 Task: Check the percentage active listings of den in the last 3 years.
Action: Mouse moved to (1065, 234)
Screenshot: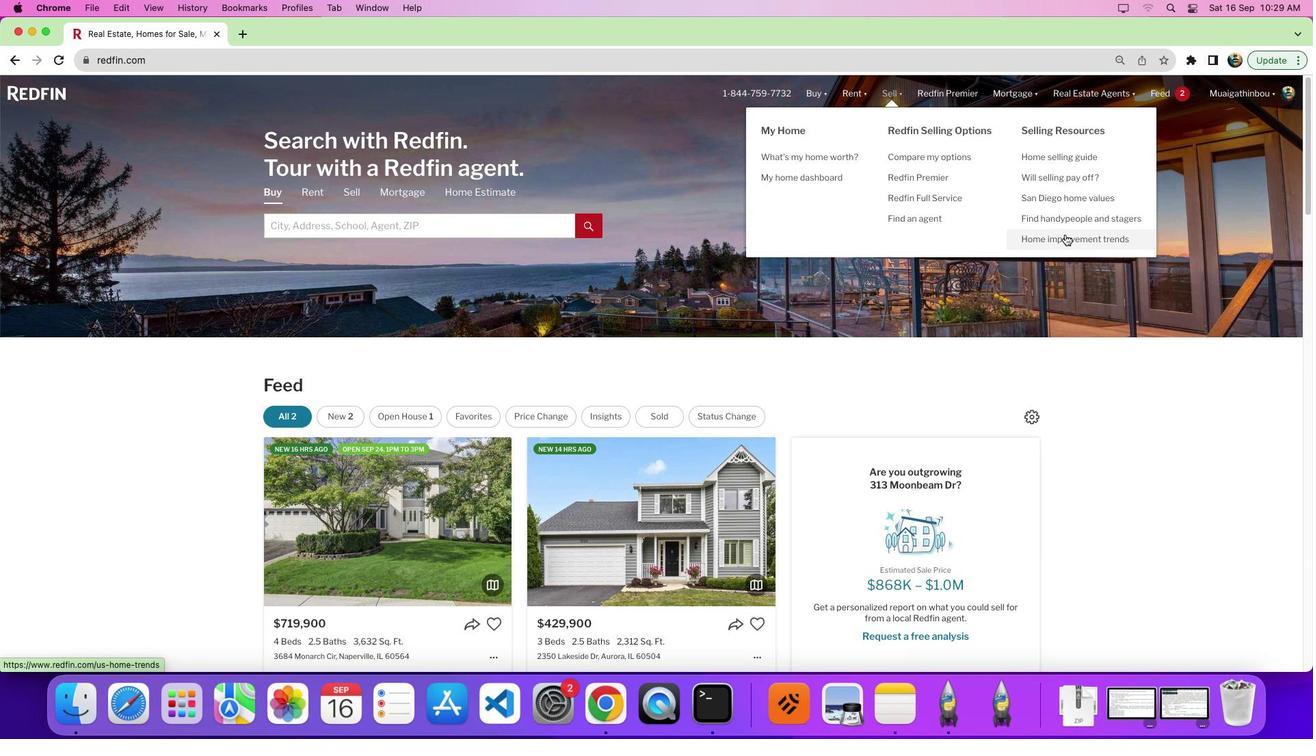 
Action: Mouse pressed left at (1065, 234)
Screenshot: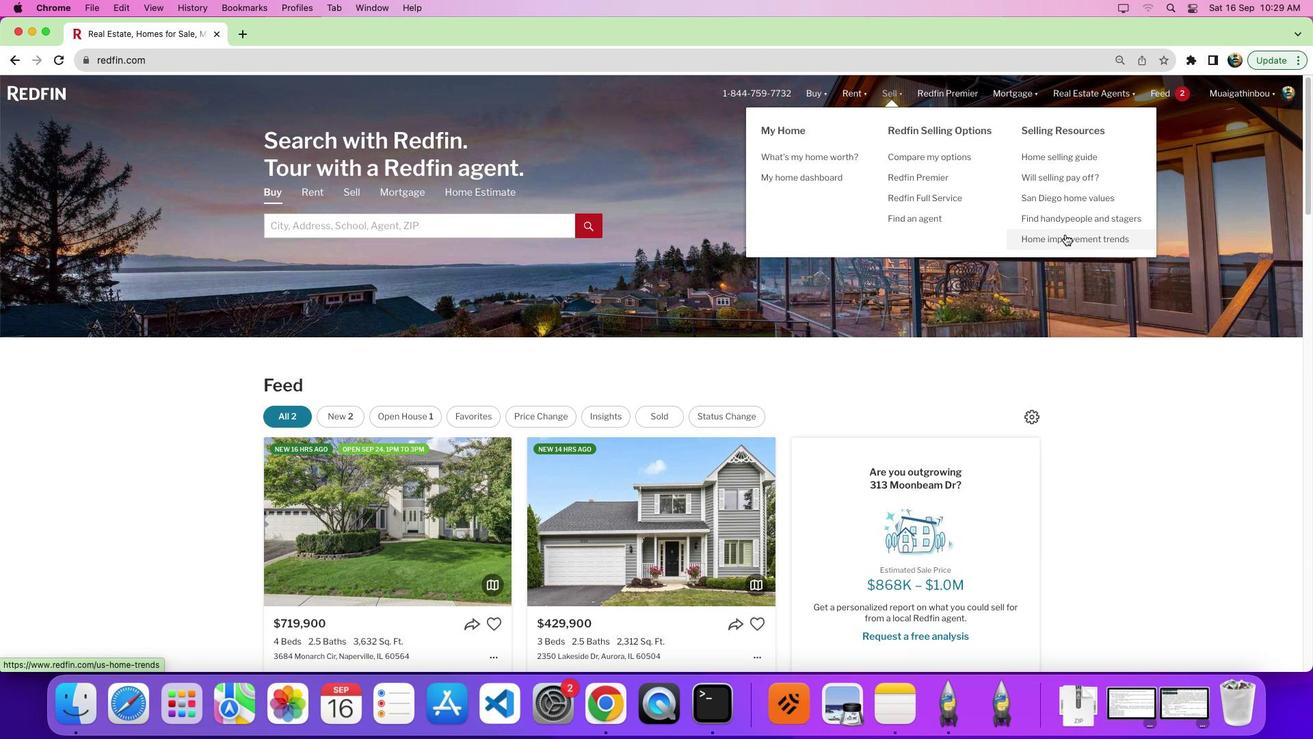 
Action: Mouse pressed left at (1065, 234)
Screenshot: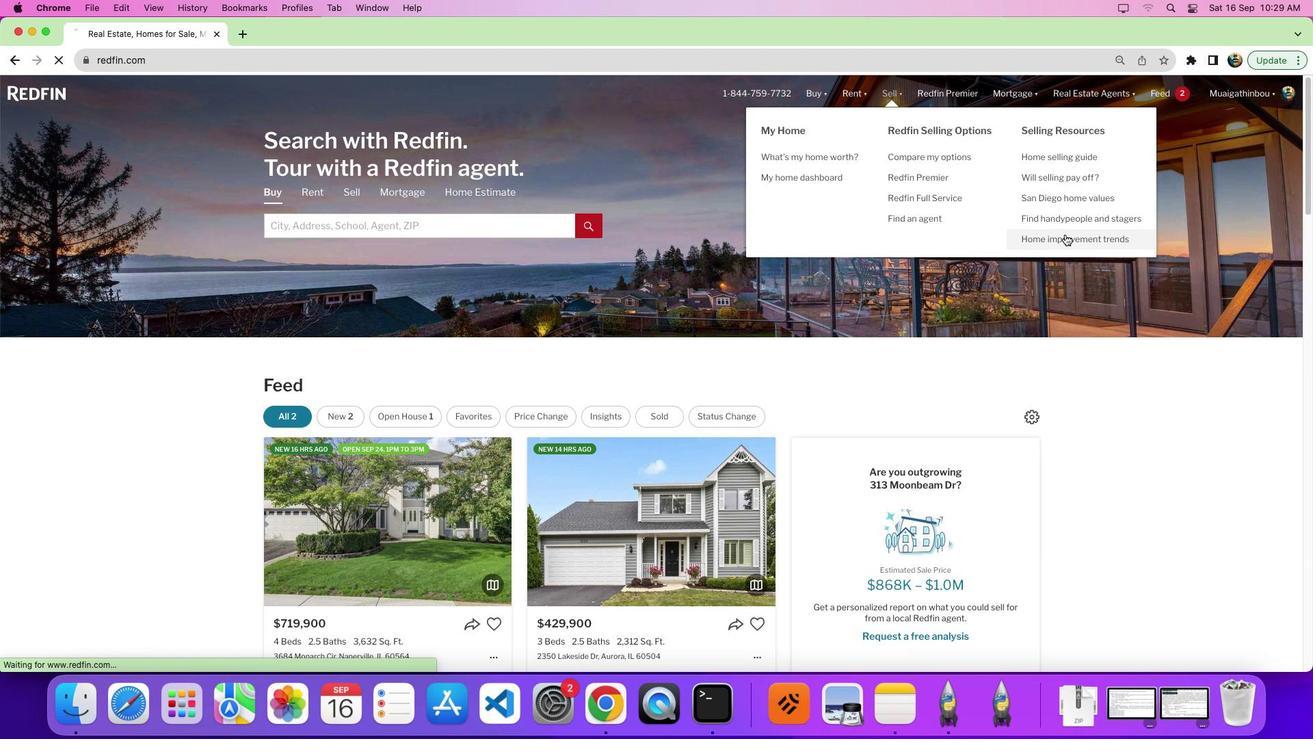 
Action: Mouse moved to (362, 259)
Screenshot: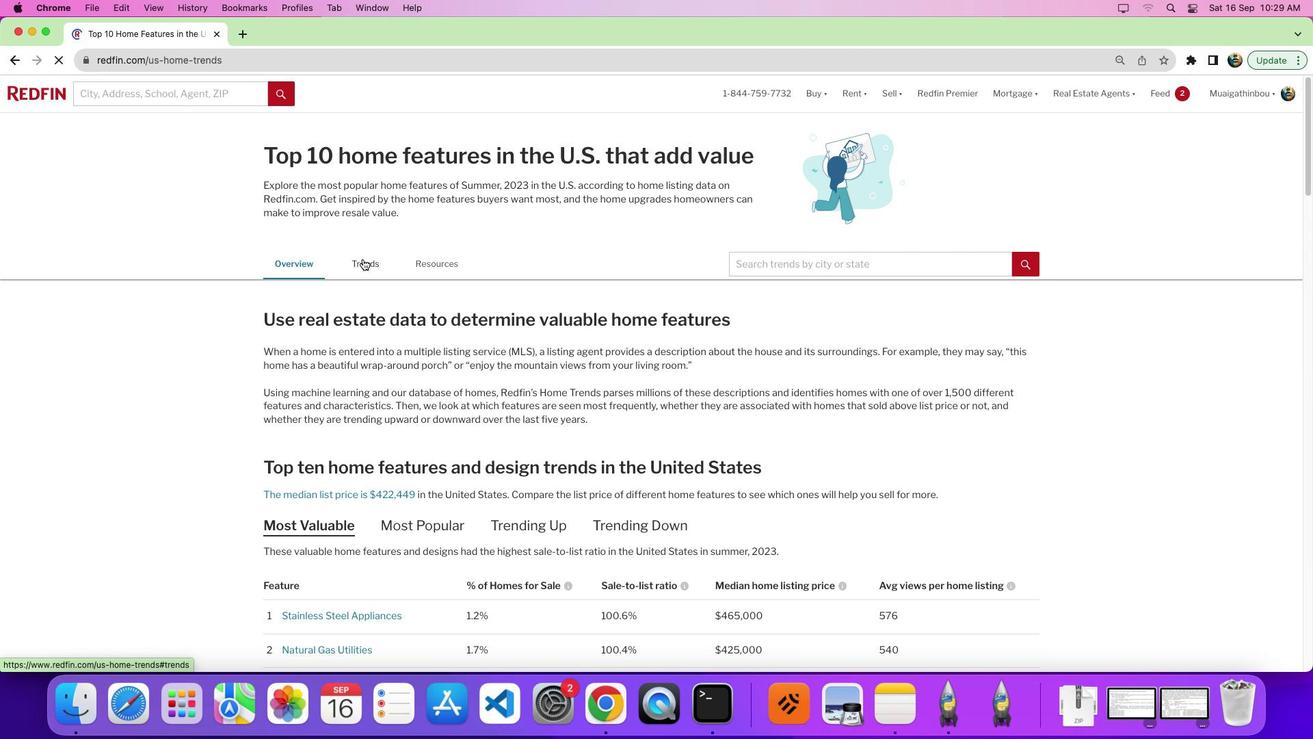 
Action: Mouse pressed left at (362, 259)
Screenshot: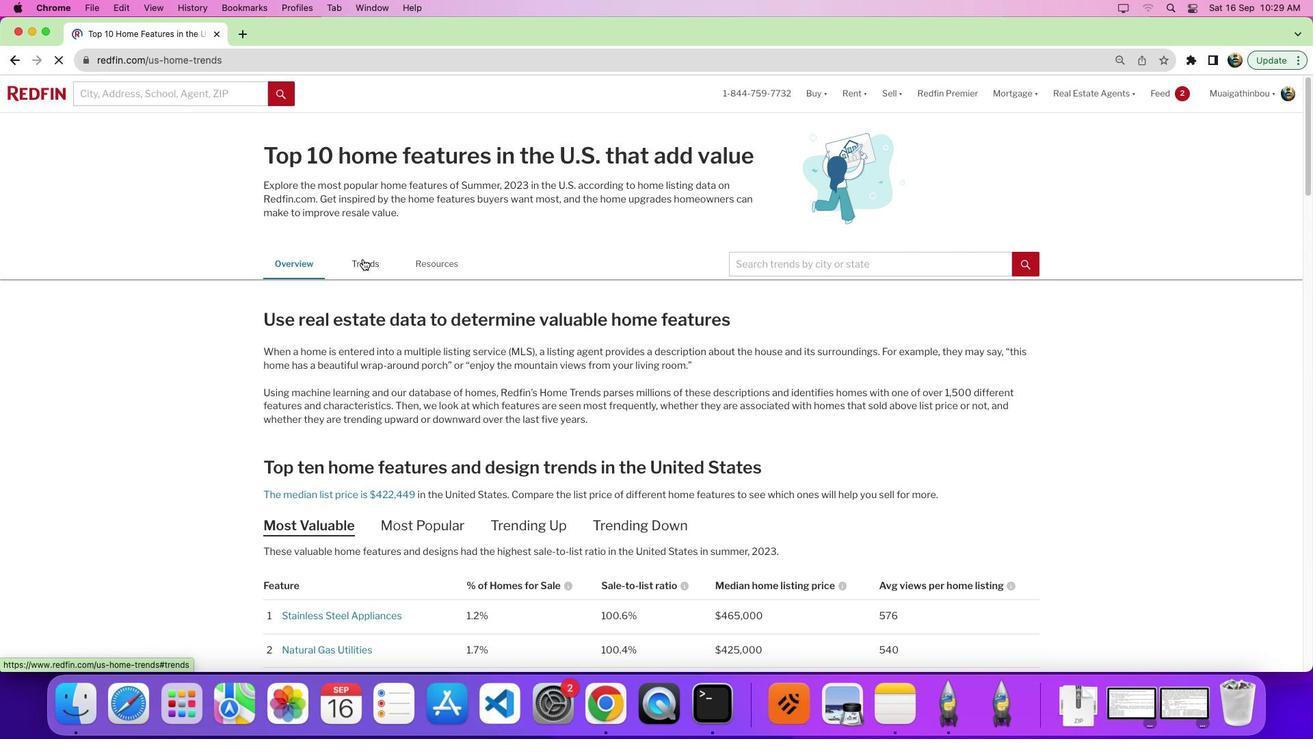 
Action: Mouse moved to (553, 271)
Screenshot: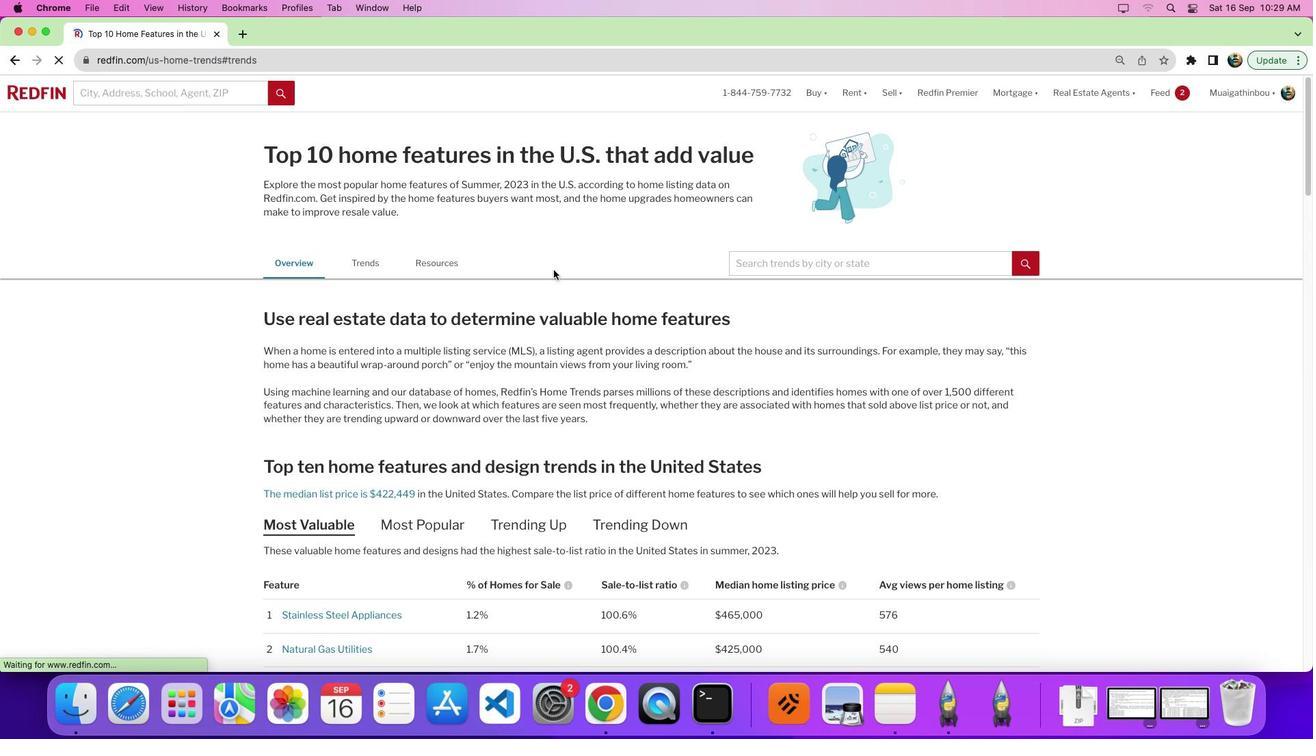 
Action: Mouse scrolled (553, 271) with delta (0, 0)
Screenshot: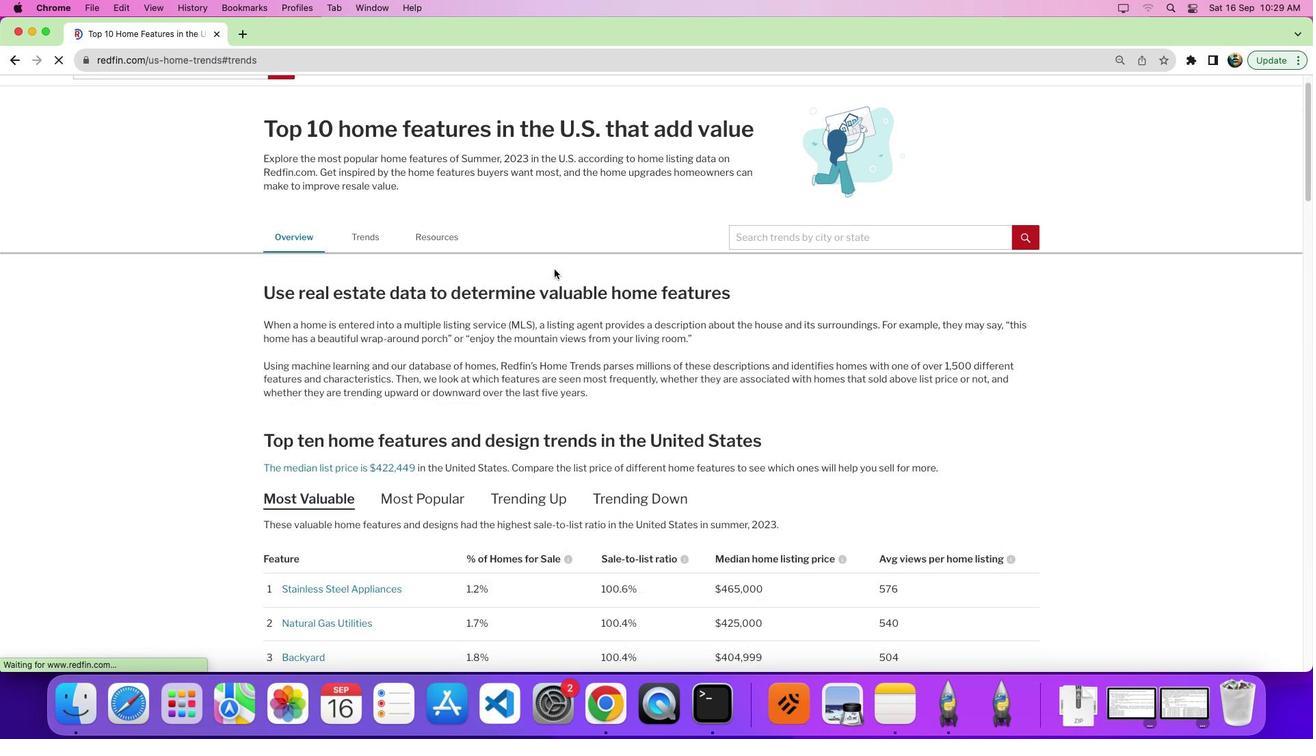 
Action: Mouse scrolled (553, 271) with delta (0, 0)
Screenshot: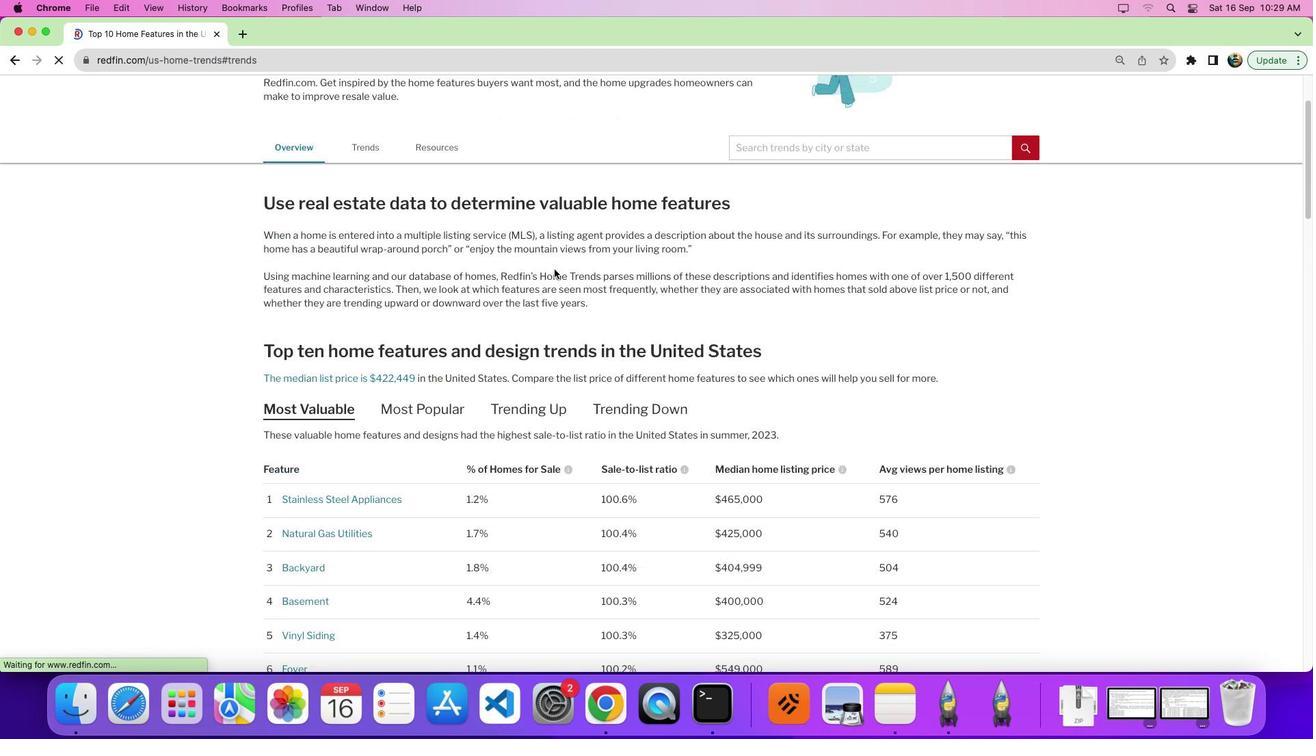 
Action: Mouse moved to (554, 269)
Screenshot: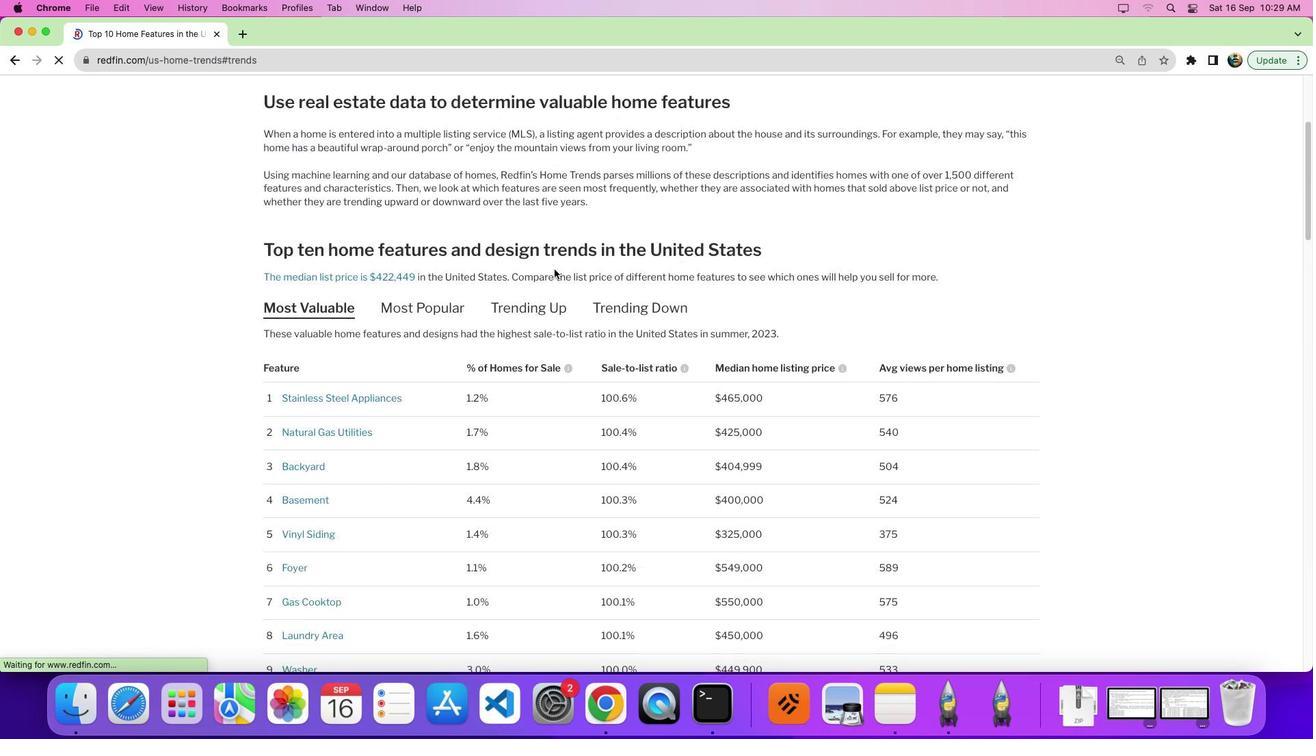 
Action: Mouse scrolled (554, 269) with delta (0, -4)
Screenshot: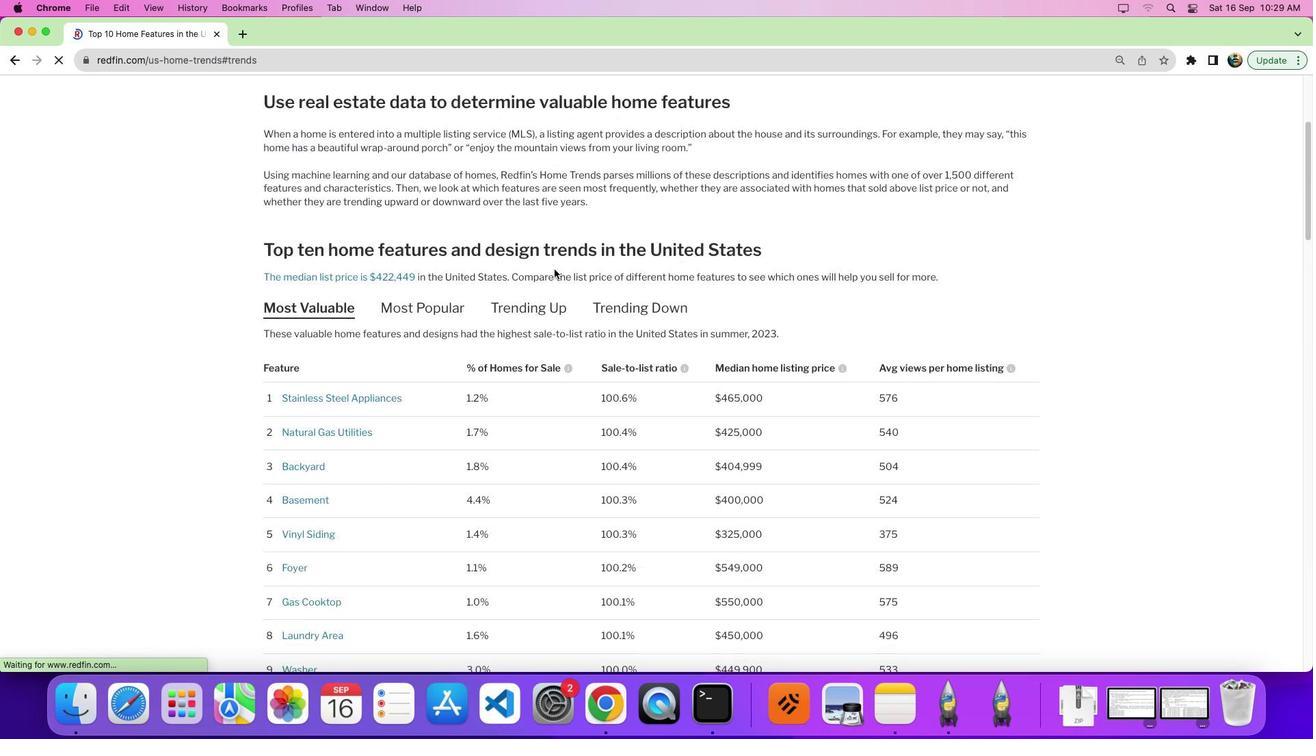 
Action: Mouse moved to (556, 269)
Screenshot: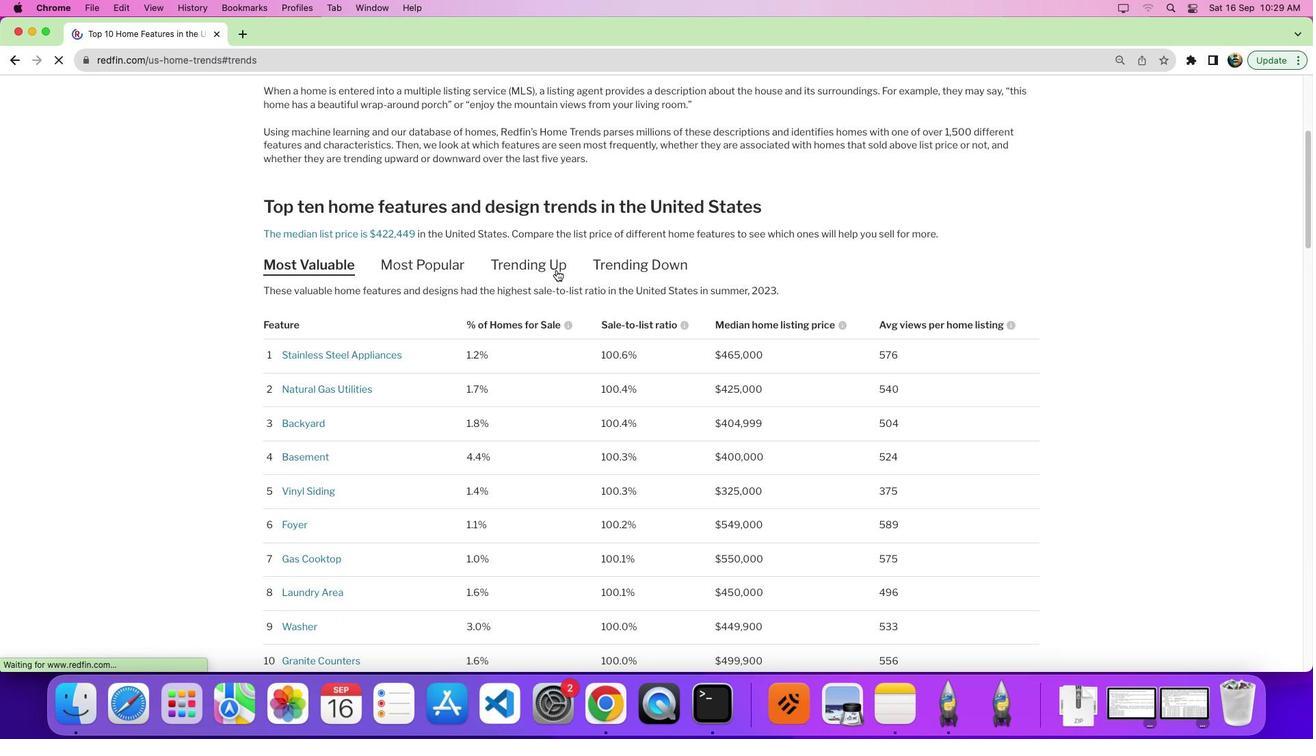 
Action: Mouse scrolled (556, 269) with delta (0, 0)
Screenshot: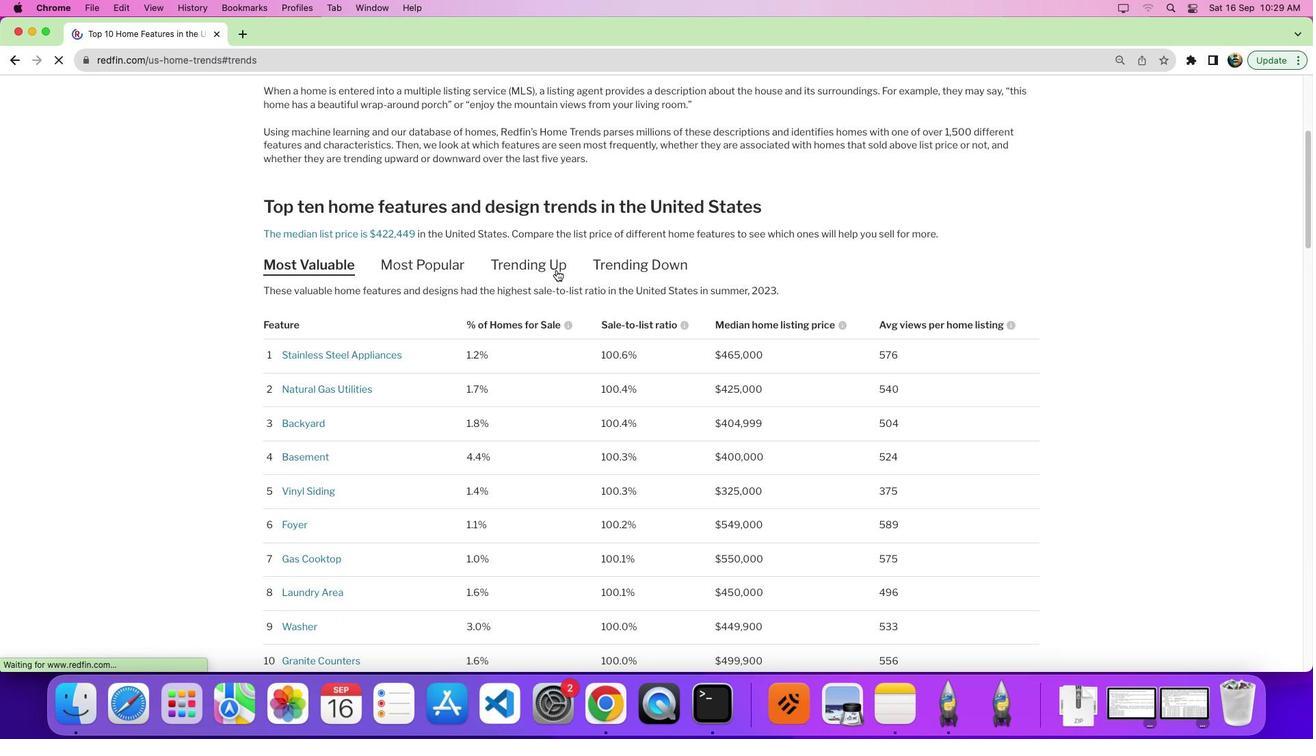 
Action: Mouse scrolled (556, 269) with delta (0, 0)
Screenshot: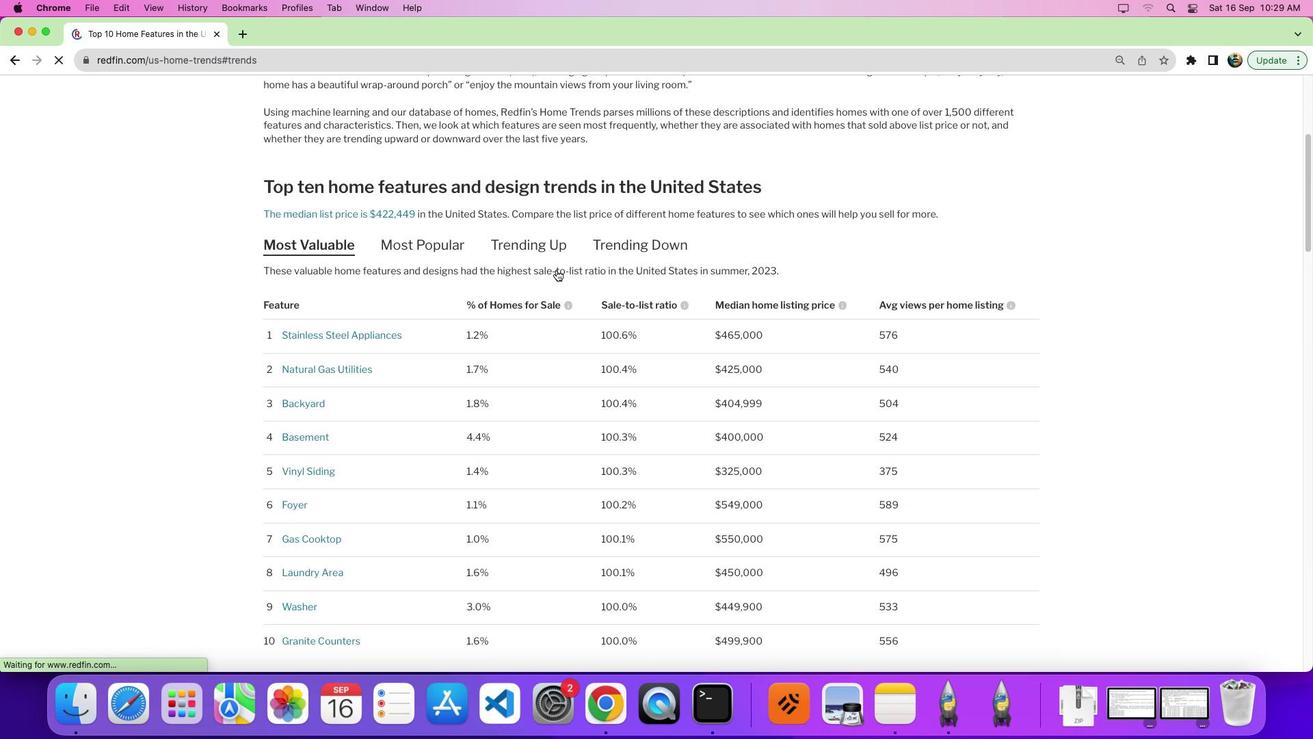 
Action: Mouse scrolled (556, 269) with delta (0, -3)
Screenshot: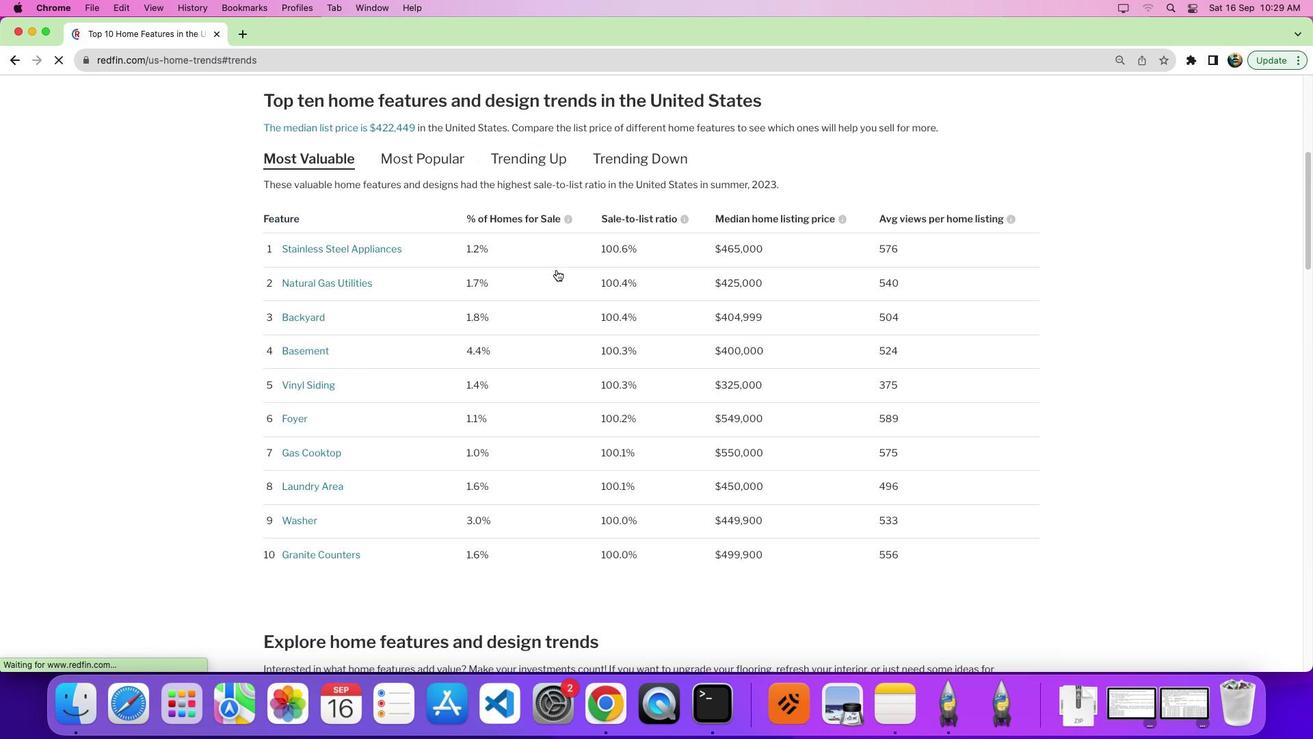 
Action: Mouse moved to (557, 269)
Screenshot: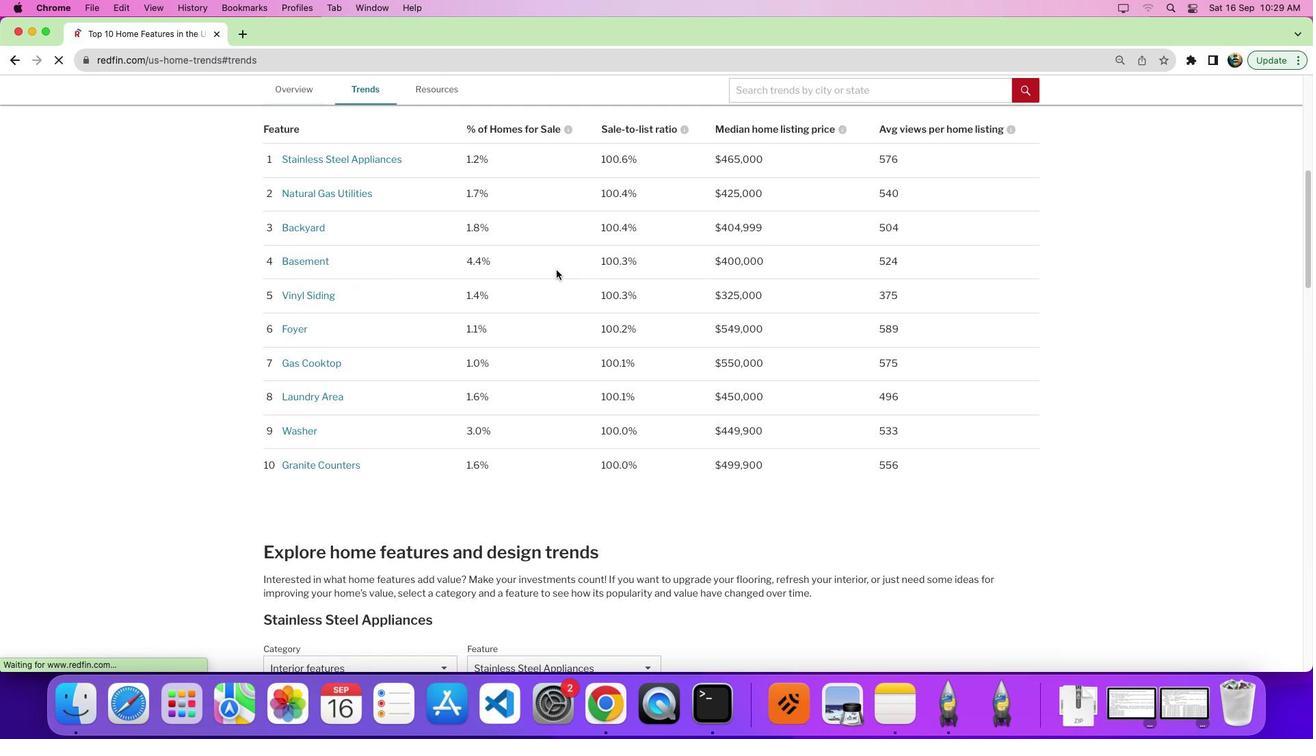 
Action: Mouse scrolled (557, 269) with delta (0, 0)
Screenshot: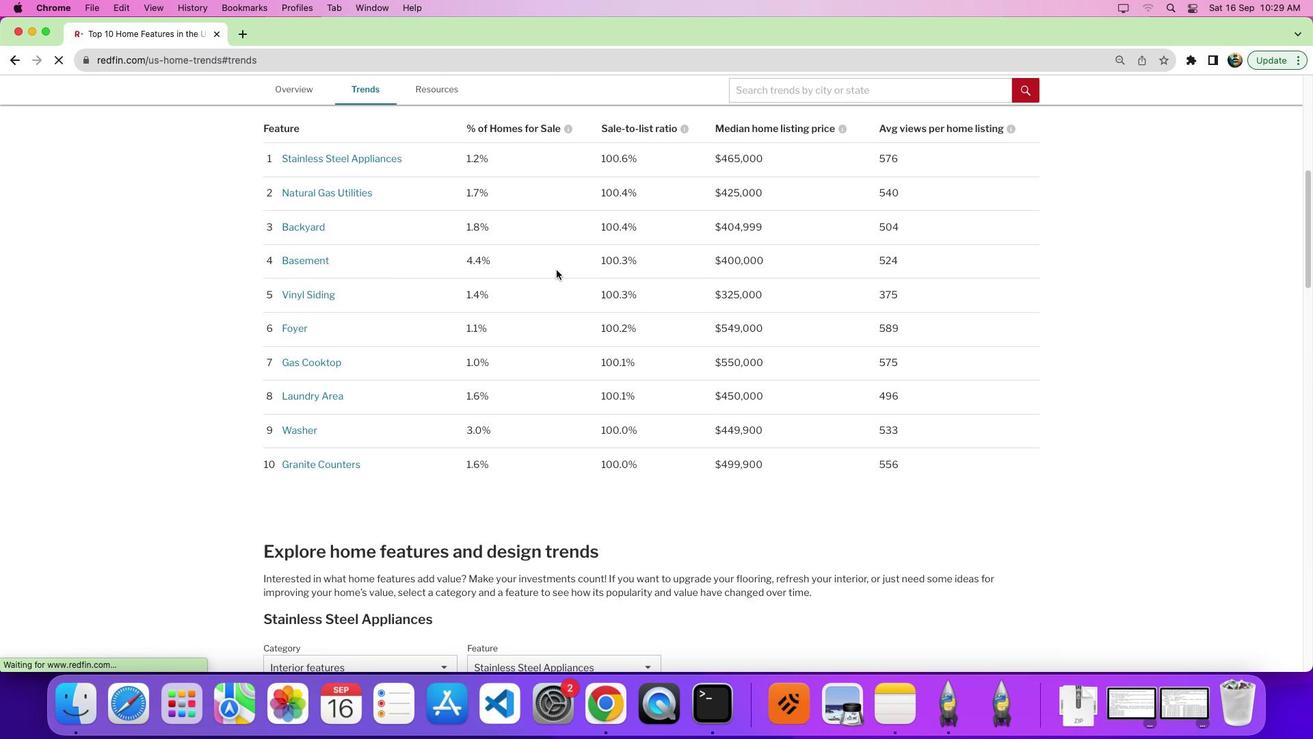 
Action: Mouse scrolled (557, 269) with delta (0, 0)
Screenshot: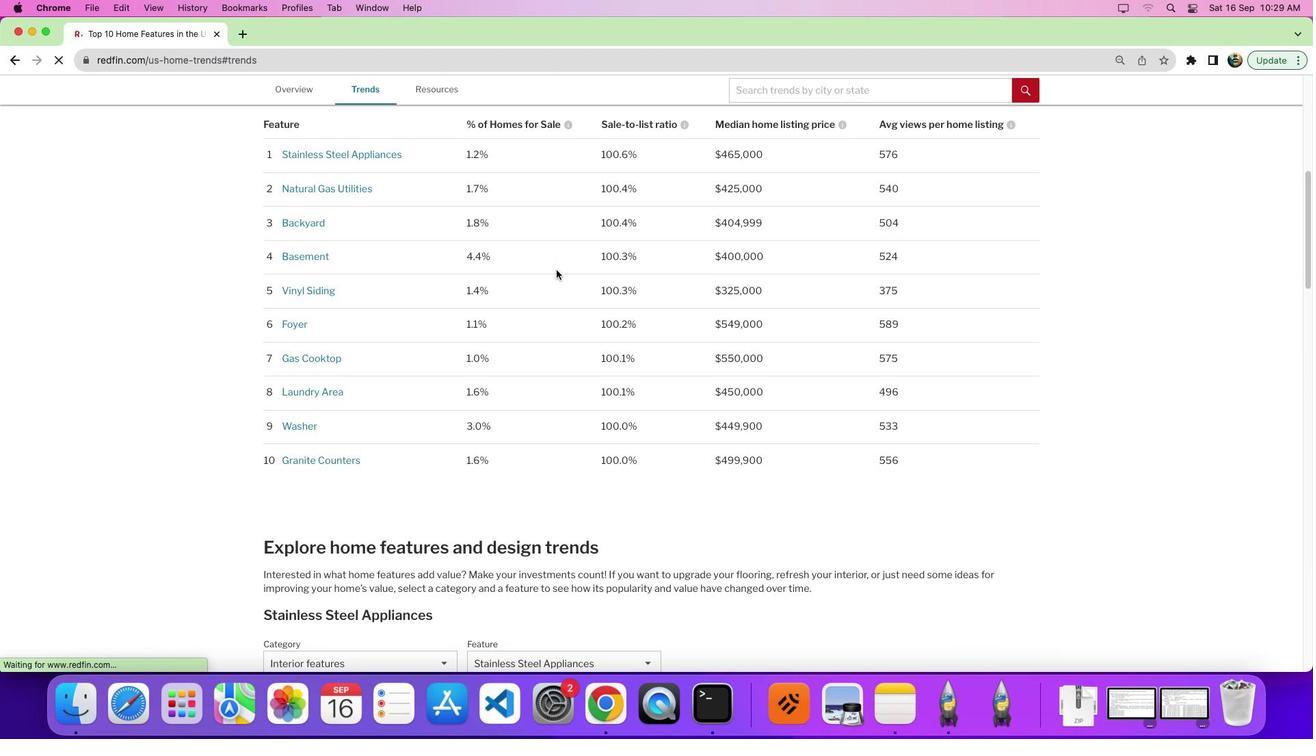 
Action: Mouse moved to (557, 269)
Screenshot: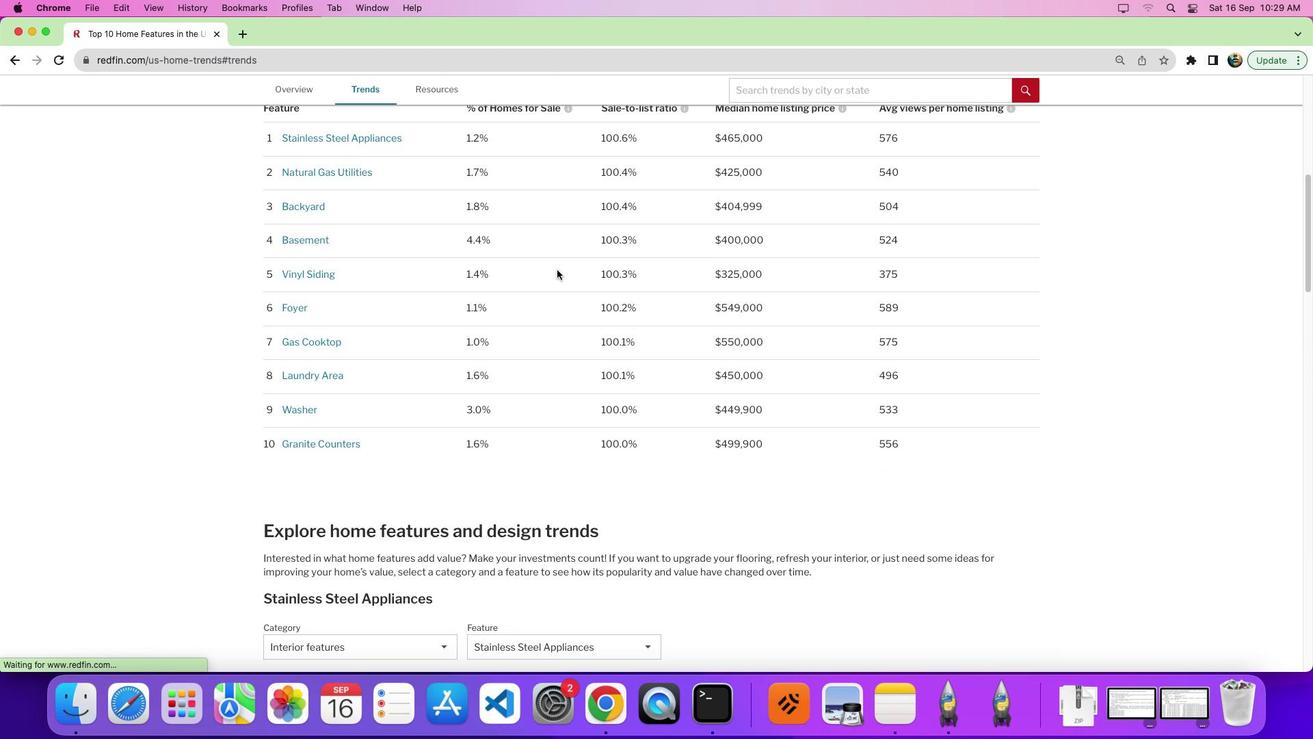
Action: Mouse scrolled (557, 269) with delta (0, 0)
Screenshot: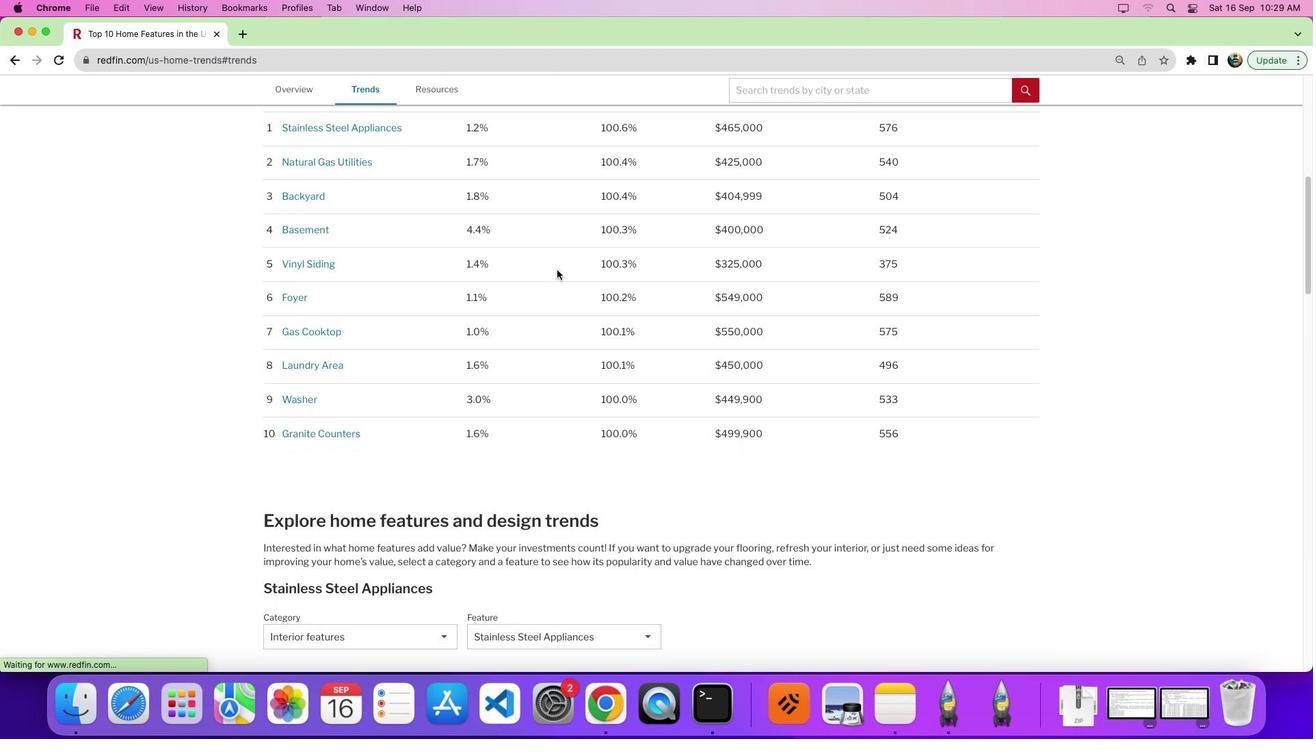 
Action: Mouse scrolled (557, 269) with delta (0, 0)
Screenshot: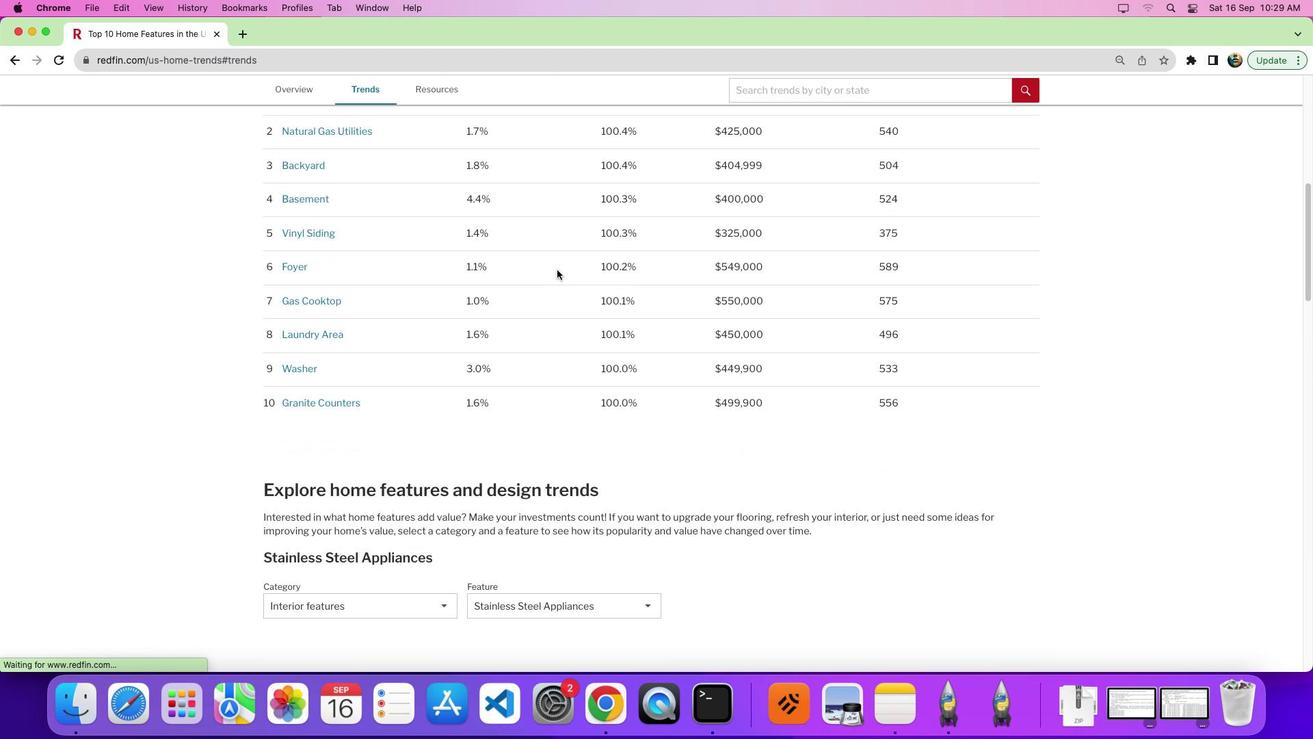 
Action: Mouse scrolled (557, 269) with delta (0, -3)
Screenshot: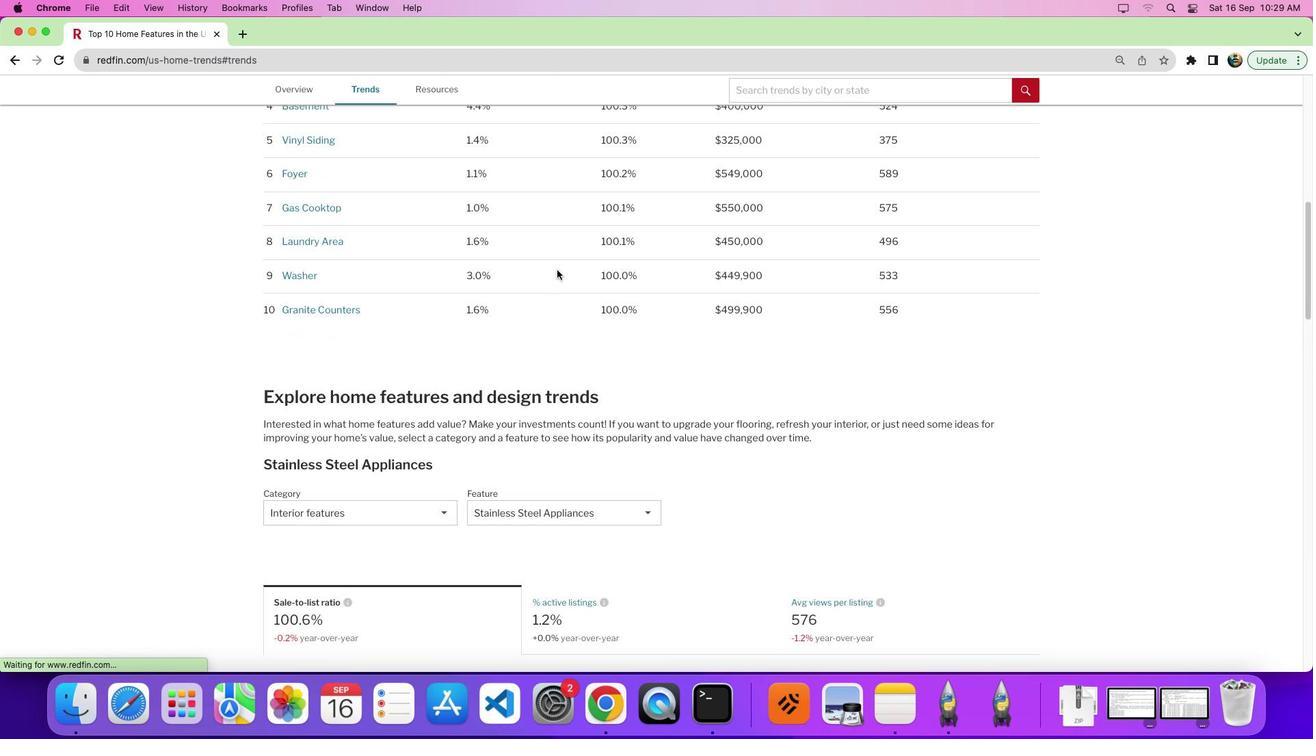 
Action: Mouse moved to (434, 313)
Screenshot: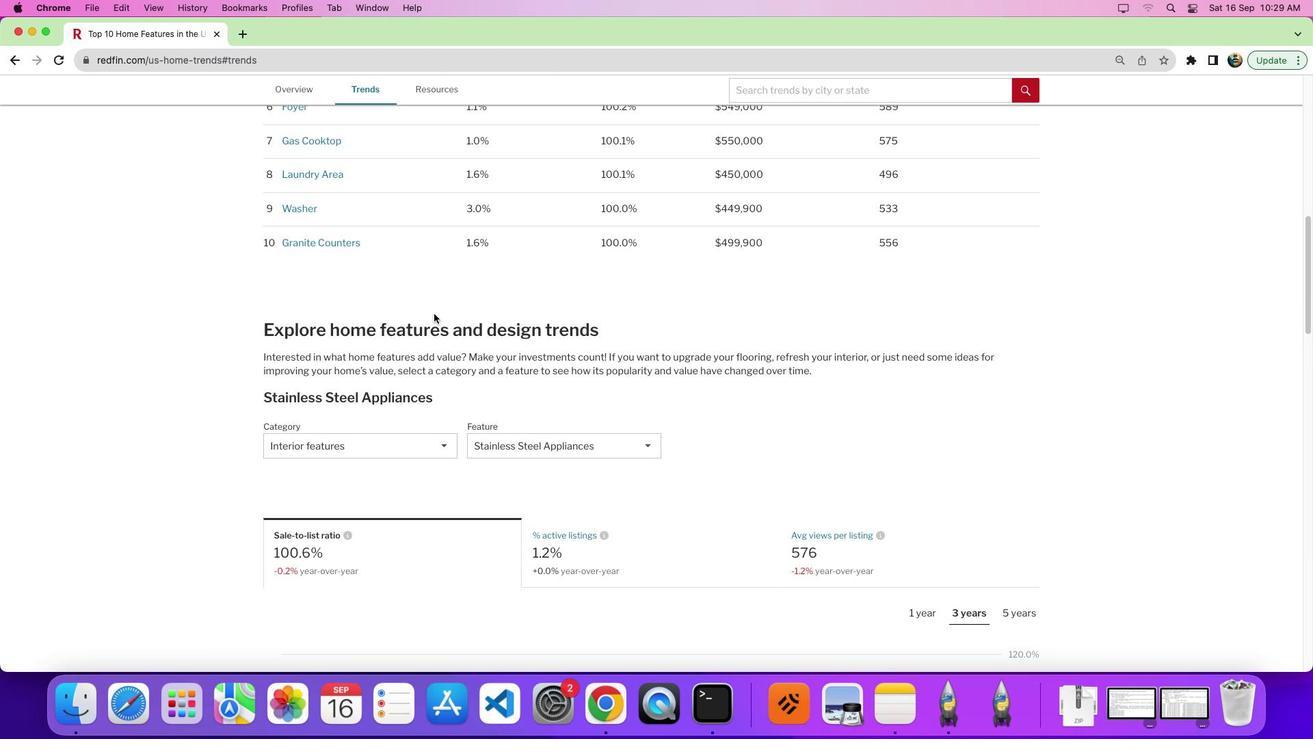 
Action: Mouse scrolled (434, 313) with delta (0, 0)
Screenshot: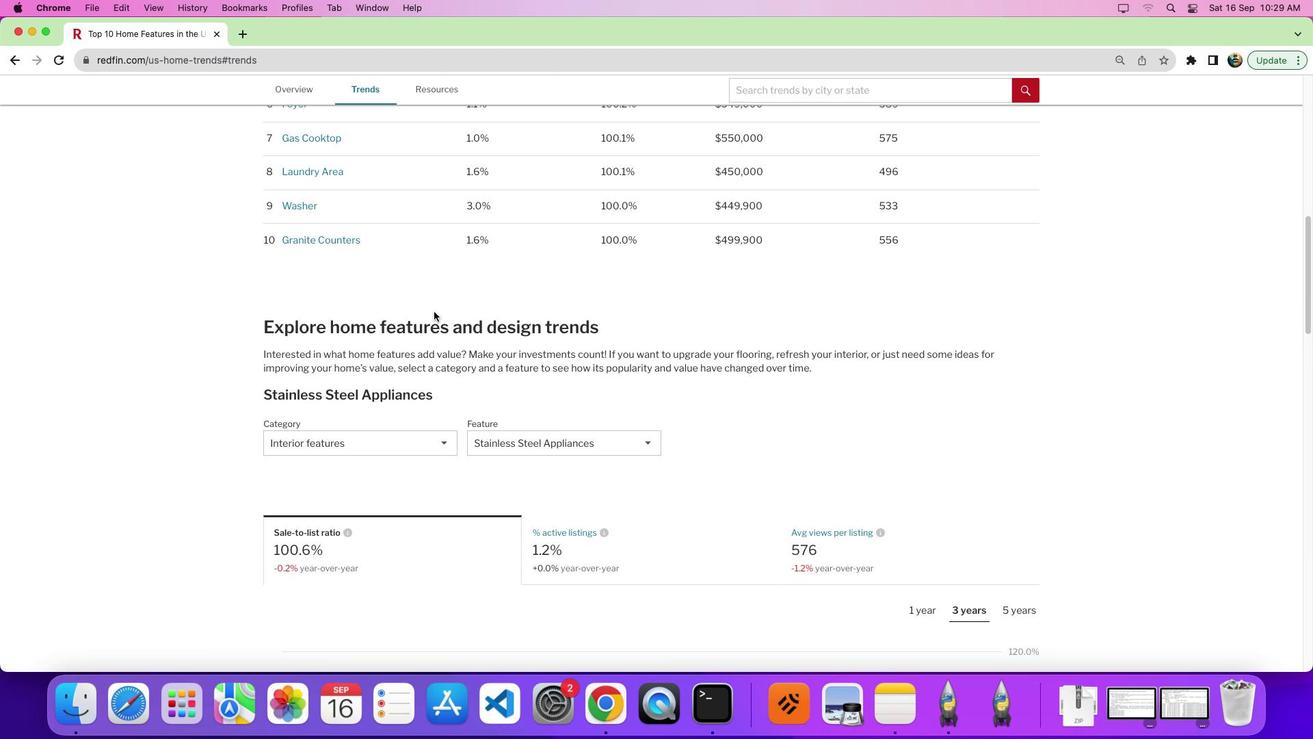 
Action: Mouse scrolled (434, 313) with delta (0, 0)
Screenshot: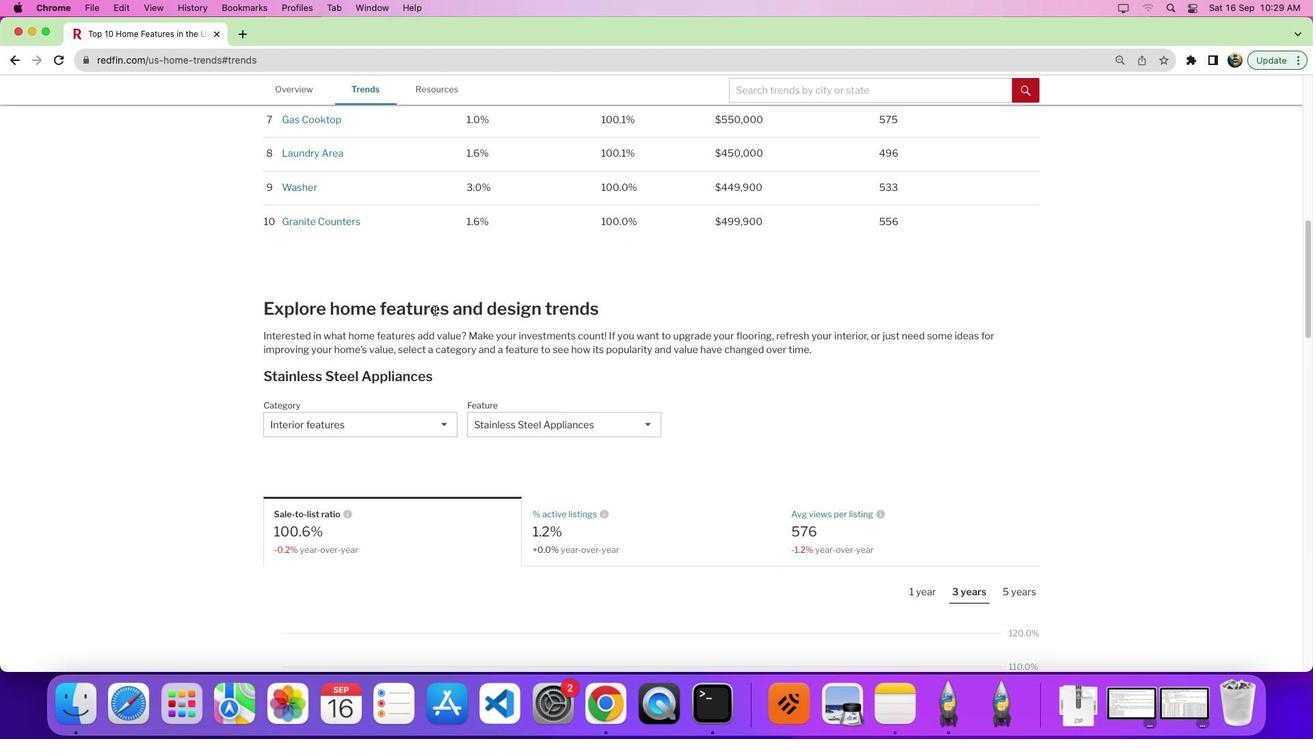 
Action: Mouse moved to (427, 323)
Screenshot: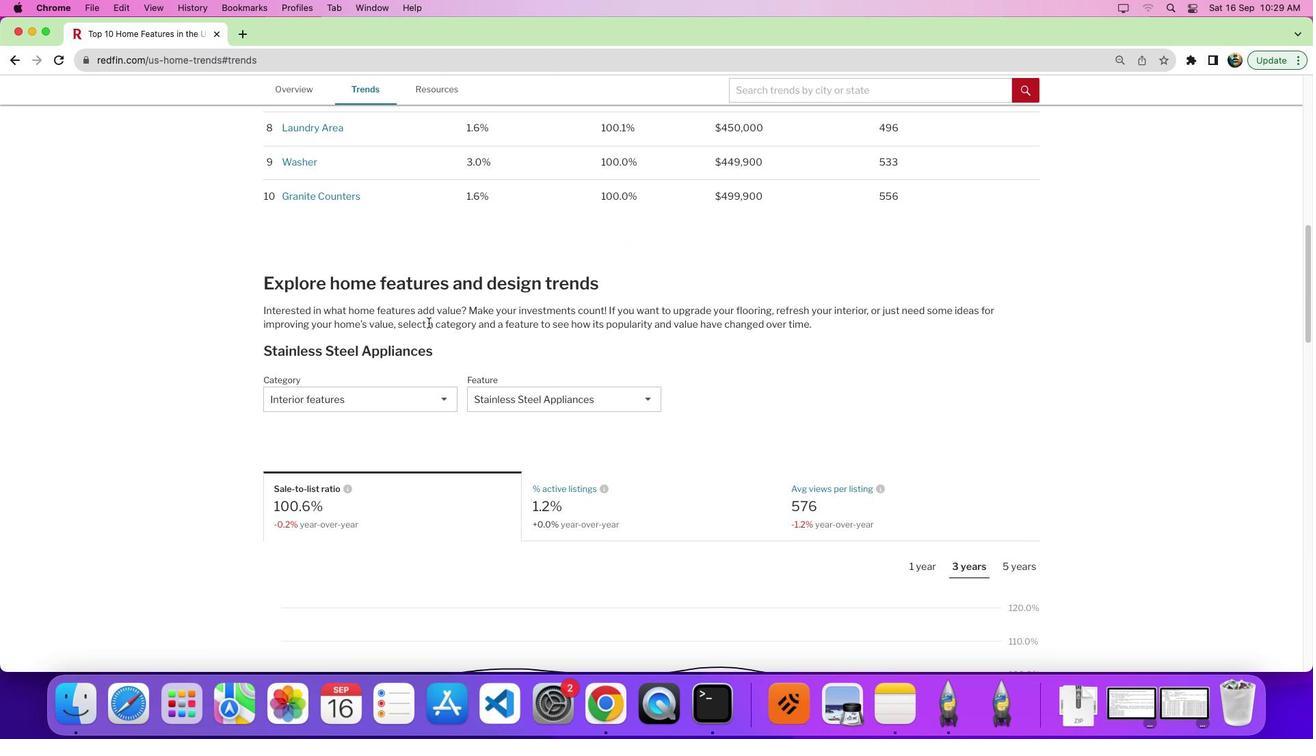 
Action: Mouse scrolled (427, 323) with delta (0, 0)
Screenshot: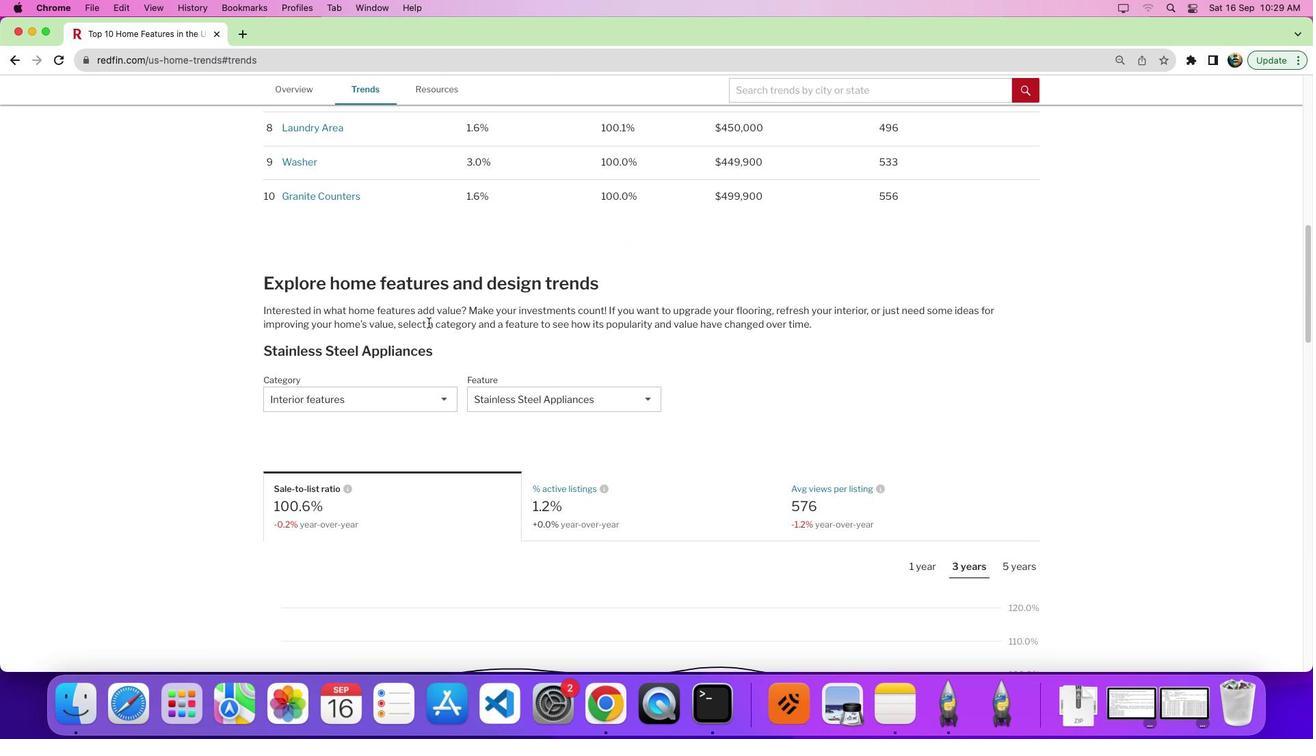 
Action: Mouse moved to (428, 323)
Screenshot: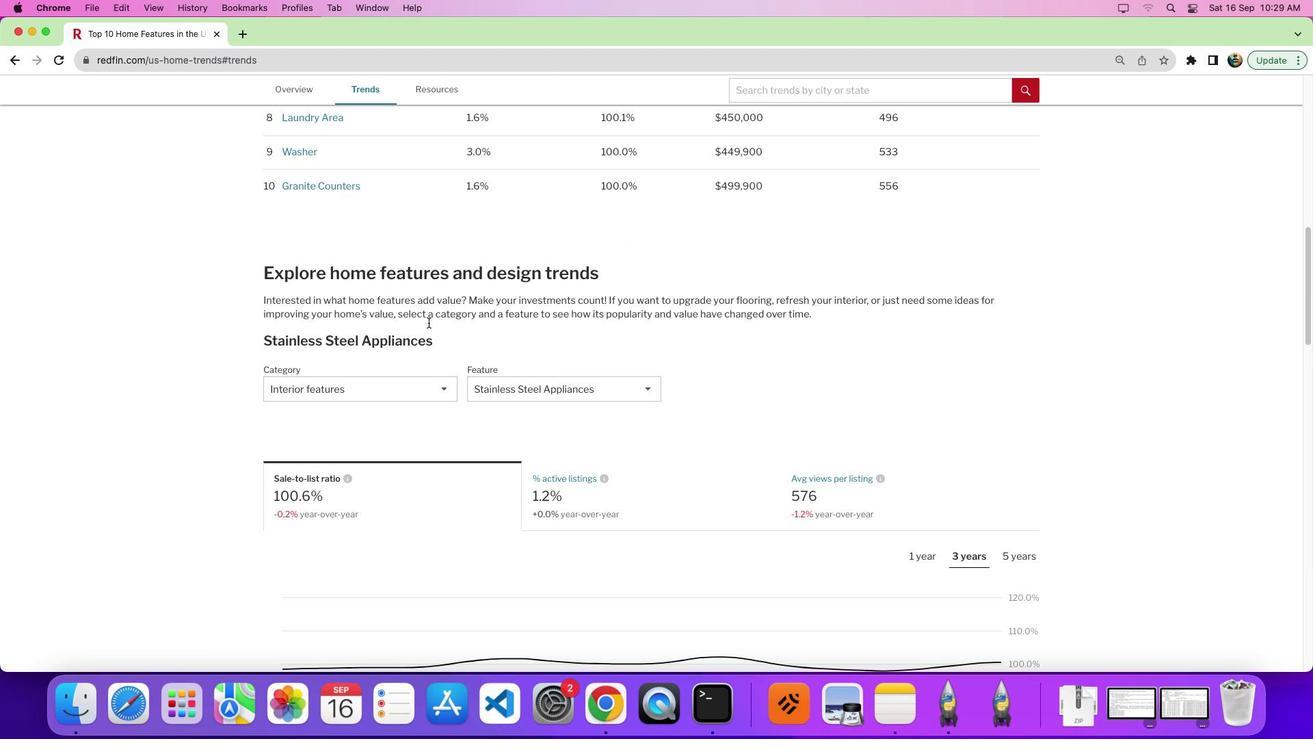 
Action: Mouse scrolled (428, 323) with delta (0, 0)
Screenshot: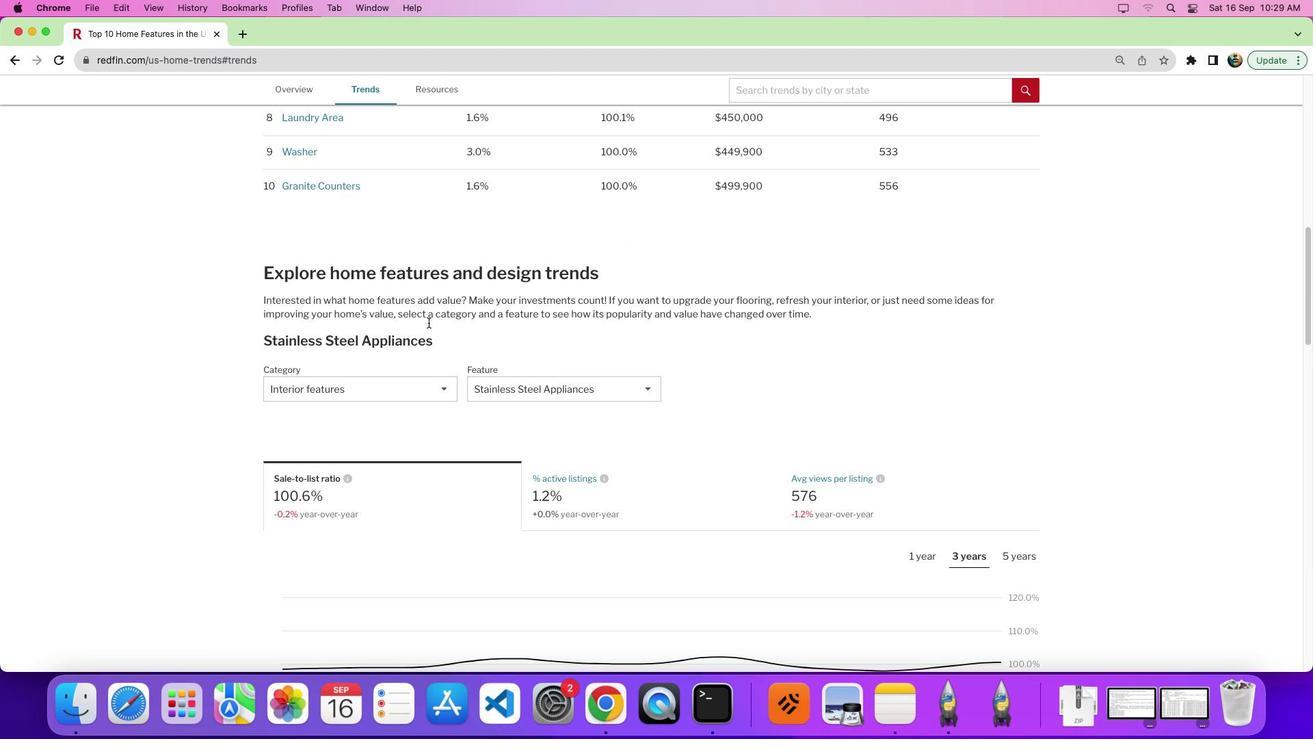 
Action: Mouse moved to (429, 320)
Screenshot: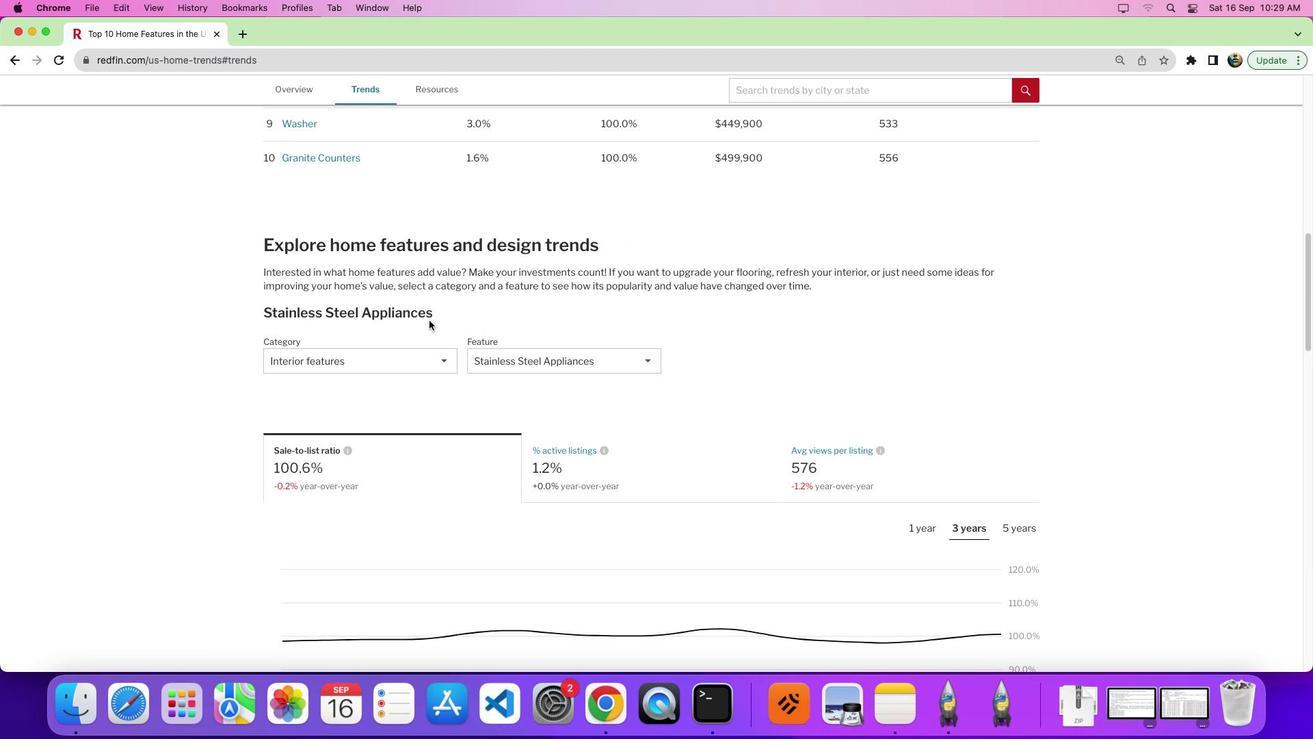 
Action: Mouse scrolled (429, 320) with delta (0, 0)
Screenshot: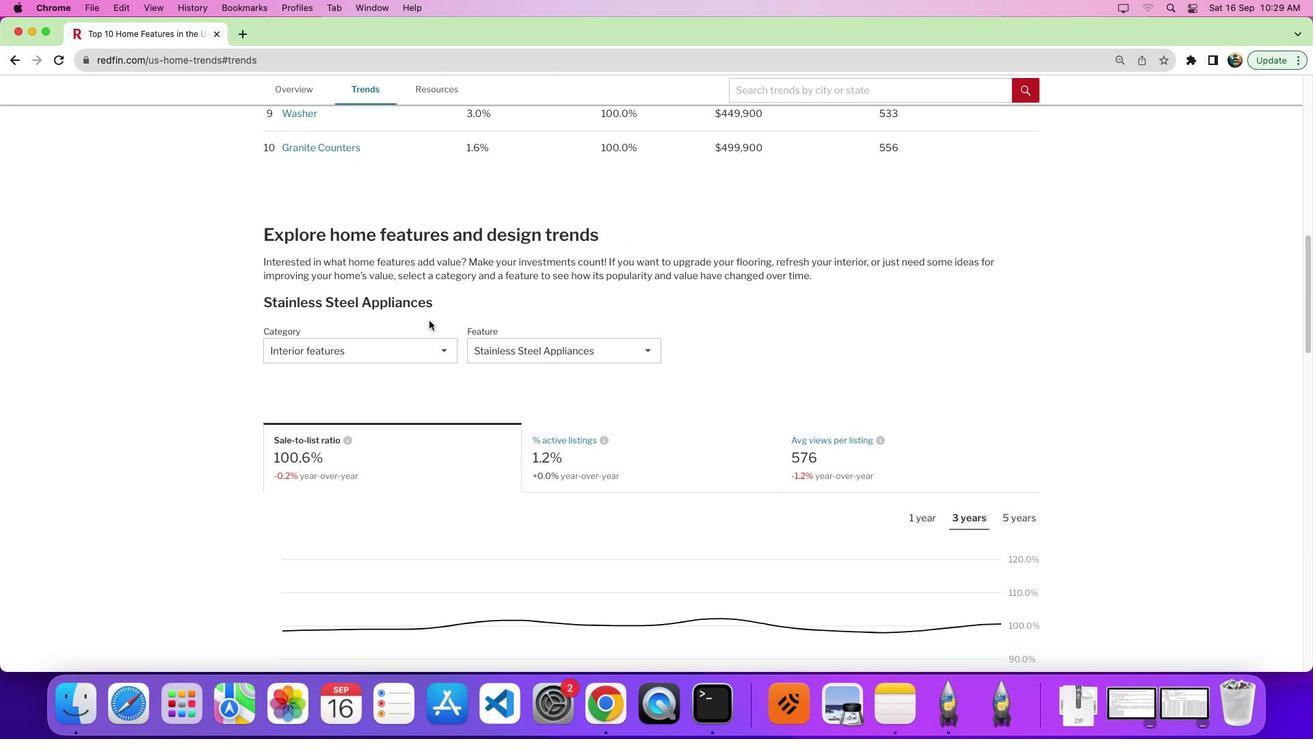 
Action: Mouse scrolled (429, 320) with delta (0, 0)
Screenshot: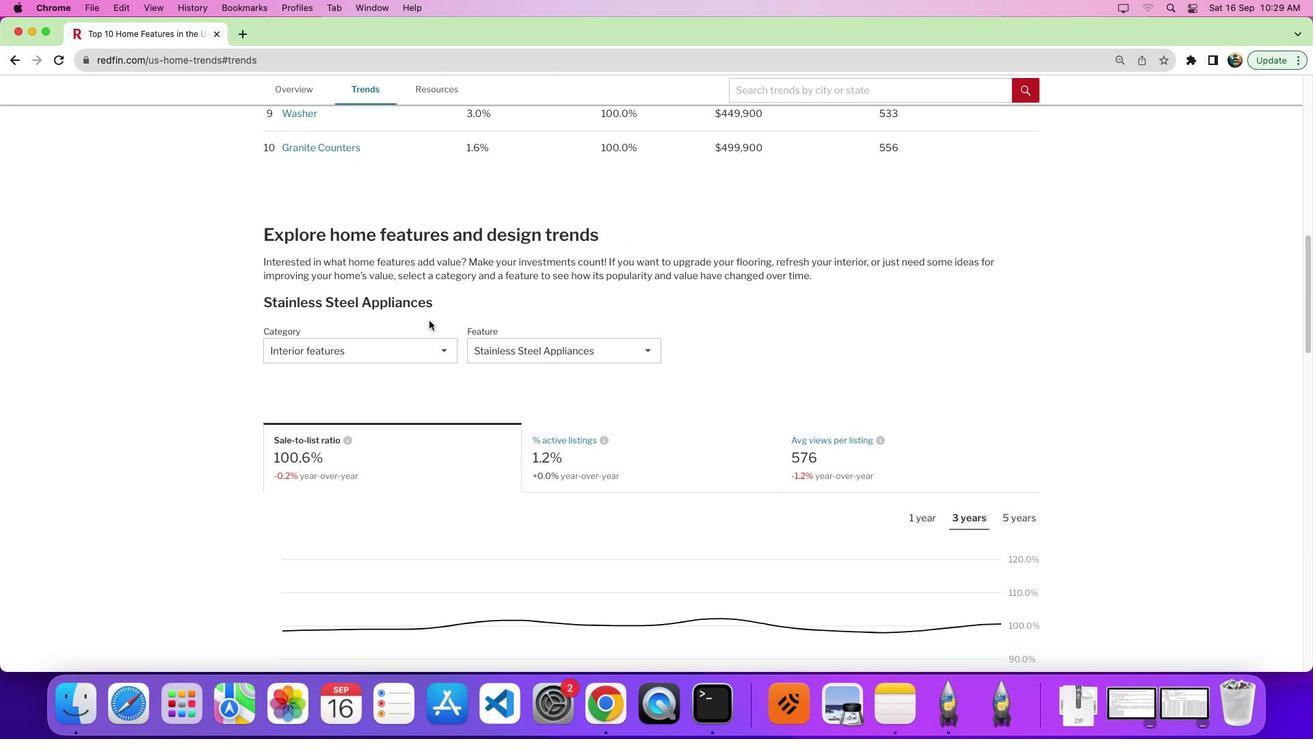 
Action: Mouse moved to (411, 311)
Screenshot: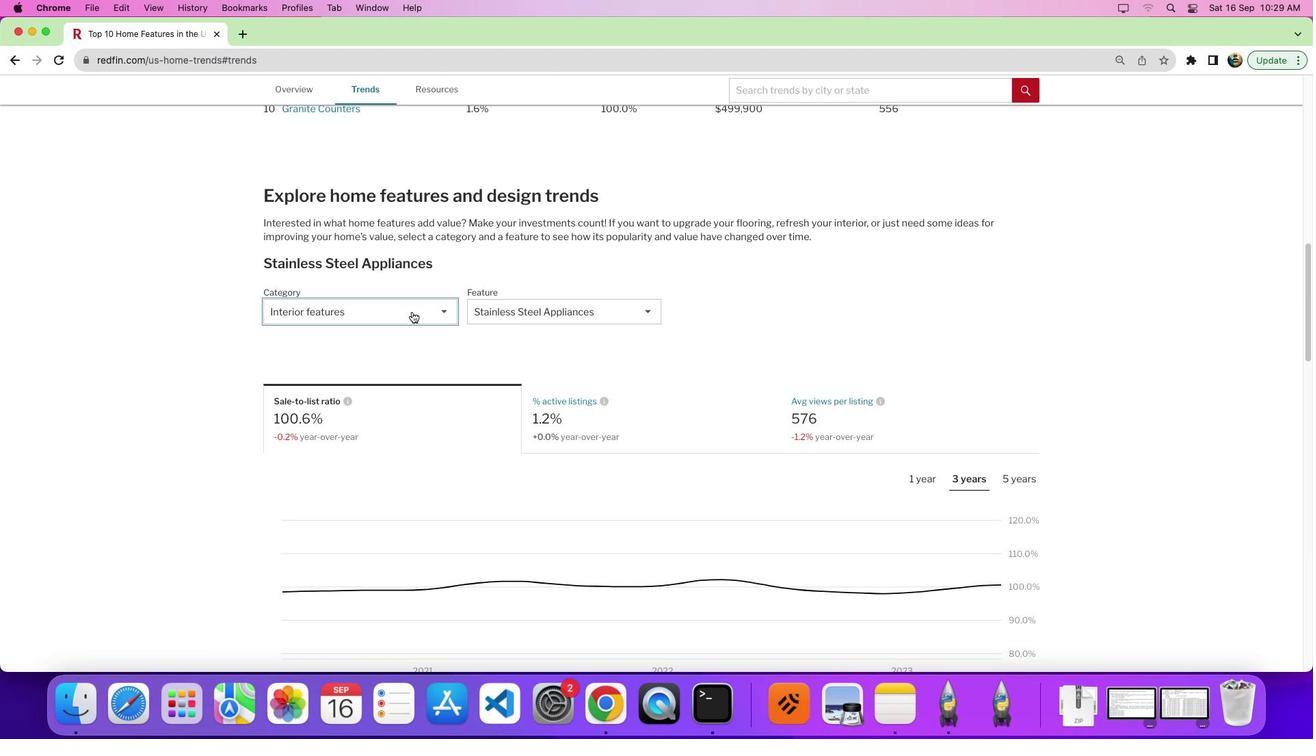 
Action: Mouse pressed left at (411, 311)
Screenshot: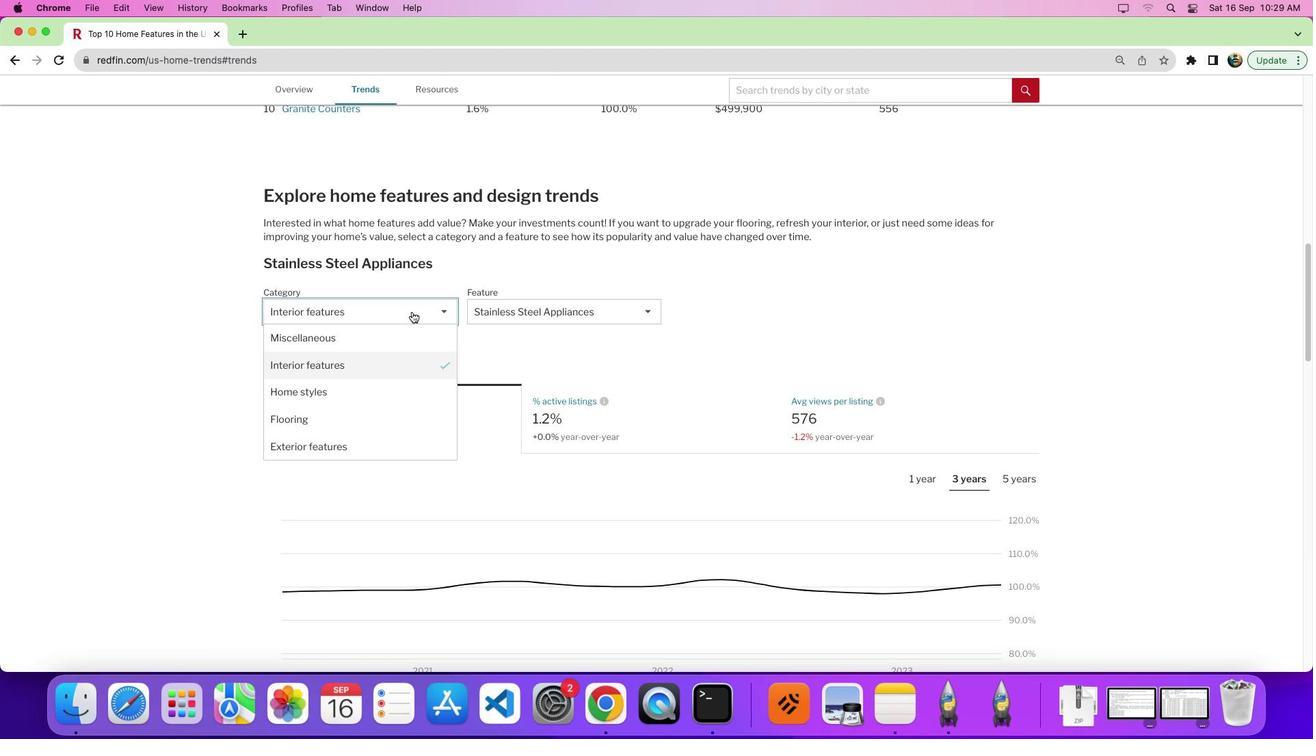 
Action: Mouse moved to (546, 301)
Screenshot: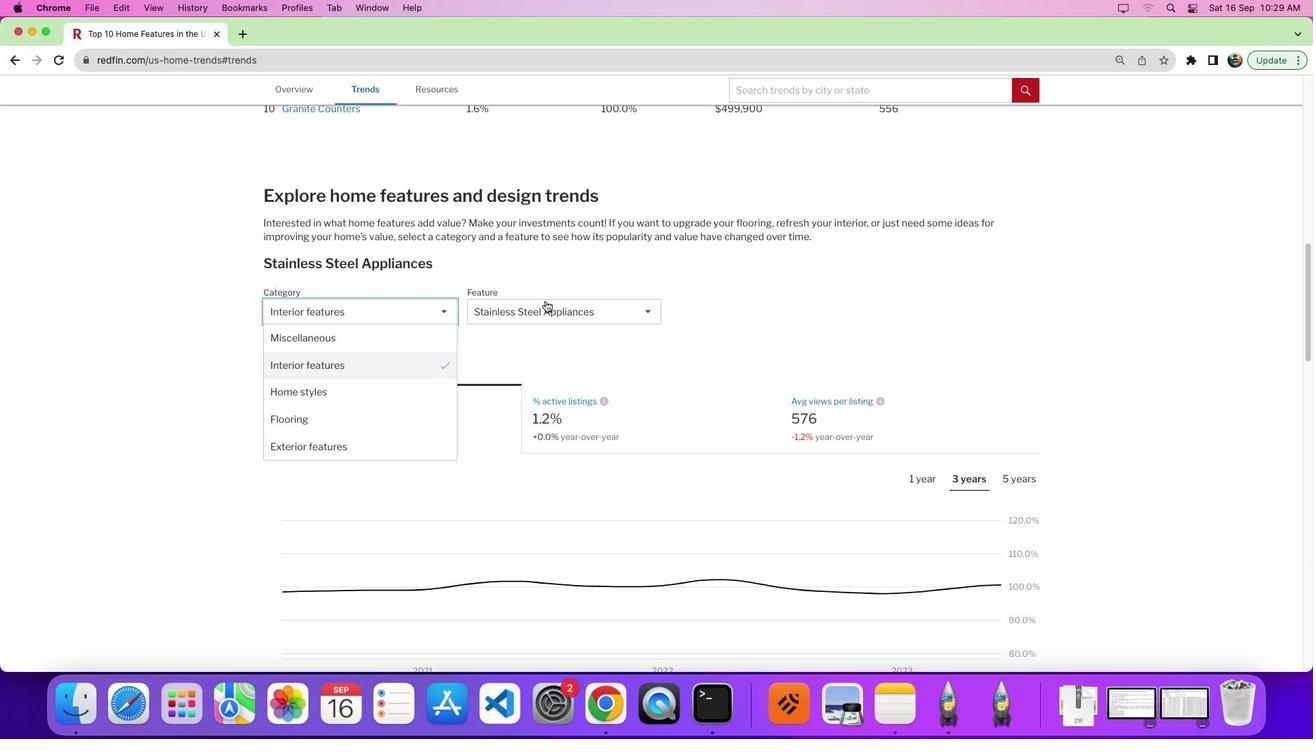 
Action: Mouse pressed left at (546, 301)
Screenshot: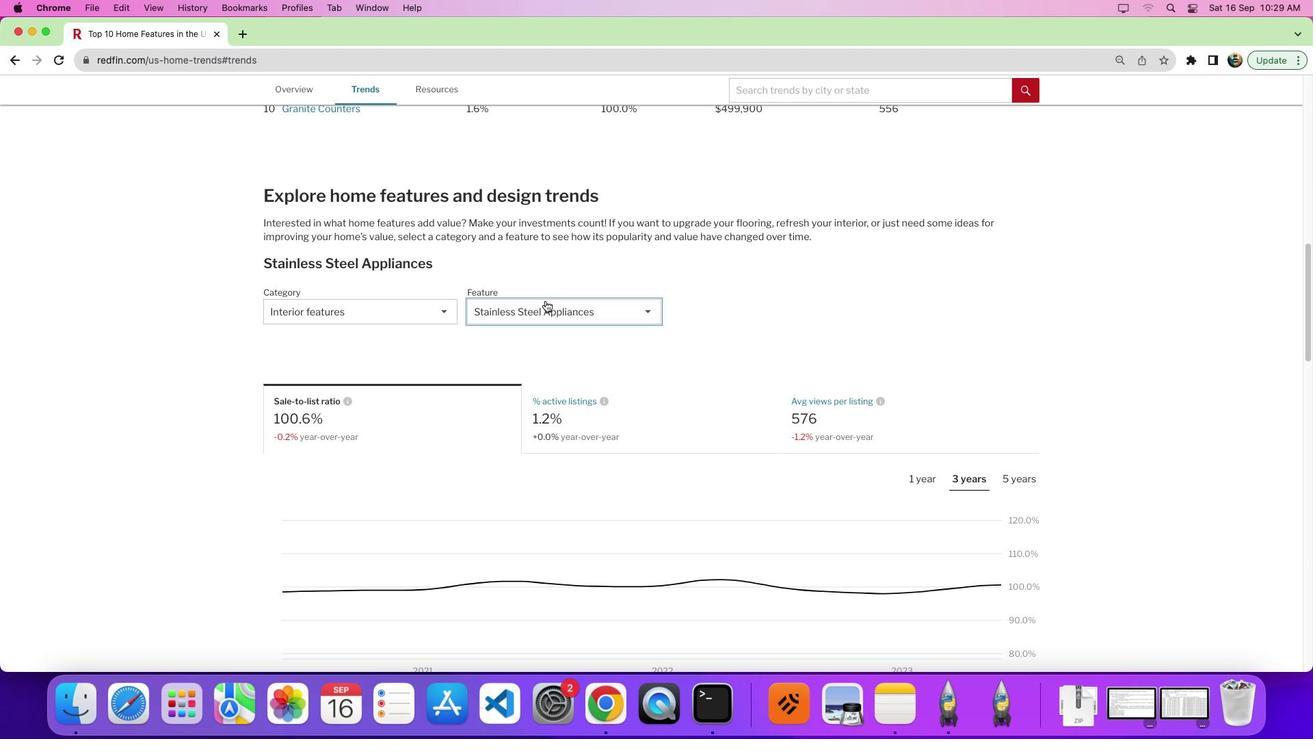 
Action: Mouse moved to (540, 415)
Screenshot: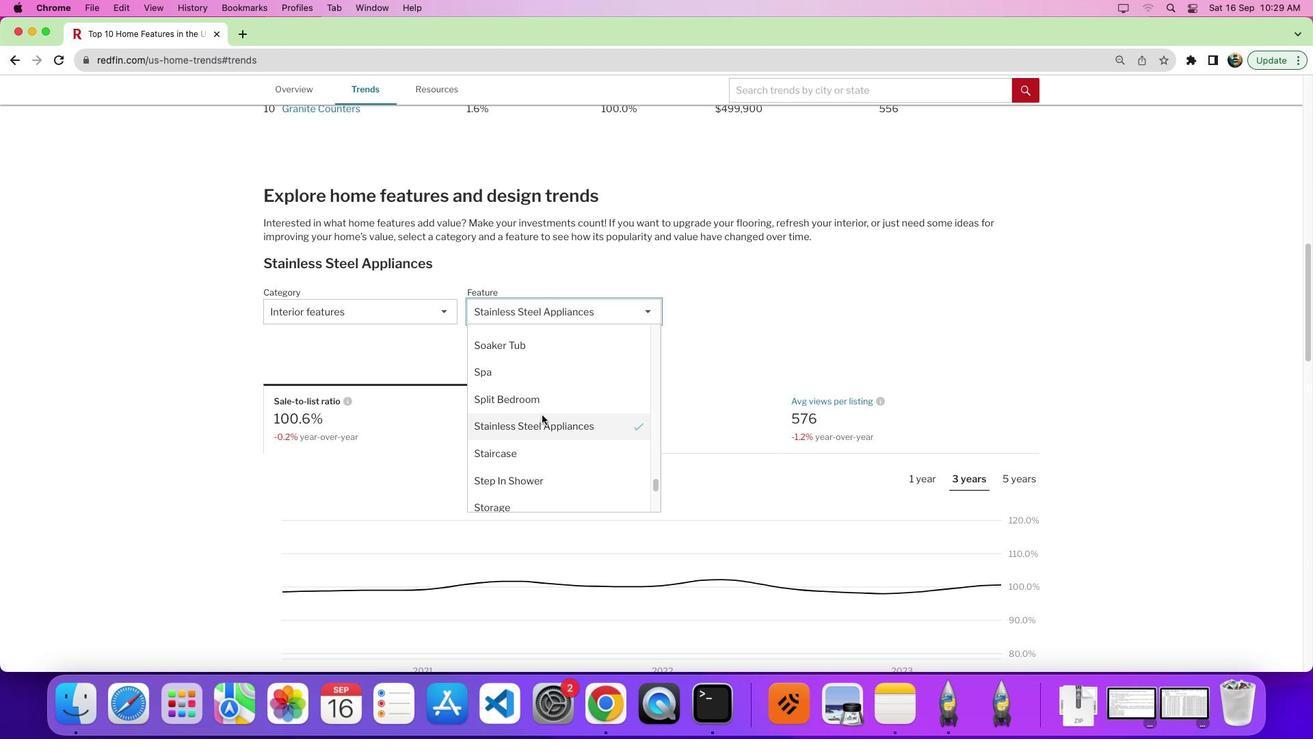 
Action: Mouse scrolled (540, 415) with delta (0, 0)
Screenshot: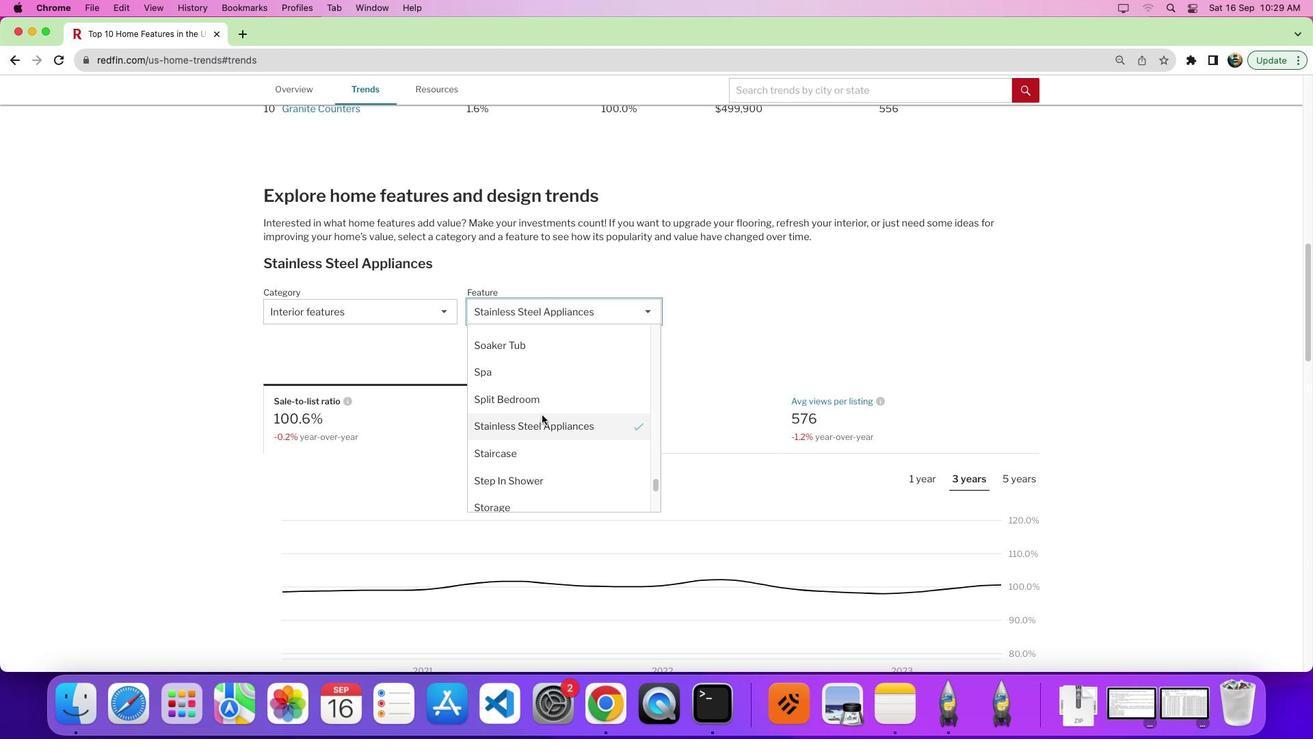 
Action: Mouse moved to (540, 415)
Screenshot: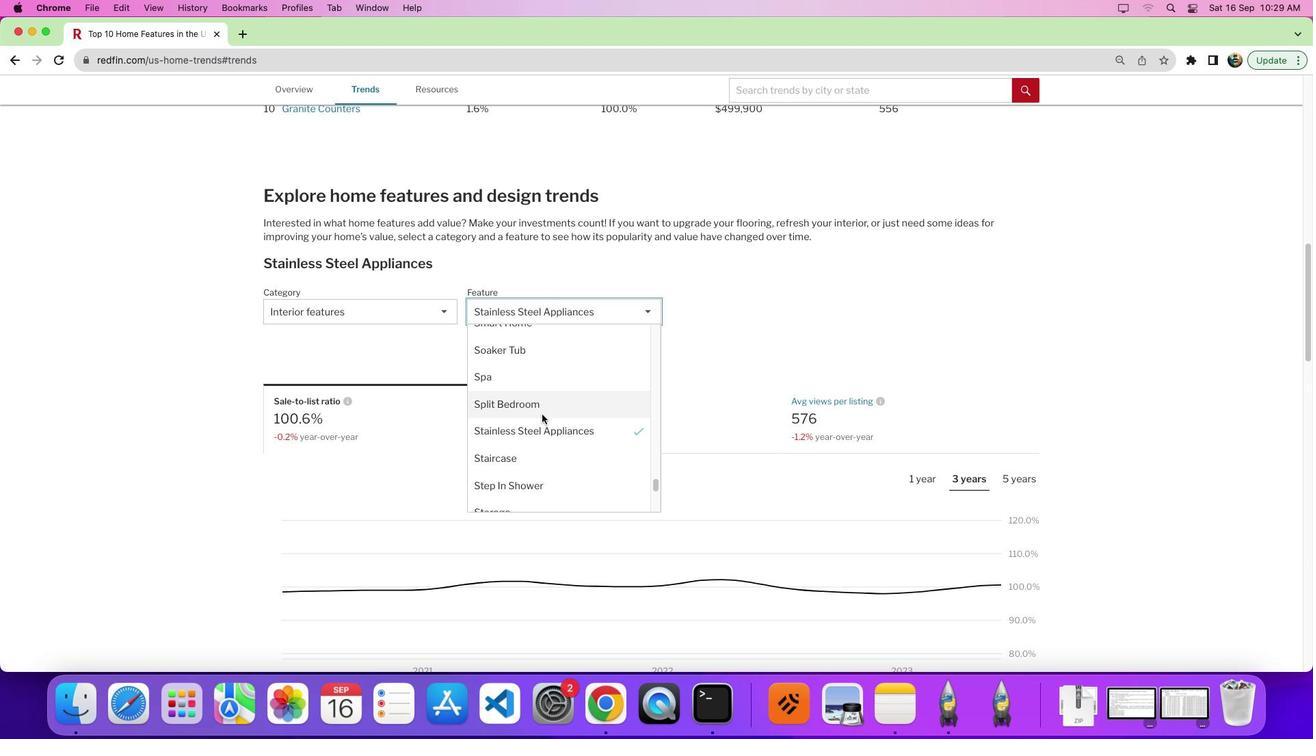 
Action: Mouse scrolled (540, 415) with delta (0, 0)
Screenshot: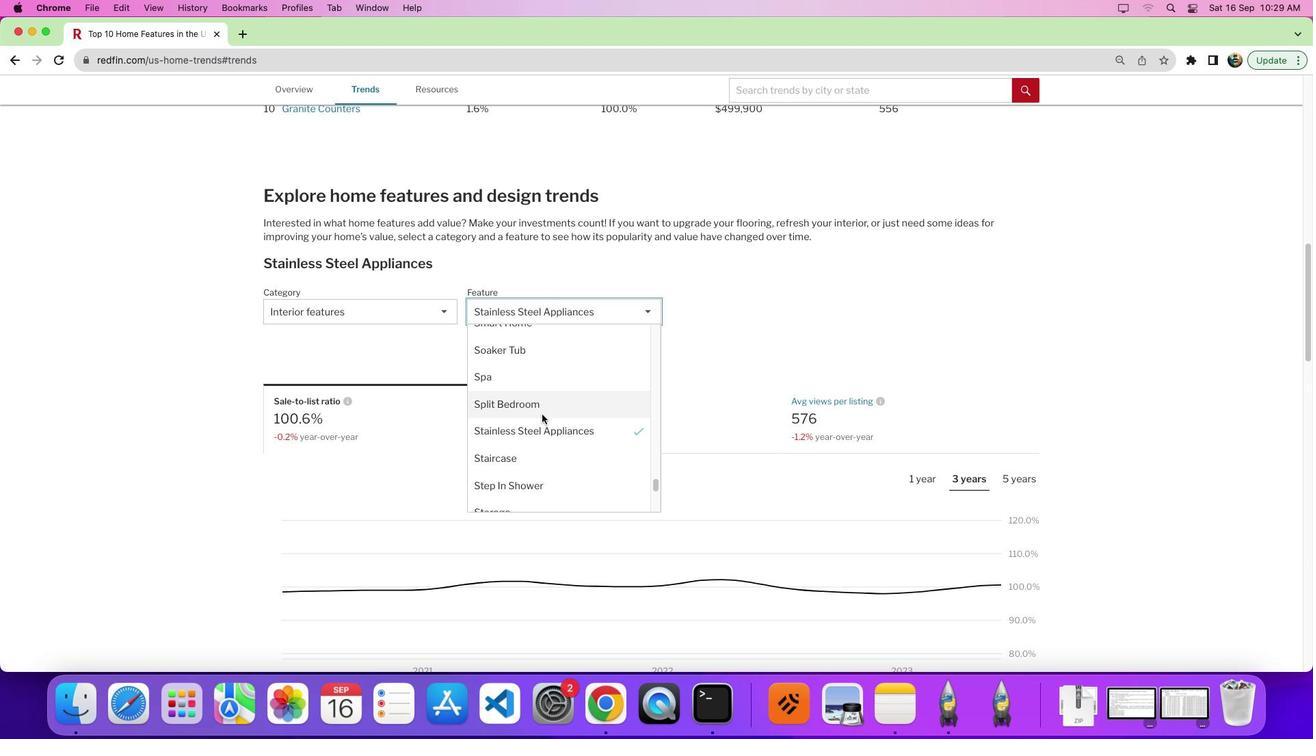 
Action: Mouse moved to (542, 412)
Screenshot: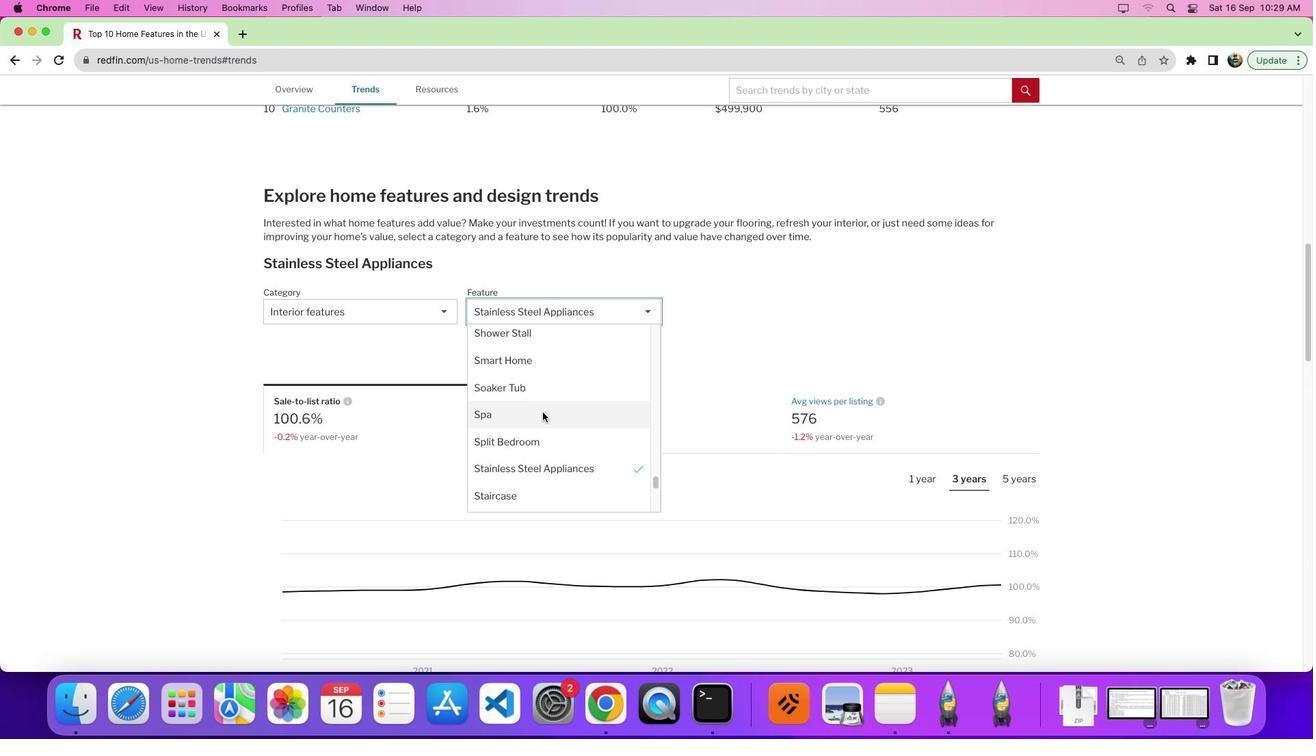 
Action: Mouse scrolled (542, 412) with delta (0, 0)
Screenshot: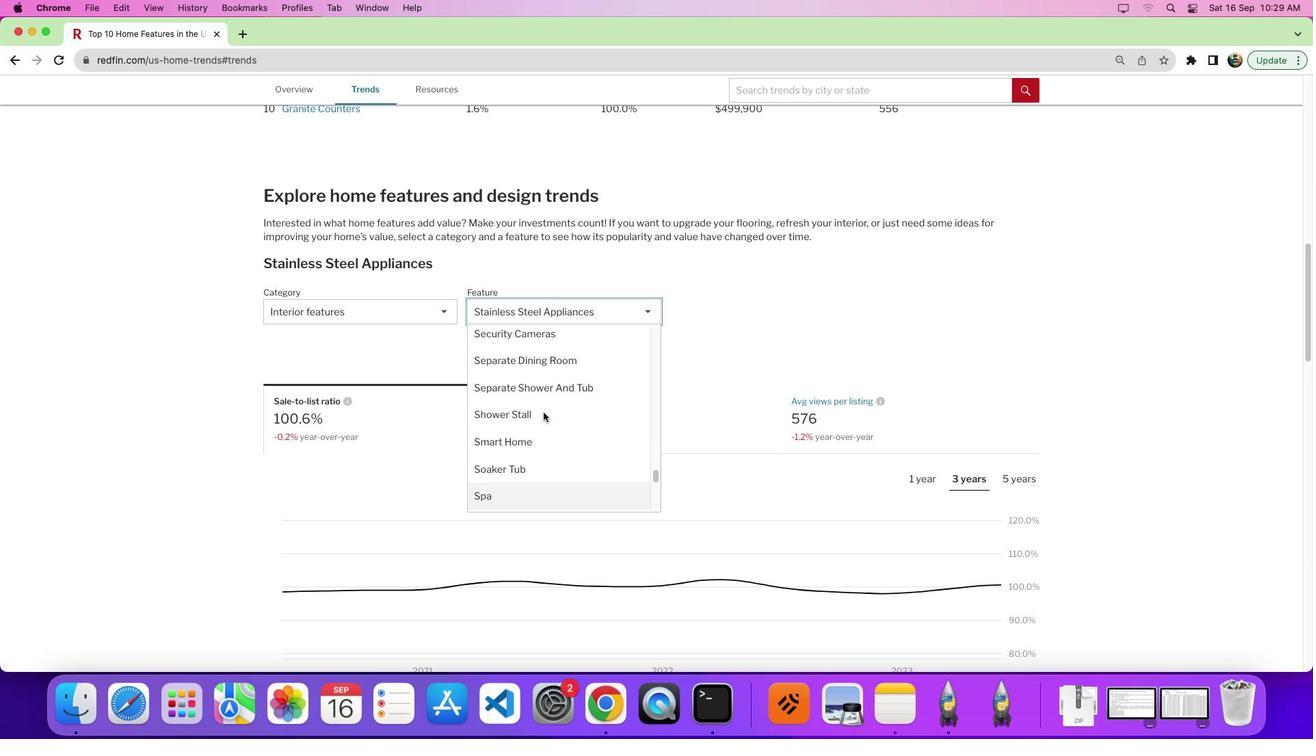 
Action: Mouse scrolled (542, 412) with delta (0, 0)
Screenshot: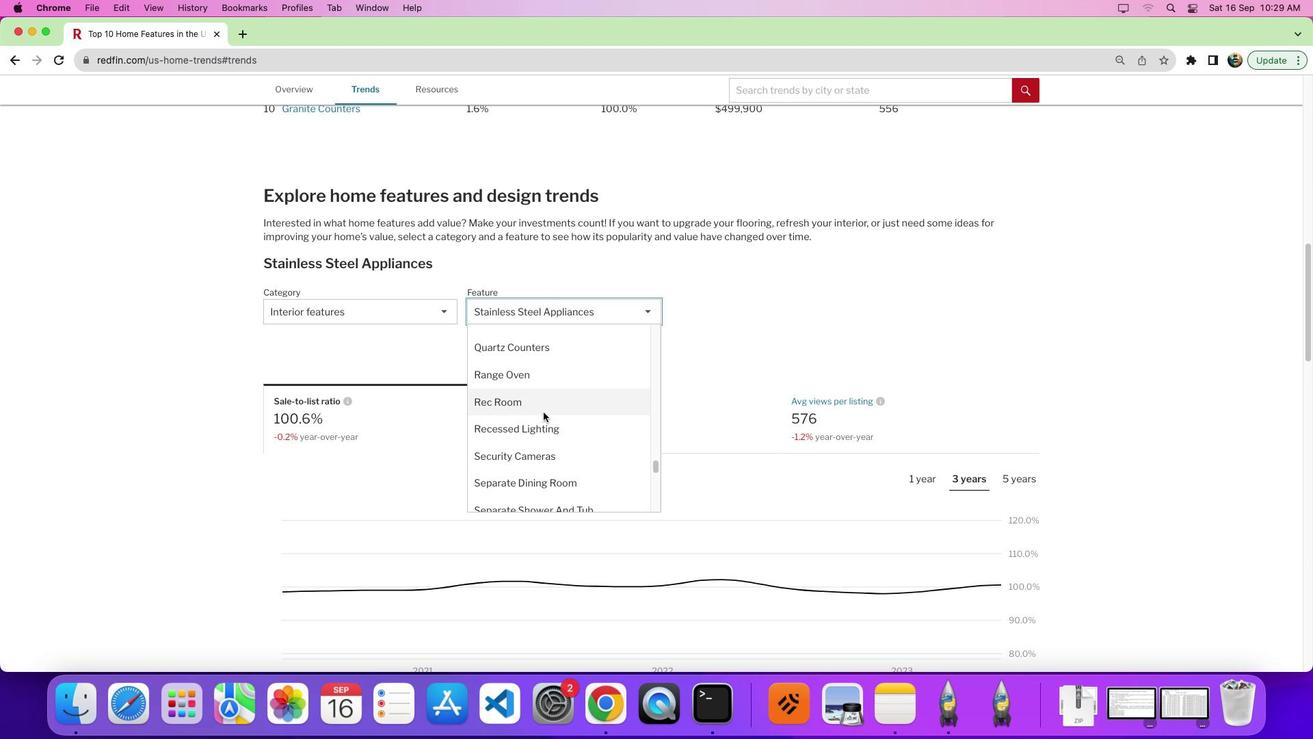 
Action: Mouse moved to (543, 411)
Screenshot: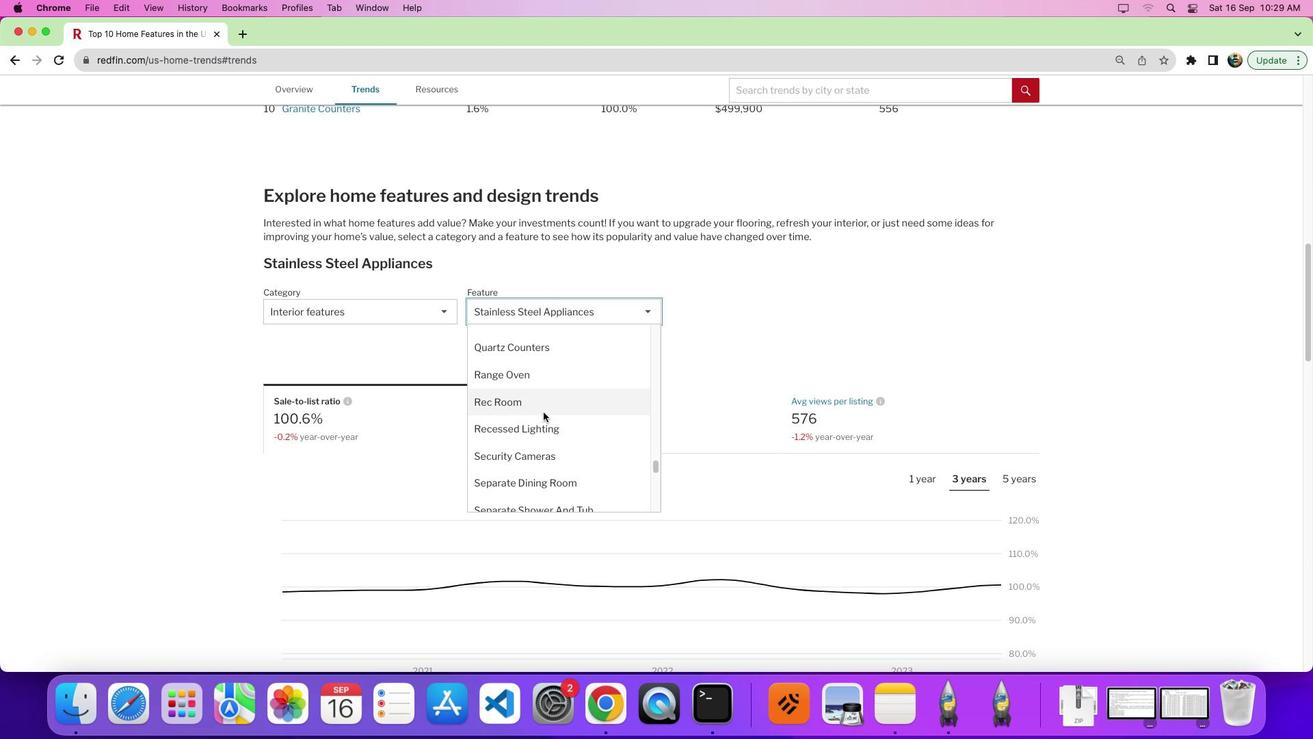 
Action: Mouse scrolled (543, 411) with delta (0, 5)
Screenshot: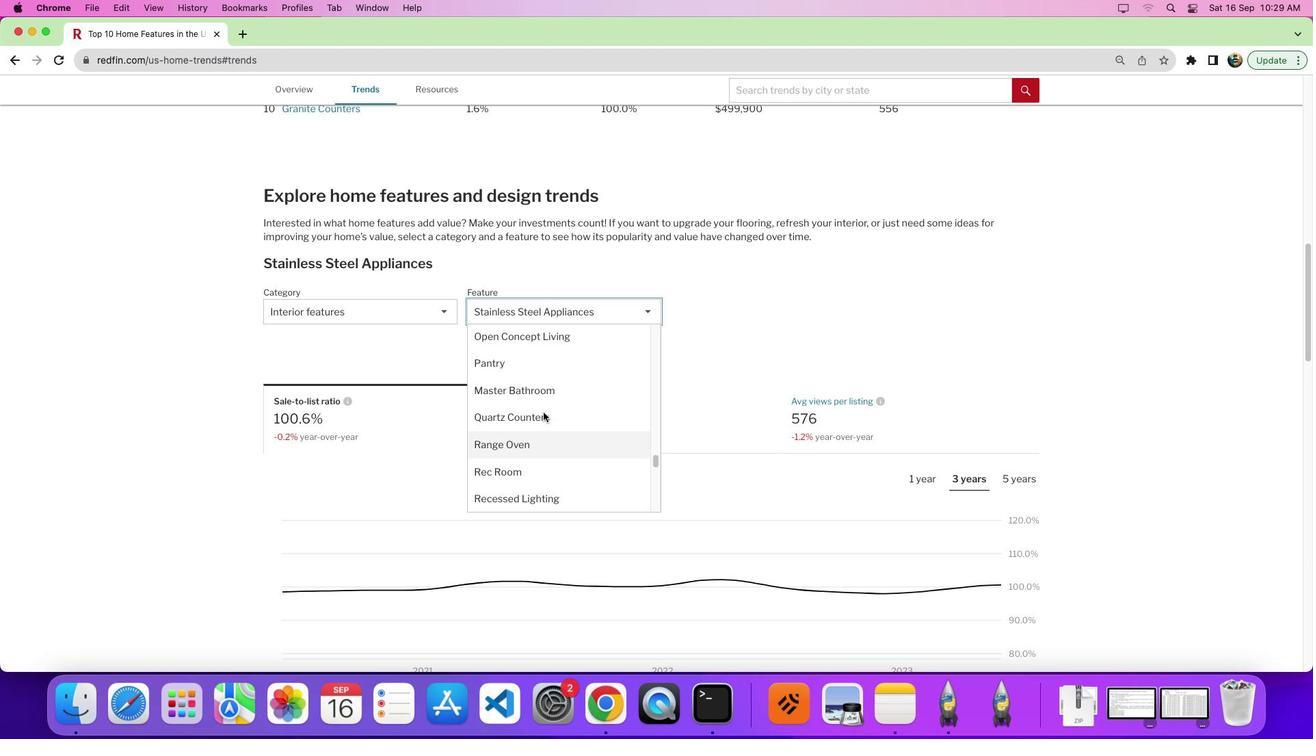 
Action: Mouse moved to (545, 411)
Screenshot: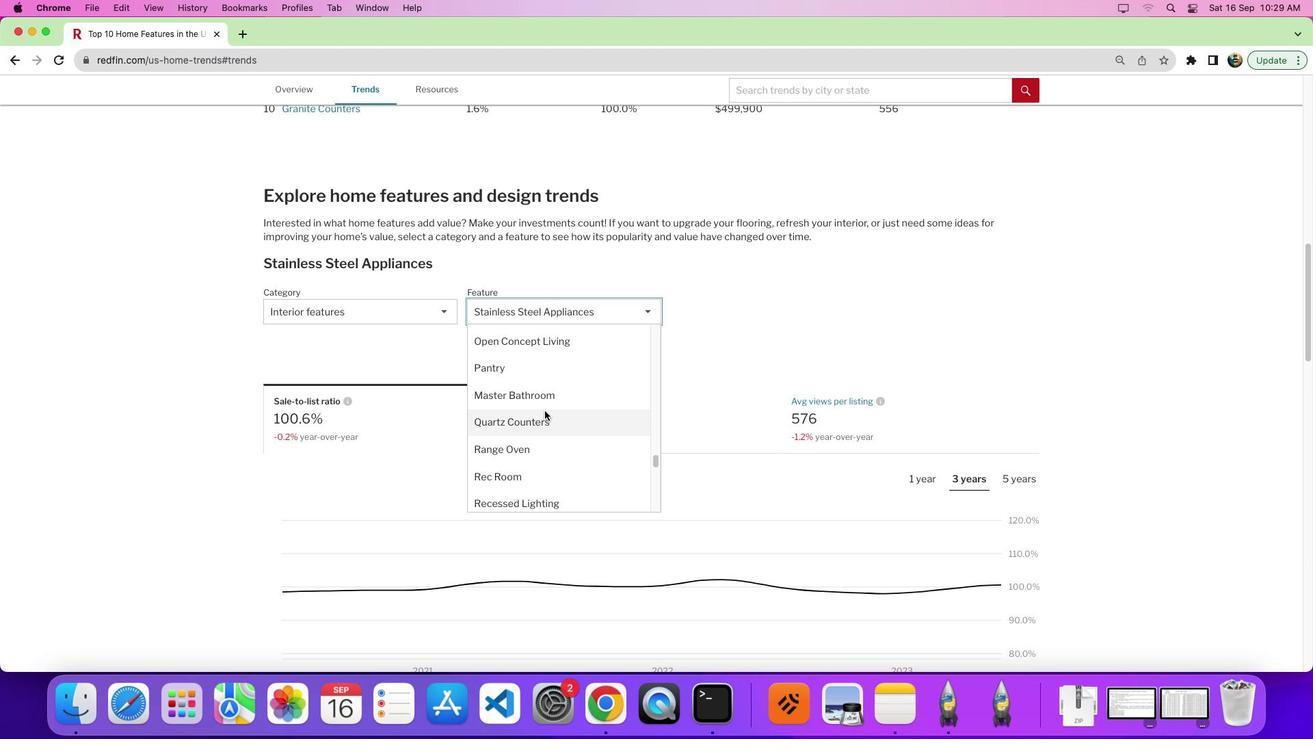 
Action: Mouse scrolled (545, 411) with delta (0, 0)
Screenshot: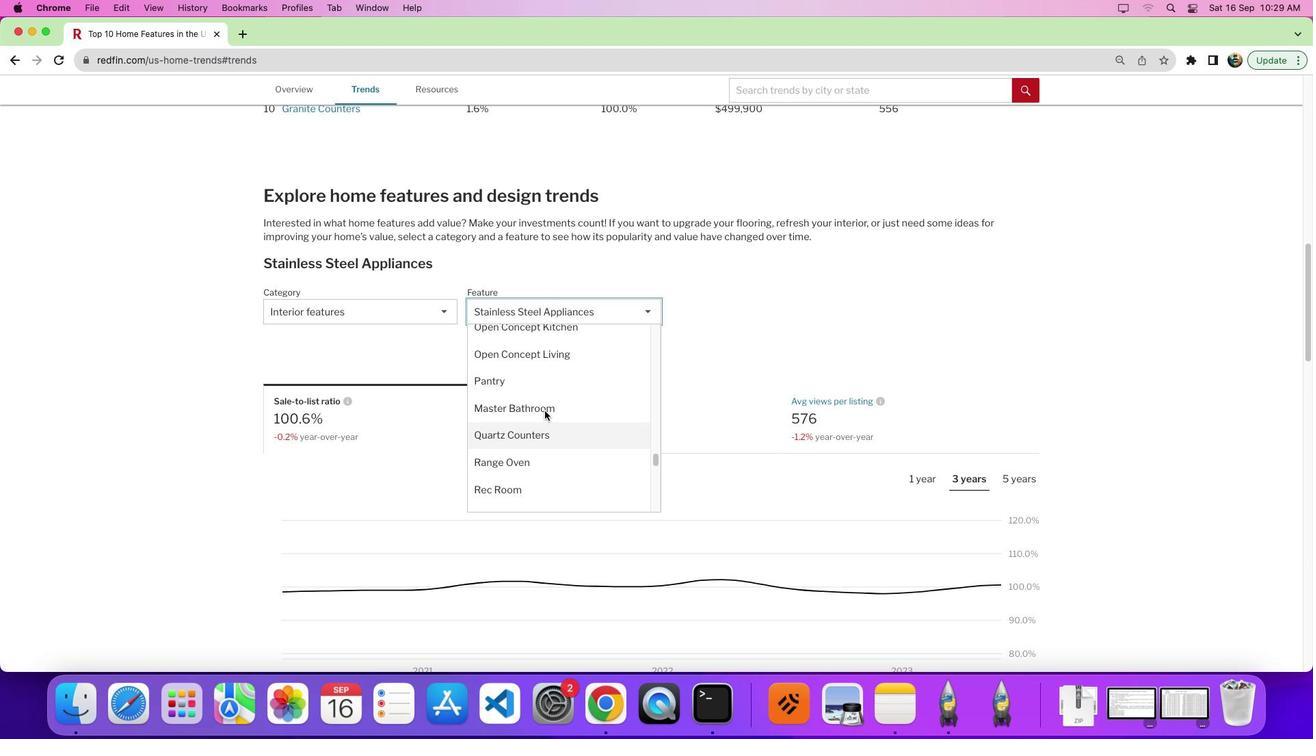 
Action: Mouse scrolled (545, 411) with delta (0, 0)
Screenshot: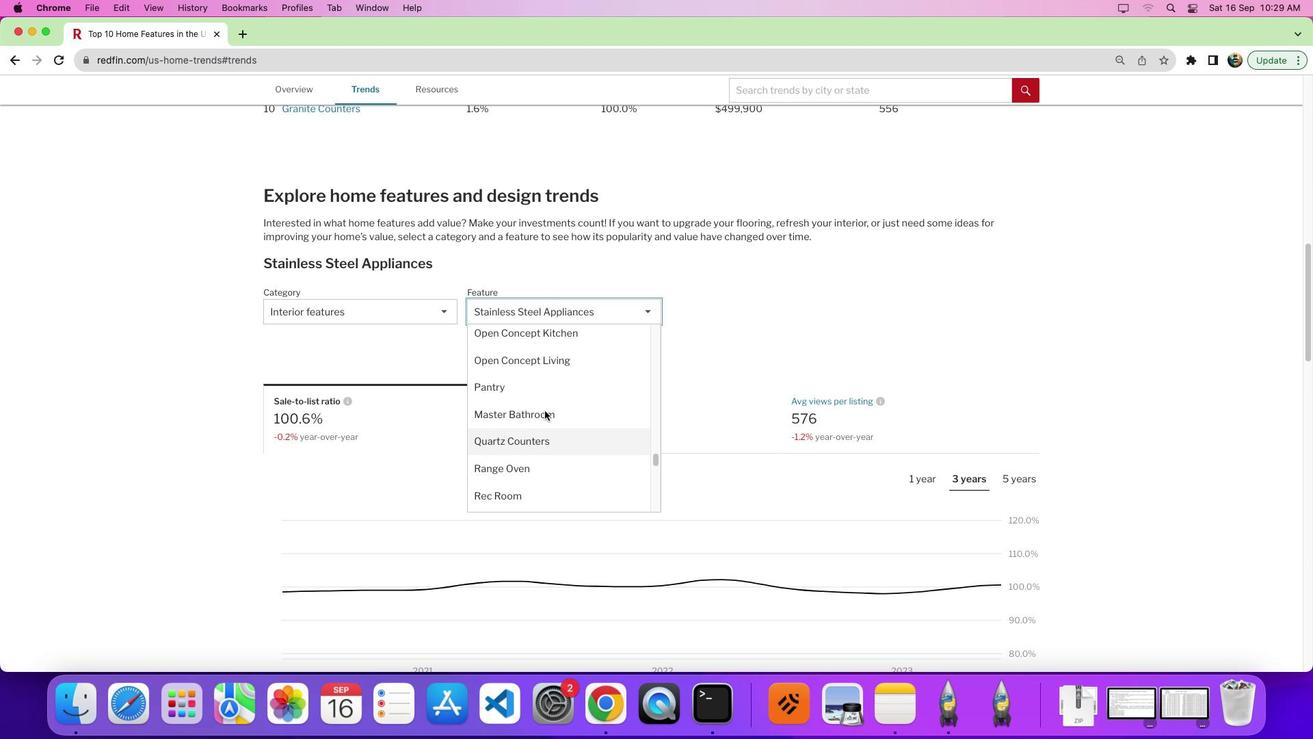 
Action: Mouse moved to (546, 409)
Screenshot: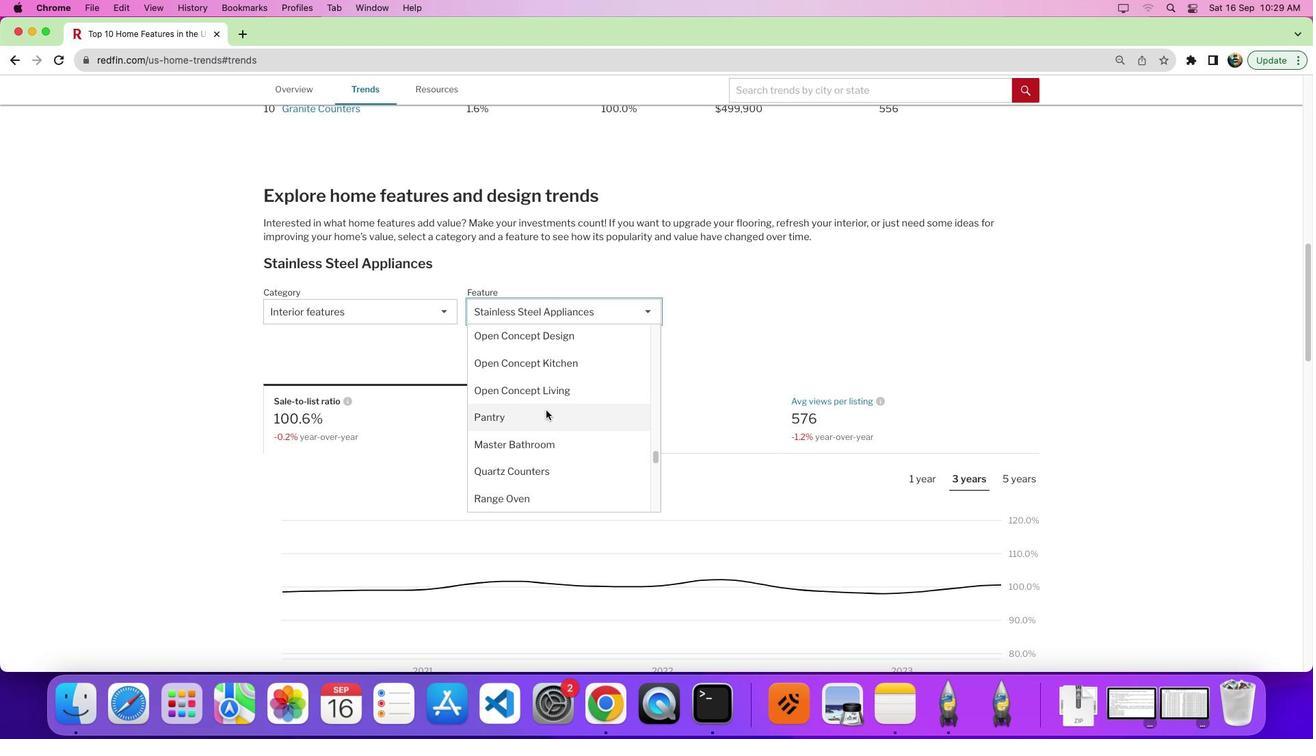 
Action: Mouse scrolled (546, 409) with delta (0, 0)
Screenshot: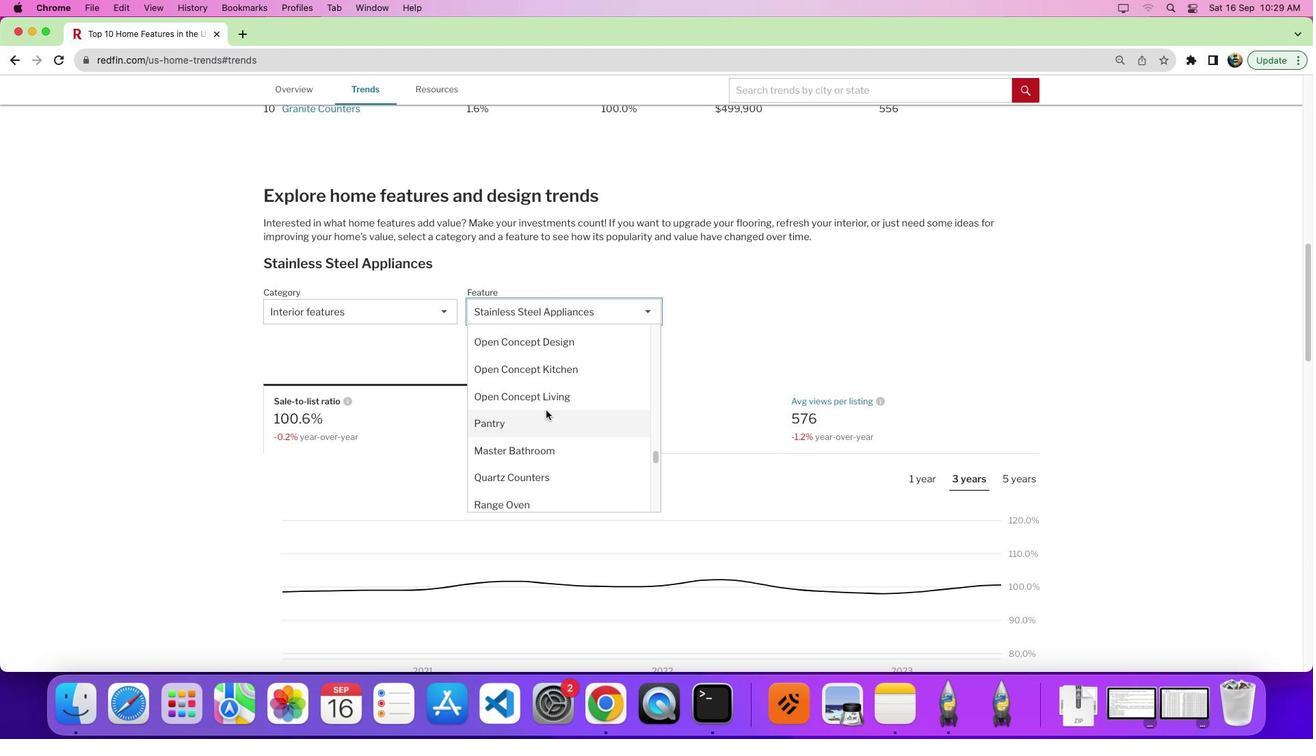 
Action: Mouse scrolled (546, 409) with delta (0, 0)
Screenshot: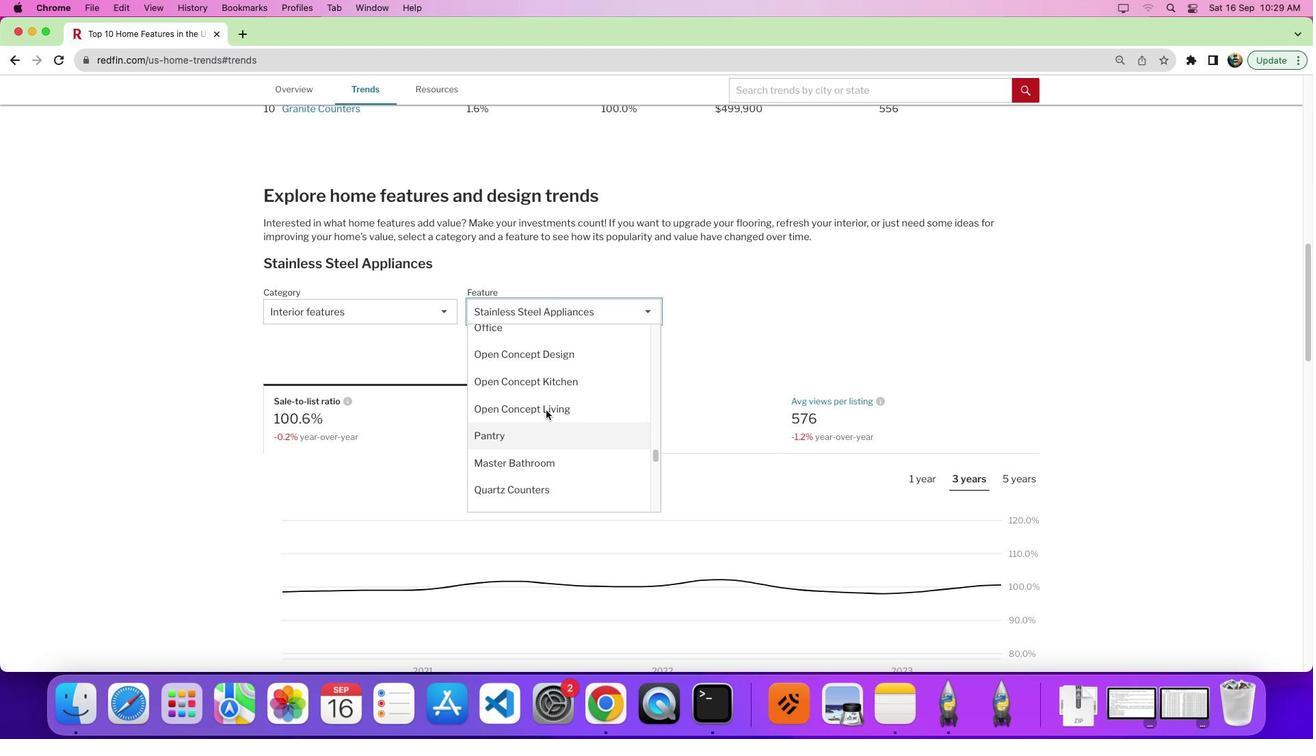 
Action: Mouse moved to (547, 409)
Screenshot: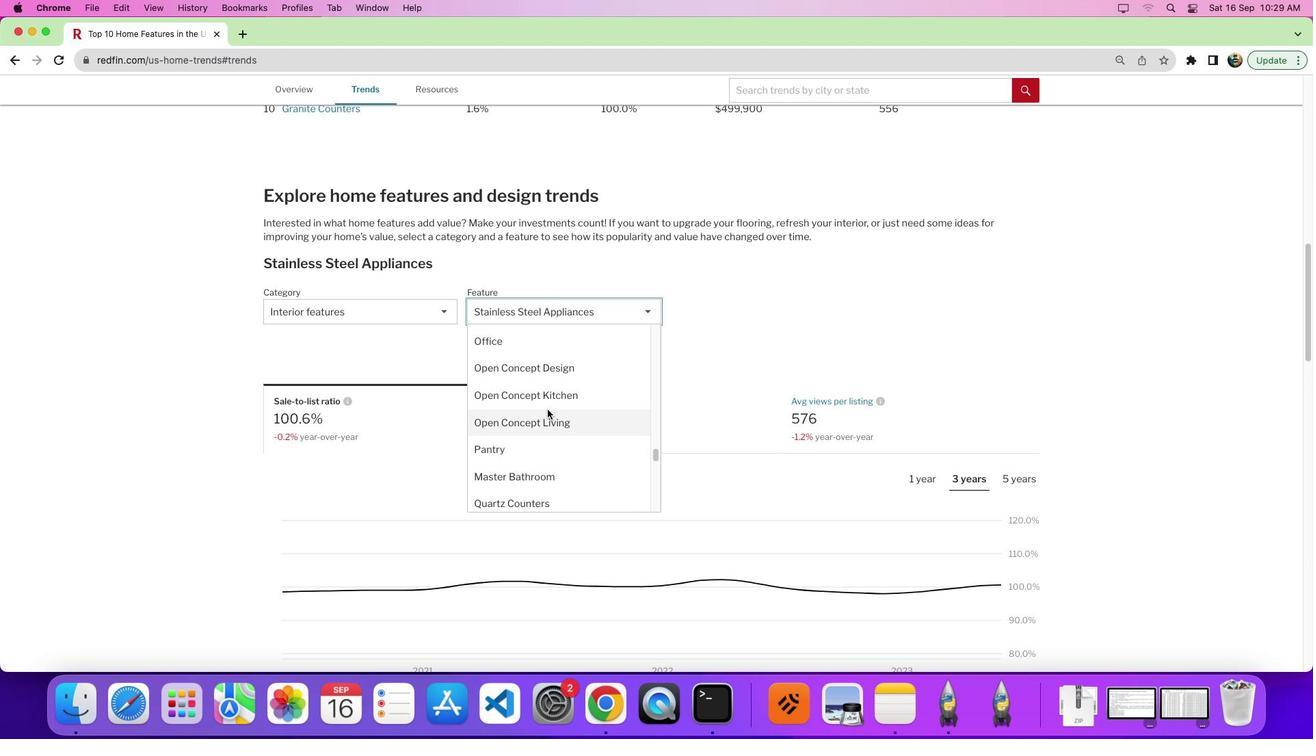 
Action: Mouse scrolled (547, 409) with delta (0, 0)
Screenshot: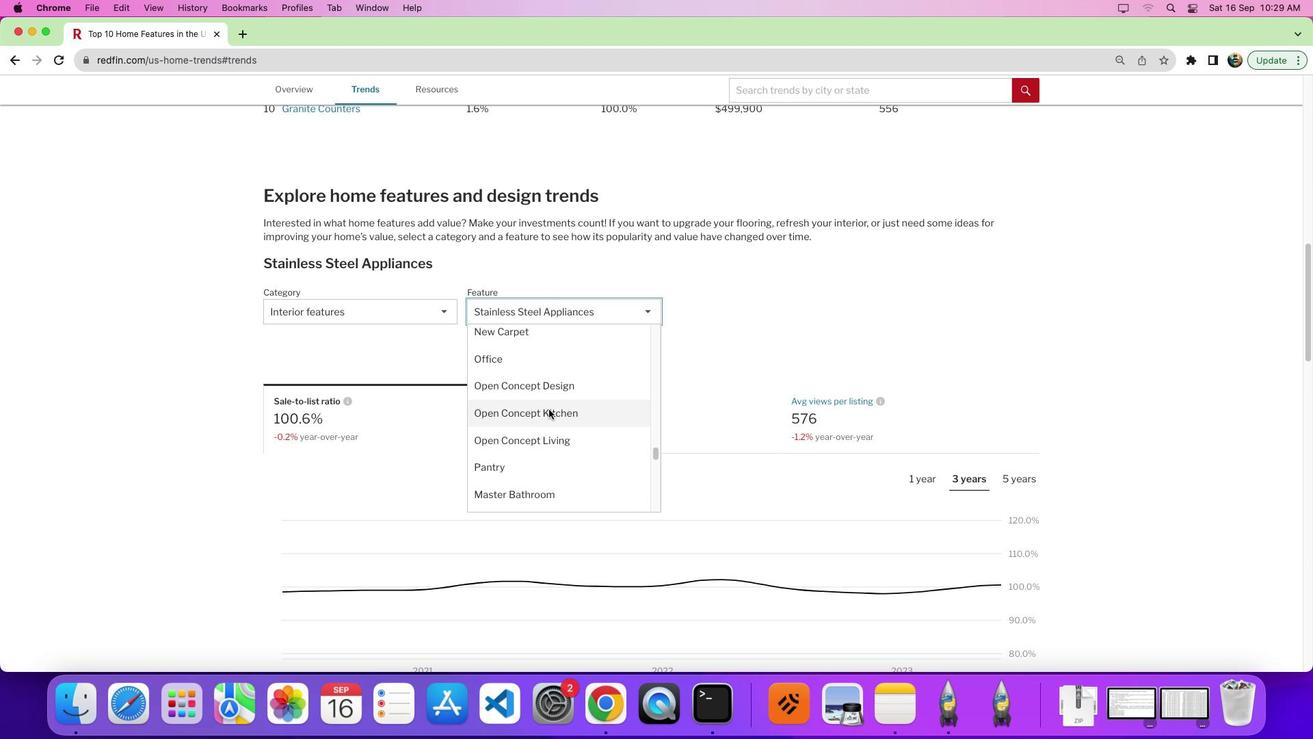 
Action: Mouse scrolled (547, 409) with delta (0, 0)
Screenshot: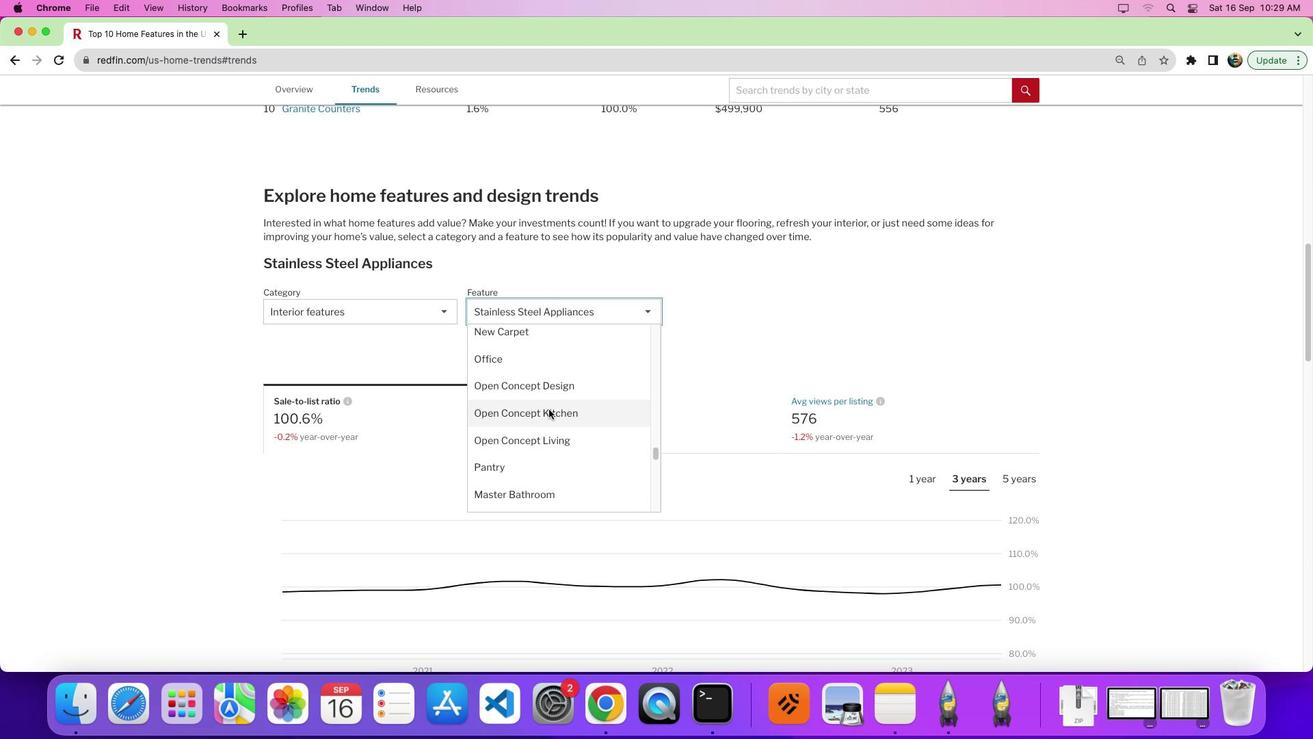 
Action: Mouse moved to (549, 408)
Screenshot: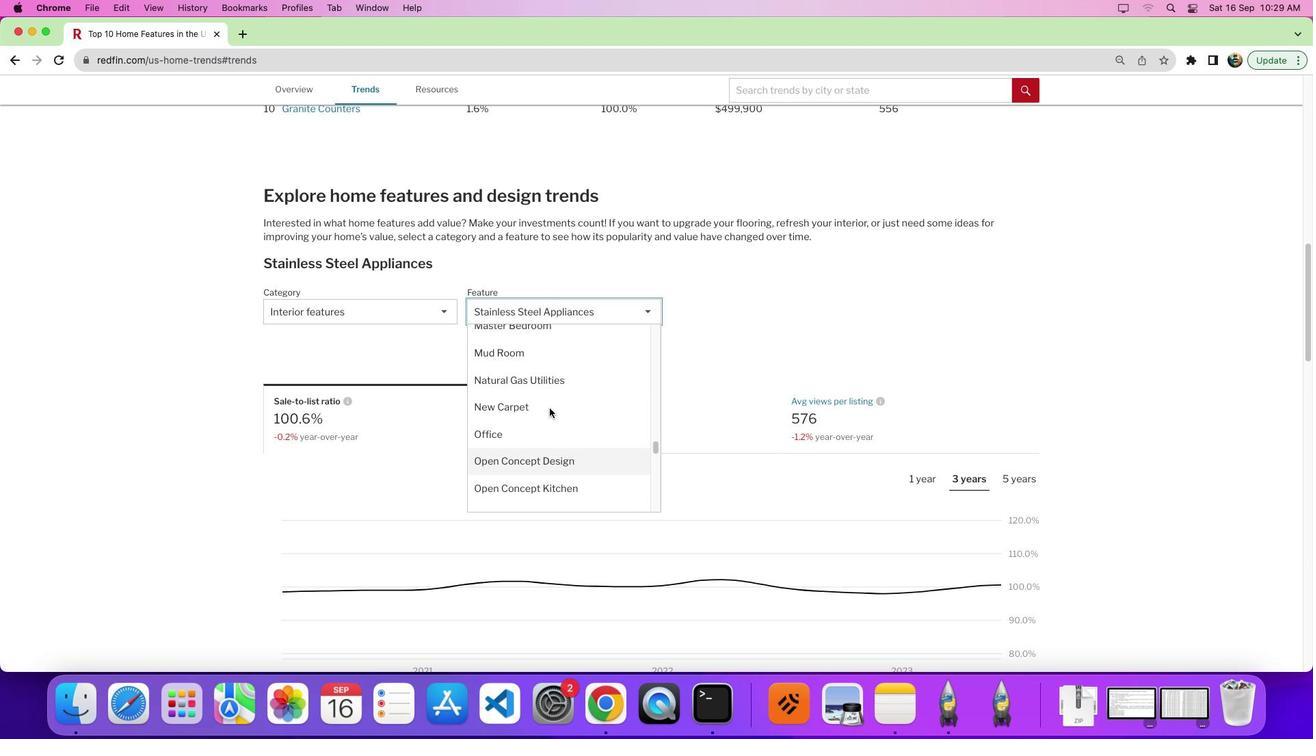 
Action: Mouse scrolled (549, 408) with delta (0, 0)
Screenshot: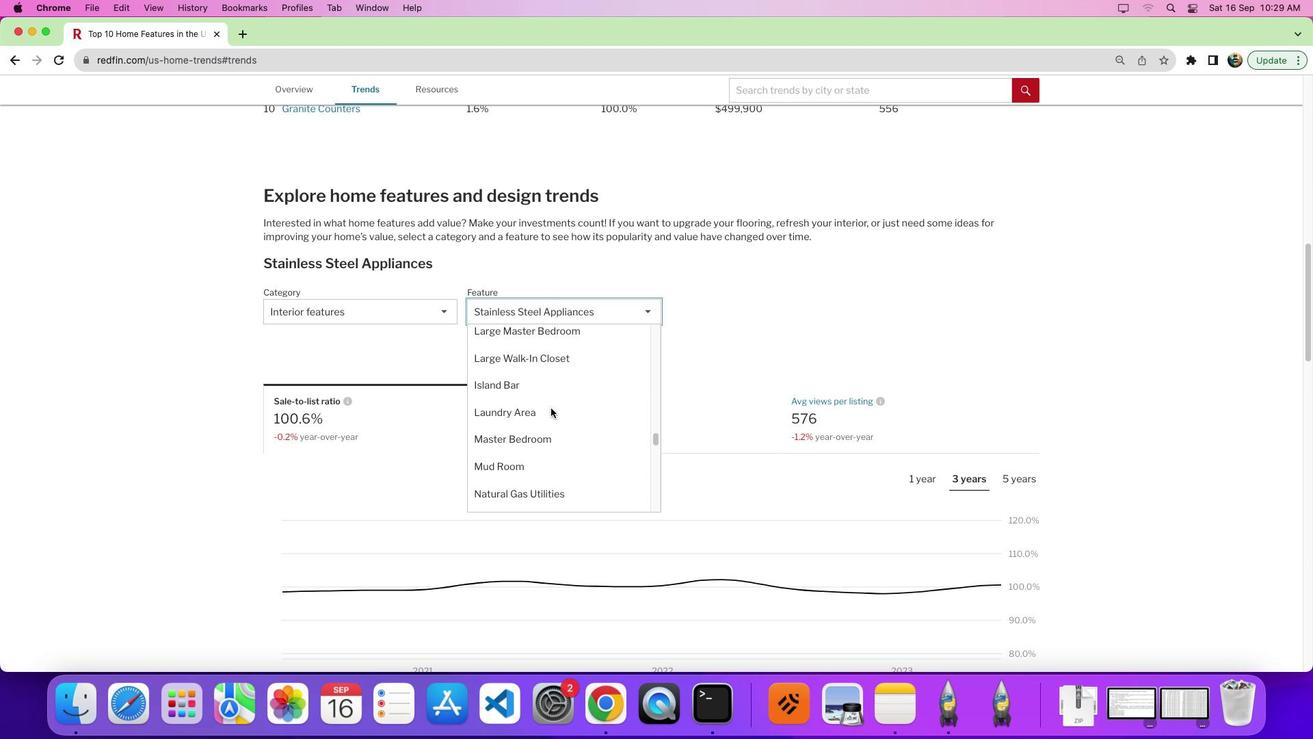 
Action: Mouse moved to (550, 408)
Screenshot: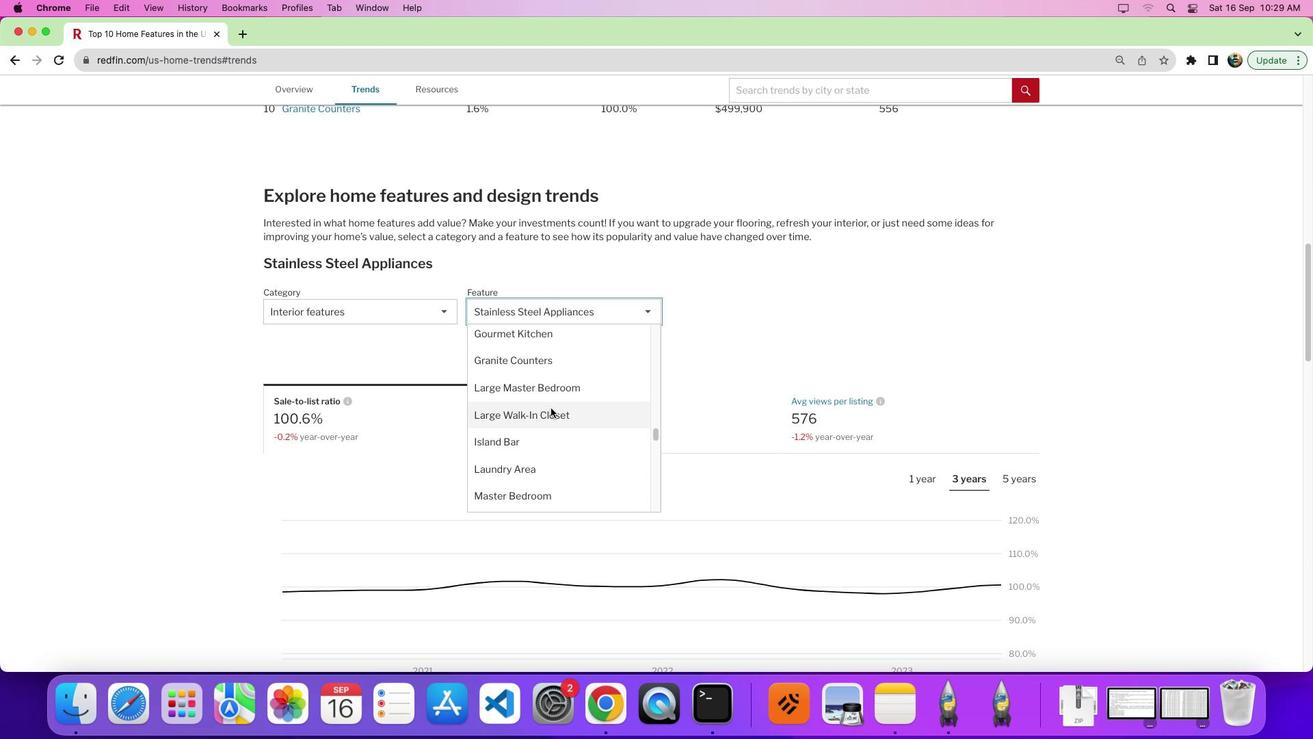 
Action: Mouse scrolled (550, 408) with delta (0, 0)
Screenshot: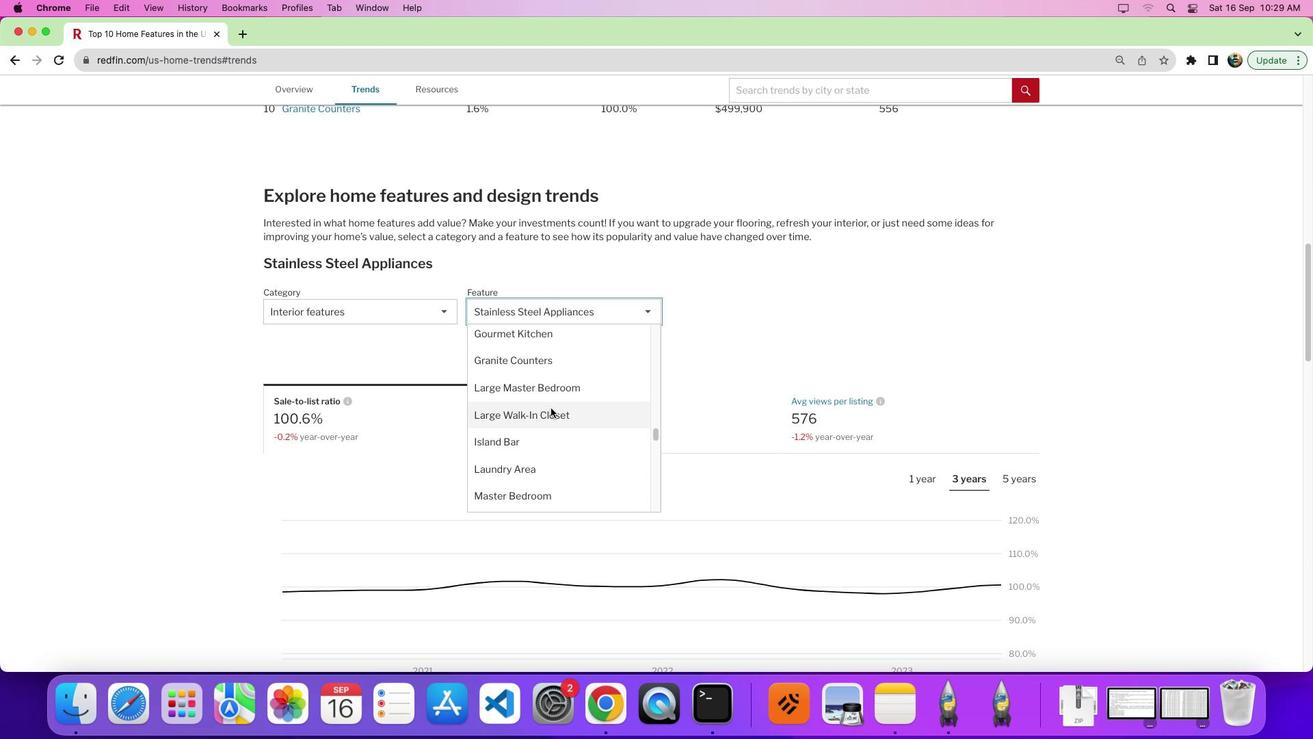 
Action: Mouse scrolled (550, 408) with delta (0, 5)
Screenshot: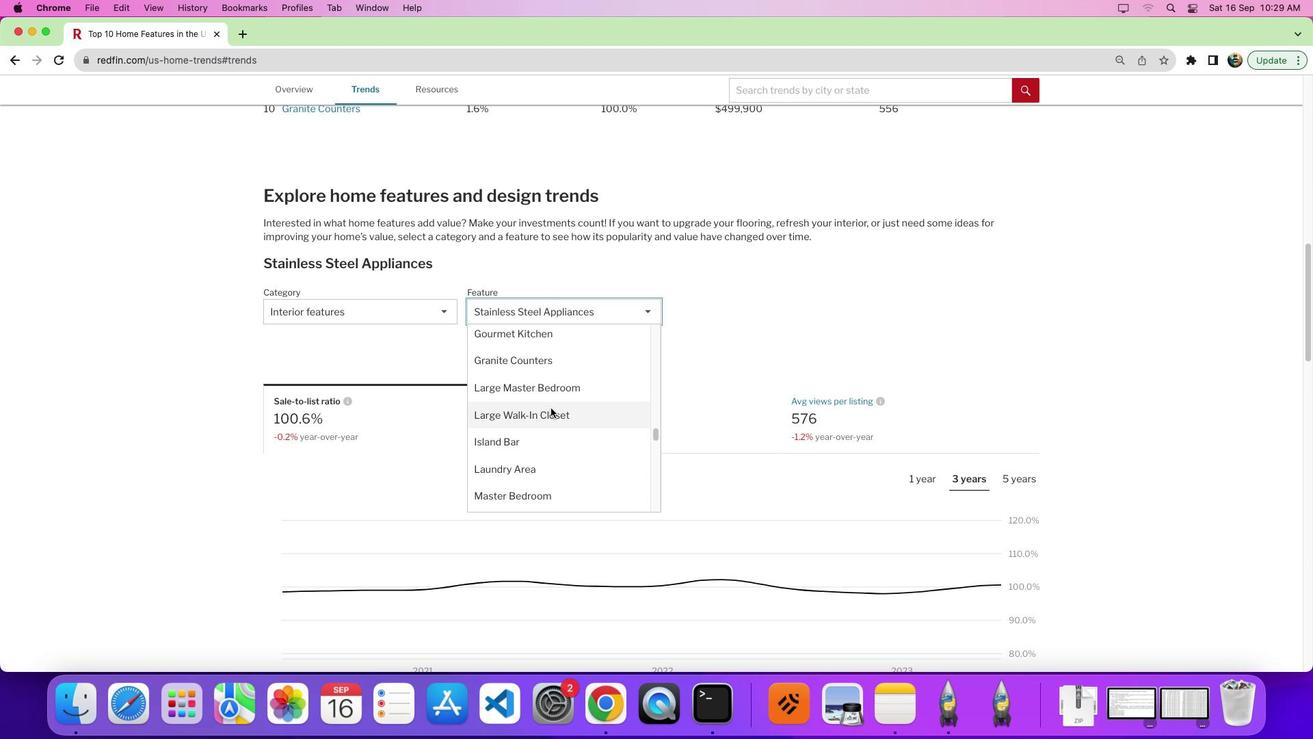 
Action: Mouse moved to (625, 407)
Screenshot: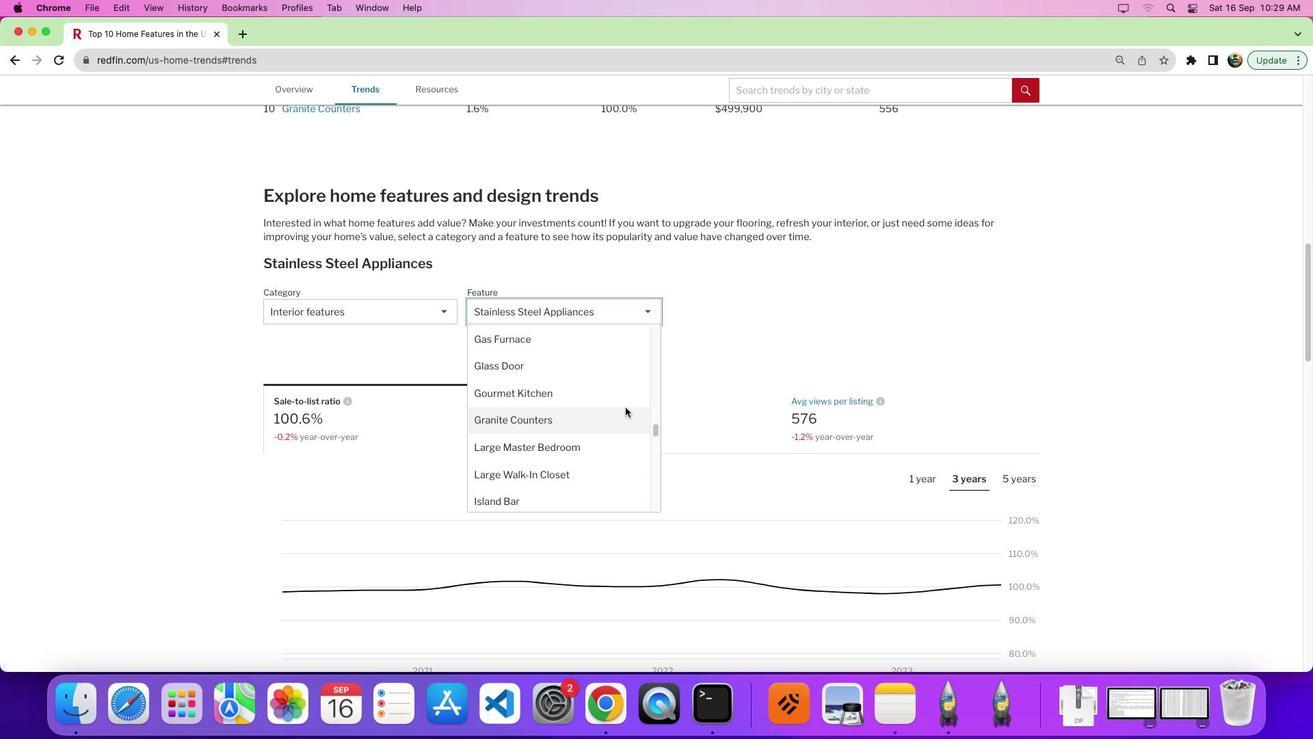 
Action: Mouse scrolled (625, 407) with delta (0, 0)
Screenshot: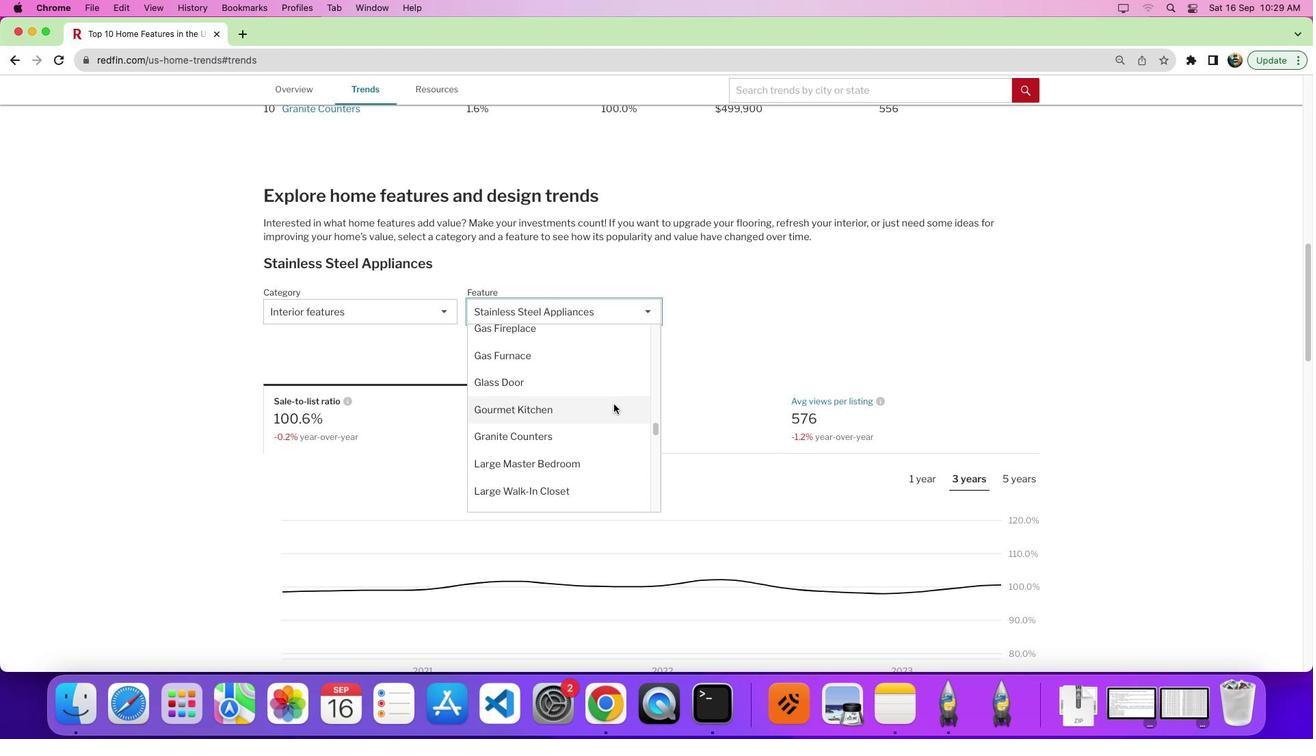 
Action: Mouse moved to (625, 406)
Screenshot: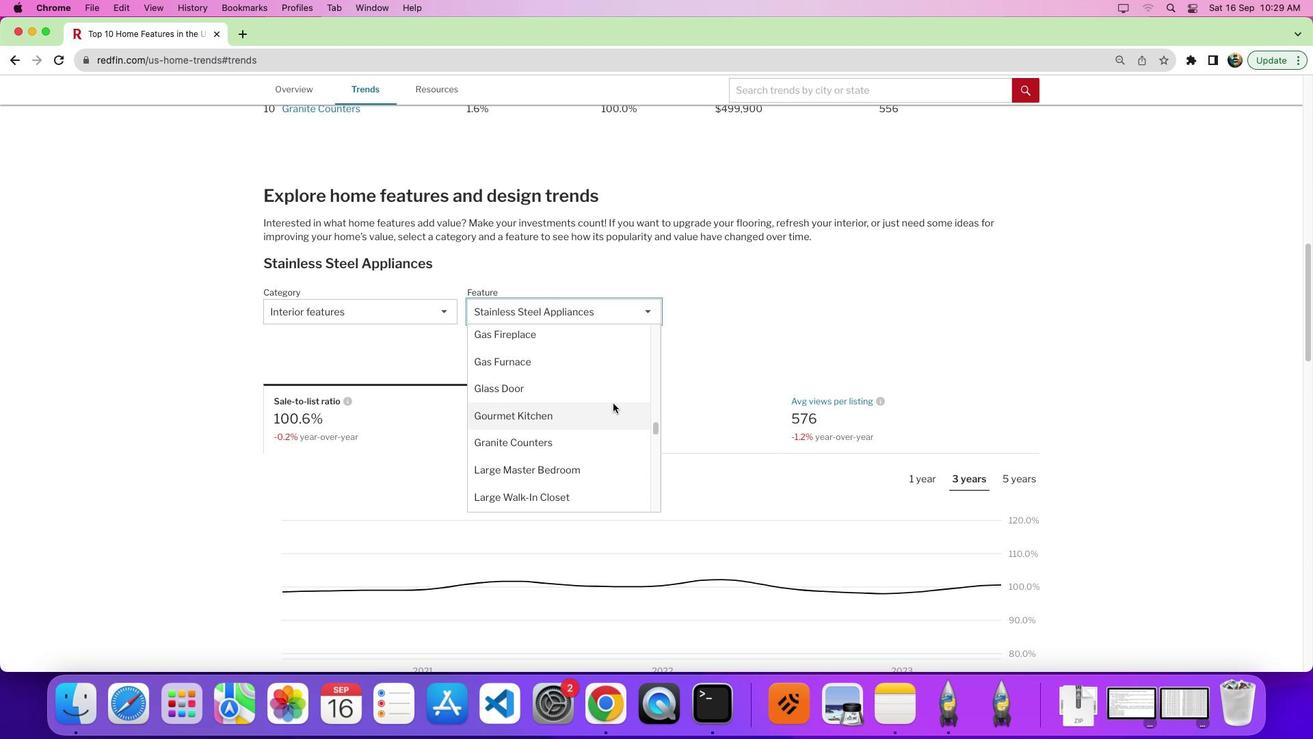 
Action: Mouse scrolled (625, 406) with delta (0, 0)
Screenshot: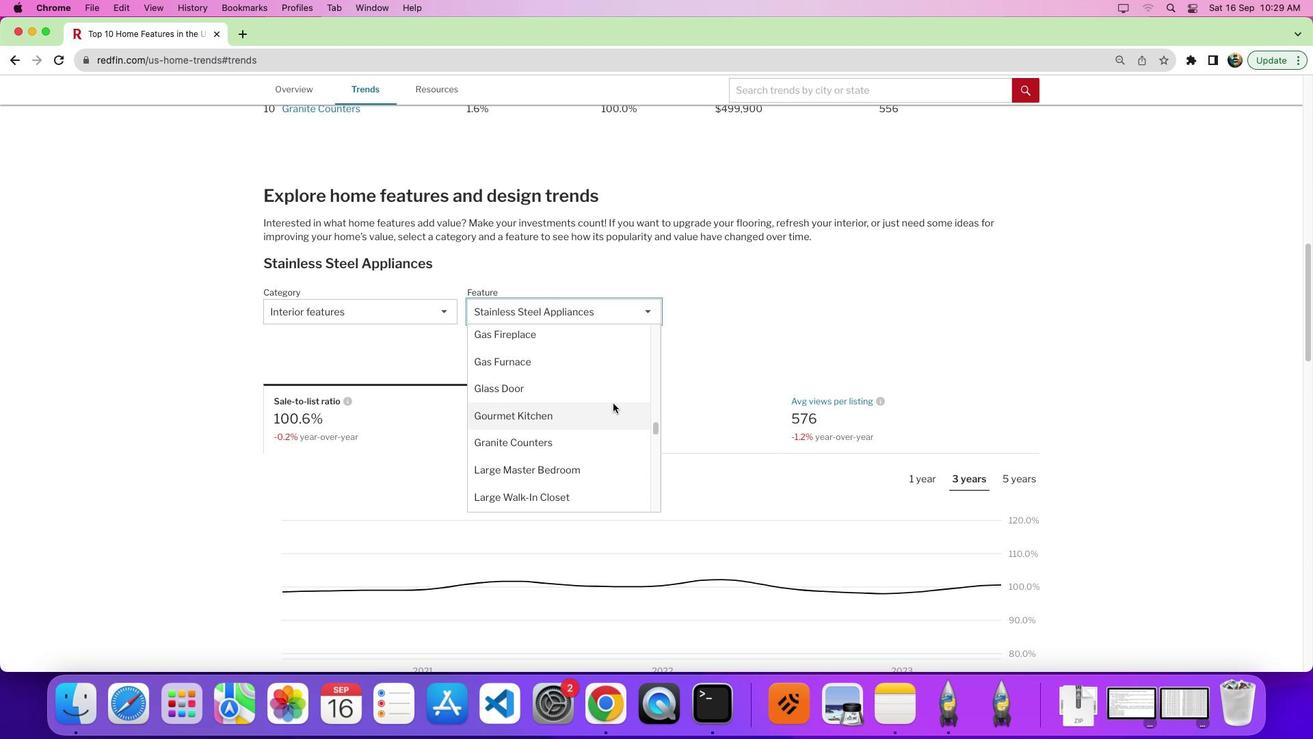 
Action: Mouse moved to (606, 407)
Screenshot: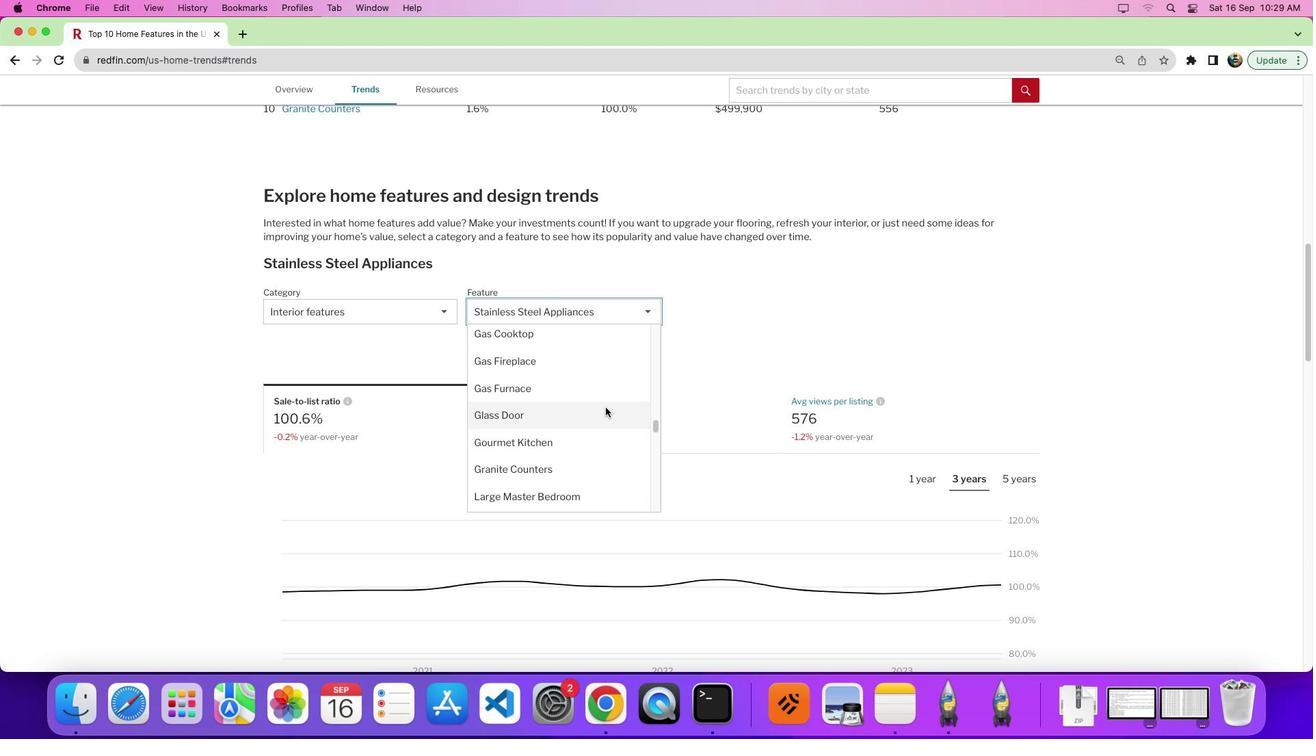 
Action: Mouse scrolled (606, 407) with delta (0, 0)
Screenshot: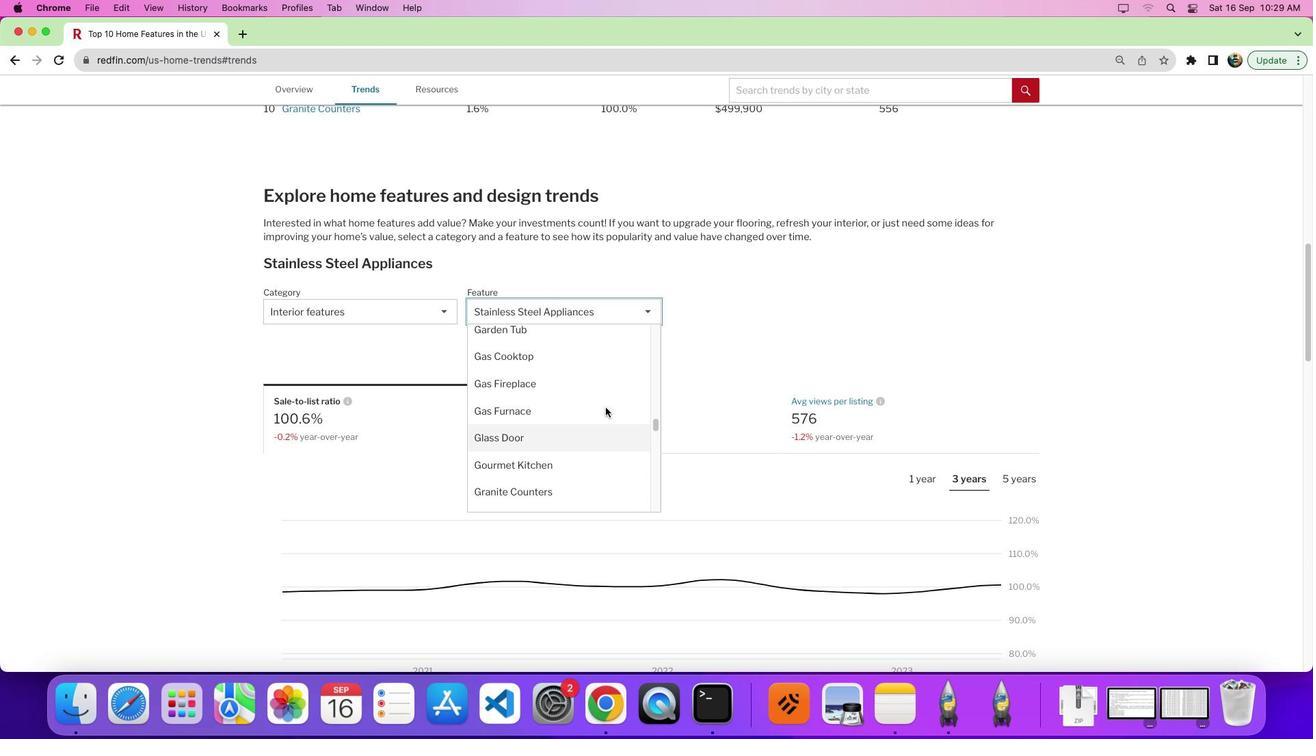 
Action: Mouse scrolled (606, 407) with delta (0, 0)
Screenshot: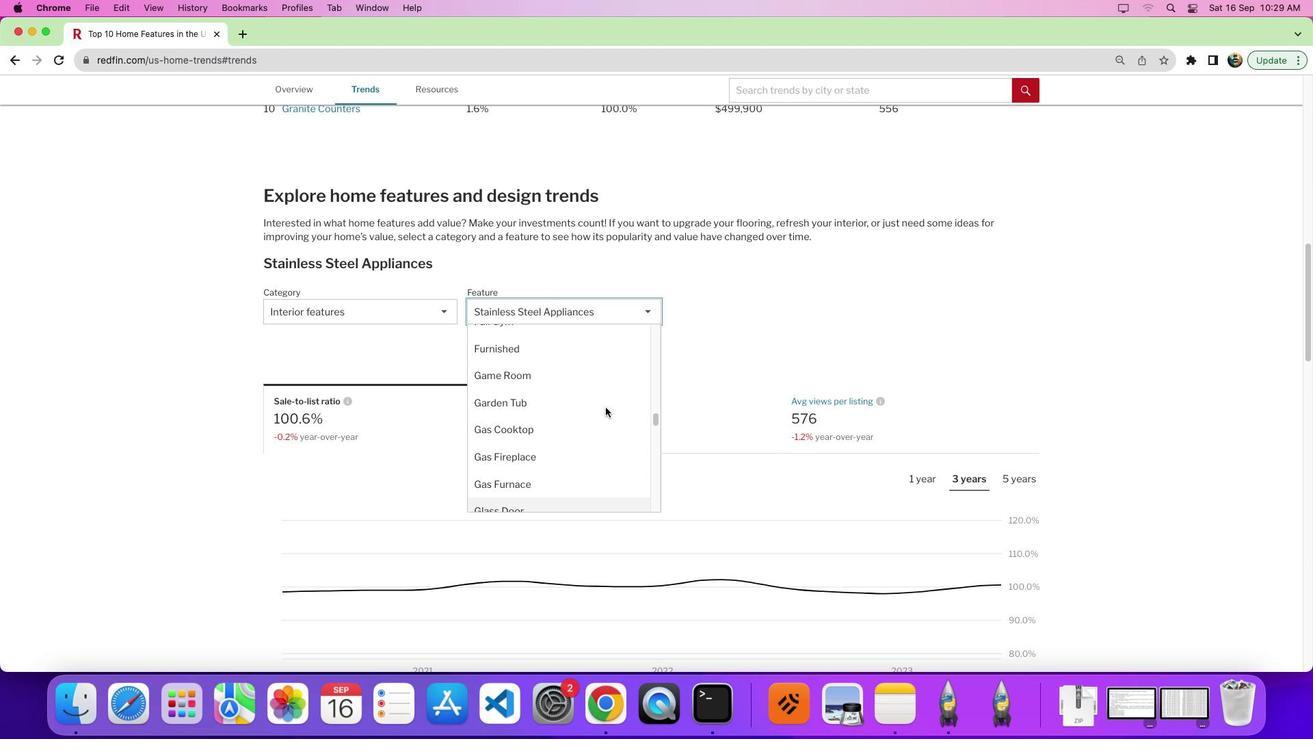 
Action: Mouse scrolled (606, 407) with delta (0, 4)
Screenshot: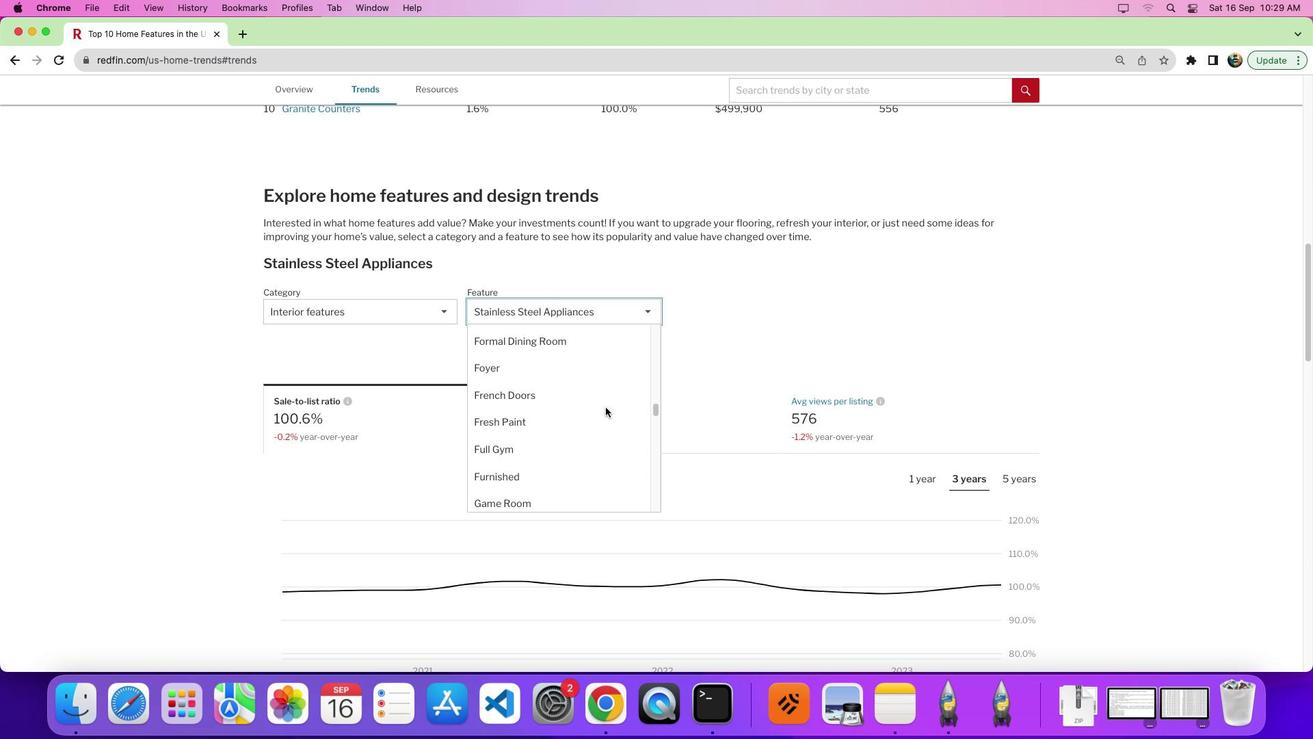 
Action: Mouse moved to (533, 409)
Screenshot: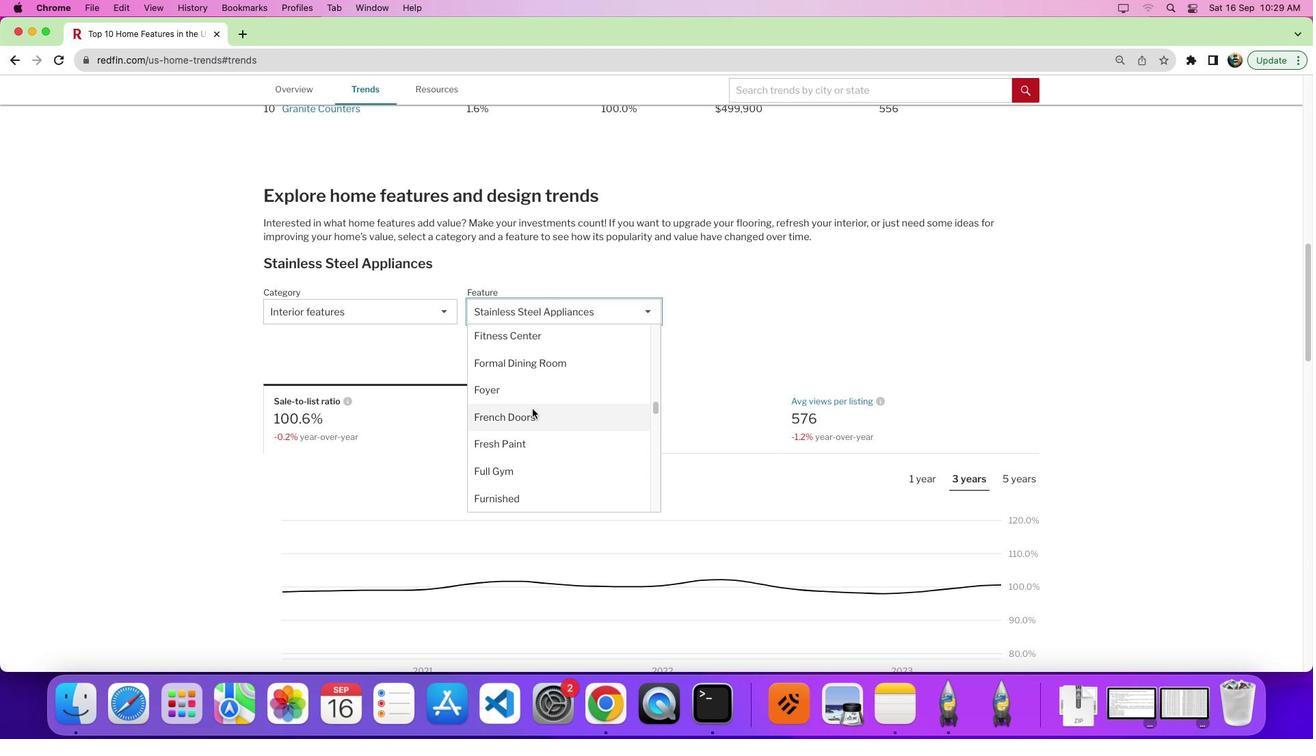 
Action: Mouse scrolled (533, 409) with delta (0, 0)
Screenshot: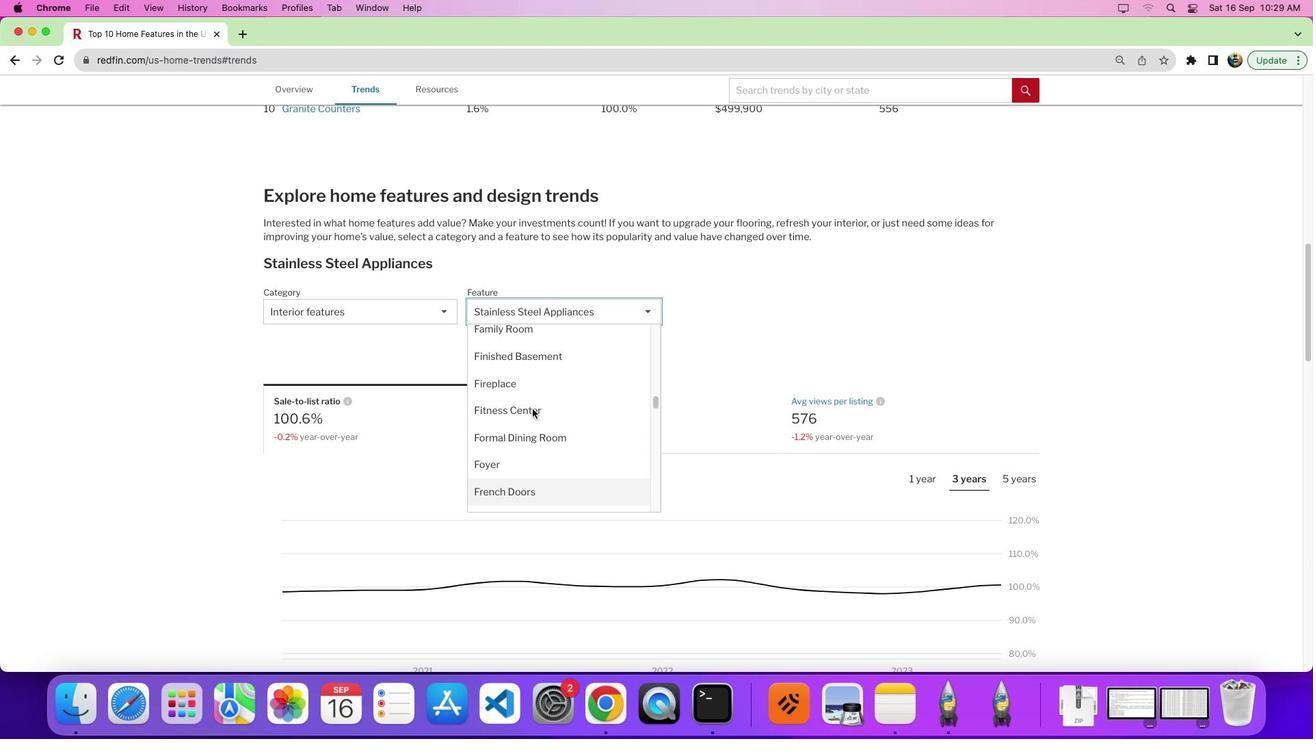 
Action: Mouse scrolled (533, 409) with delta (0, 0)
Screenshot: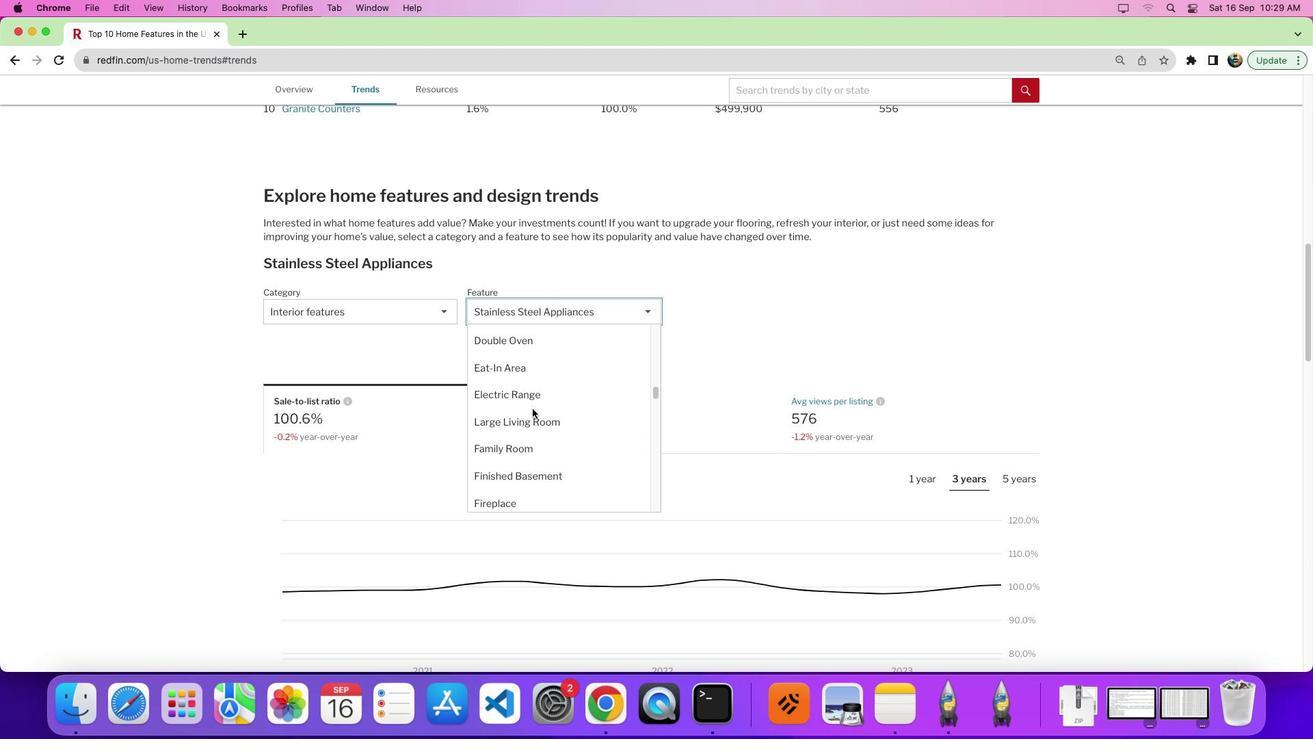 
Action: Mouse scrolled (533, 409) with delta (0, 5)
Screenshot: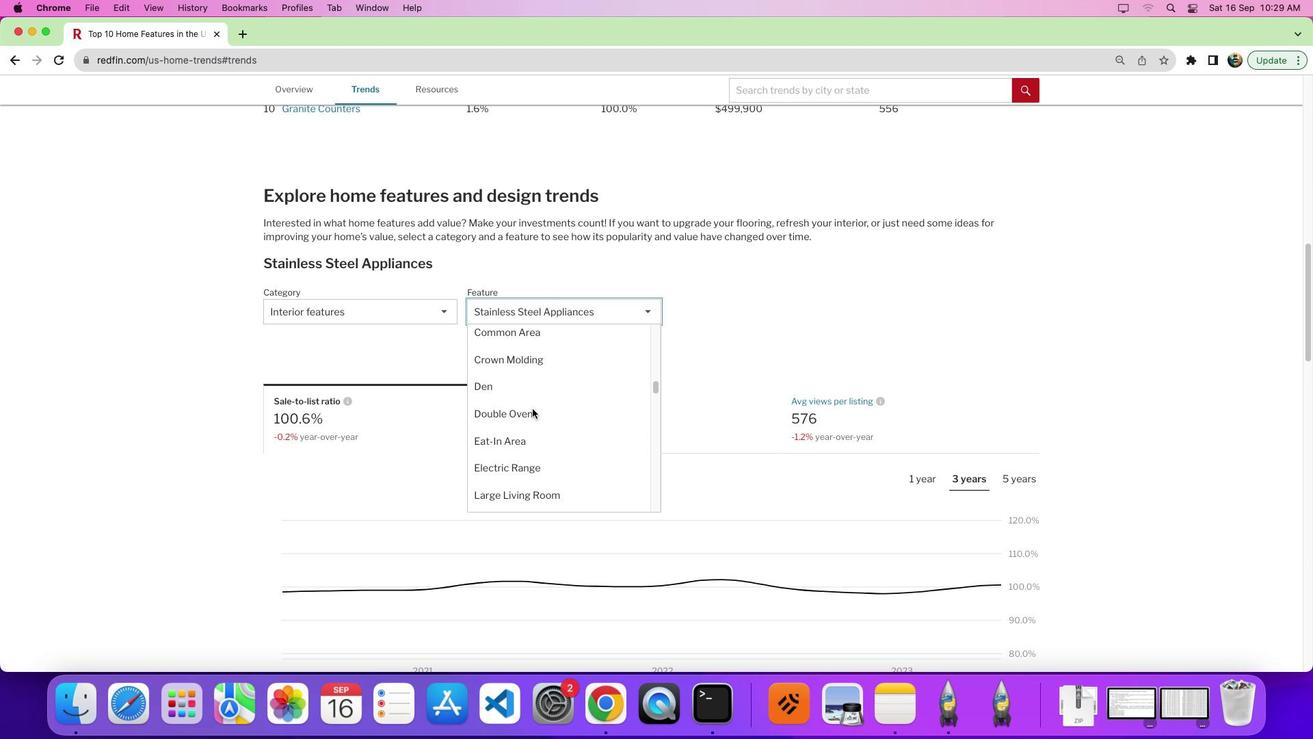 
Action: Mouse moved to (531, 395)
Screenshot: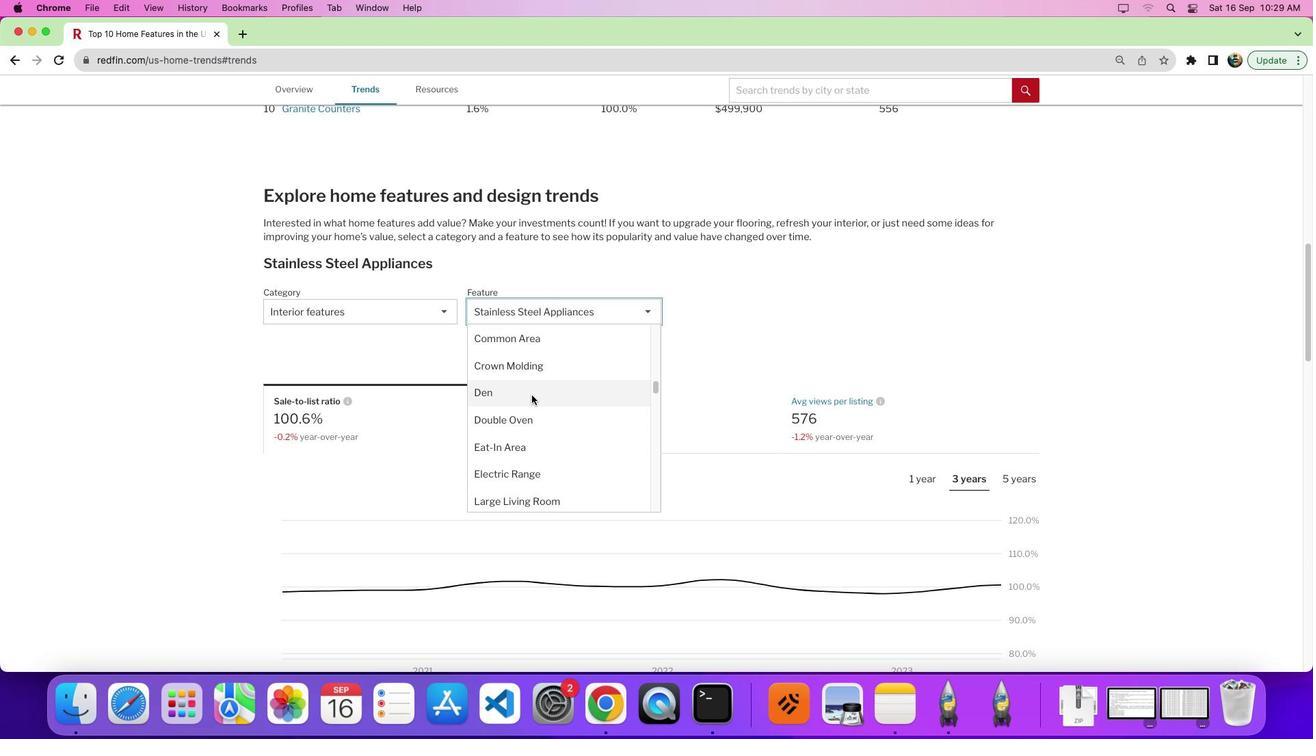 
Action: Mouse pressed left at (531, 395)
Screenshot: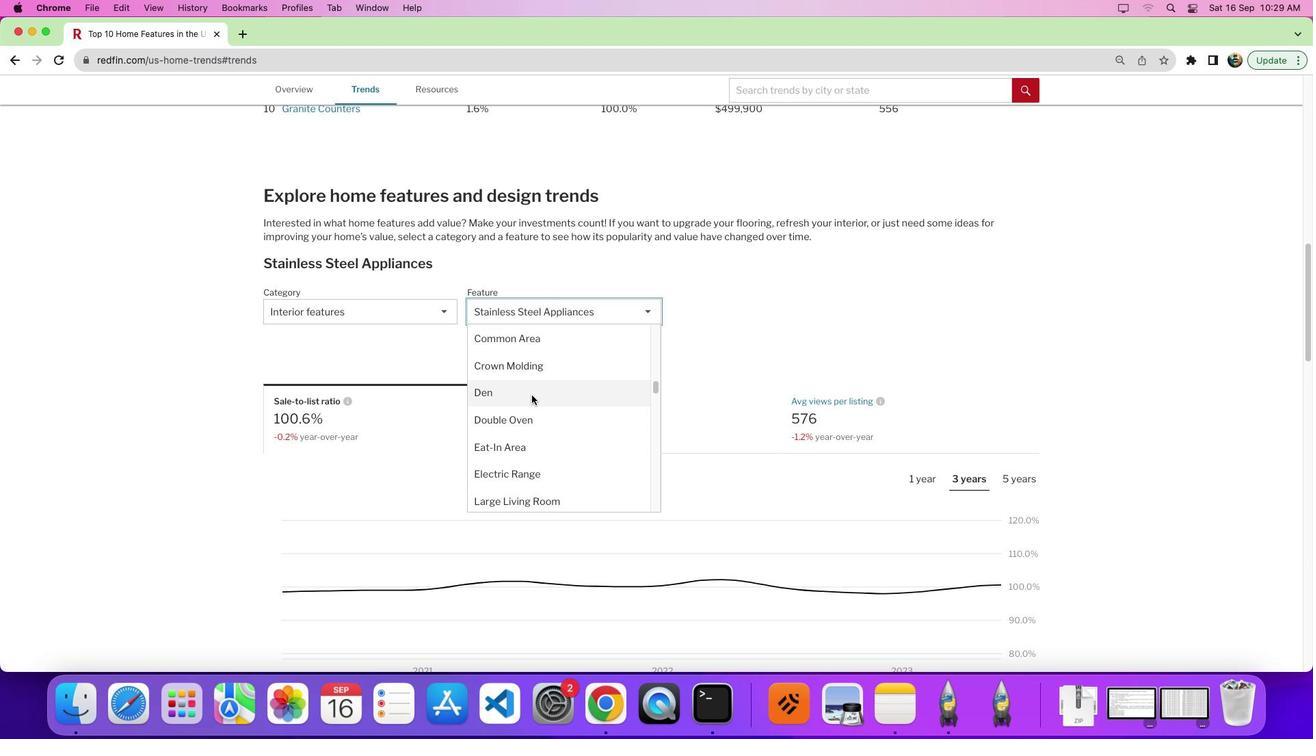 
Action: Mouse moved to (774, 399)
Screenshot: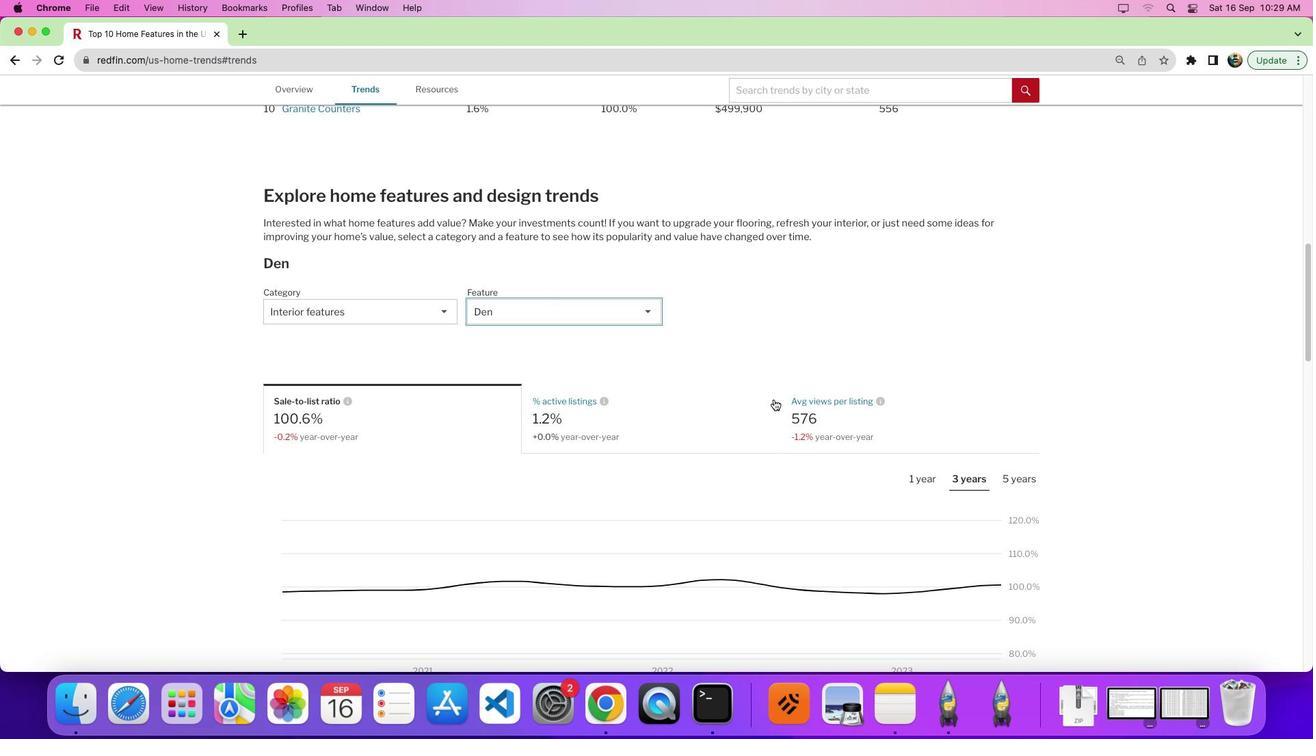 
Action: Mouse scrolled (774, 399) with delta (0, 0)
Screenshot: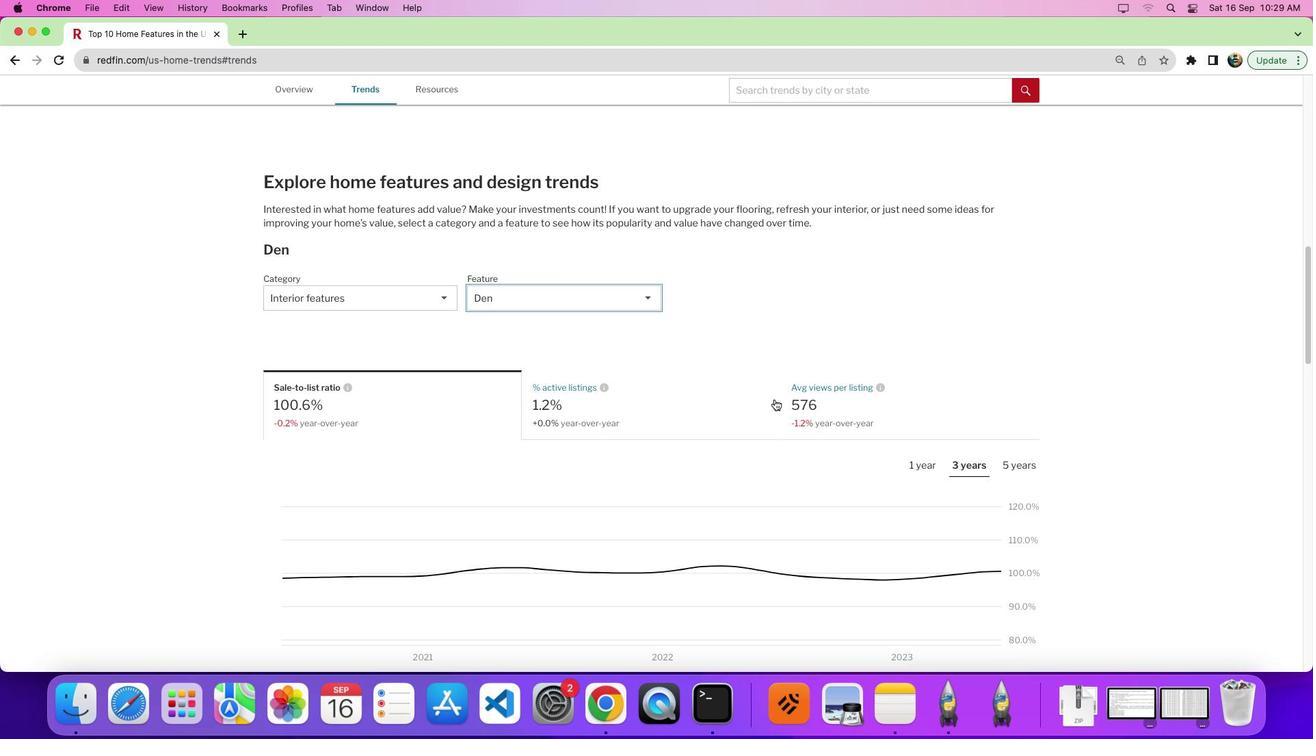 
Action: Mouse moved to (774, 399)
Screenshot: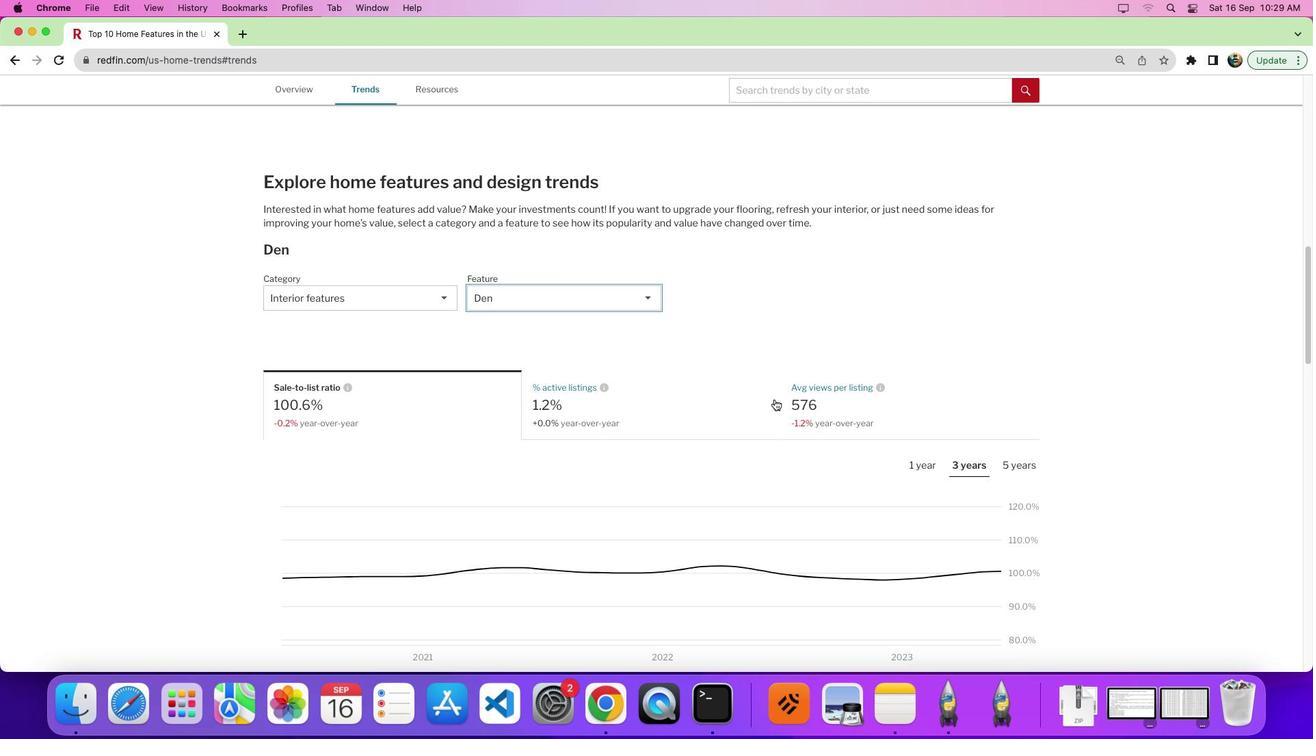 
Action: Mouse scrolled (774, 399) with delta (0, 0)
Screenshot: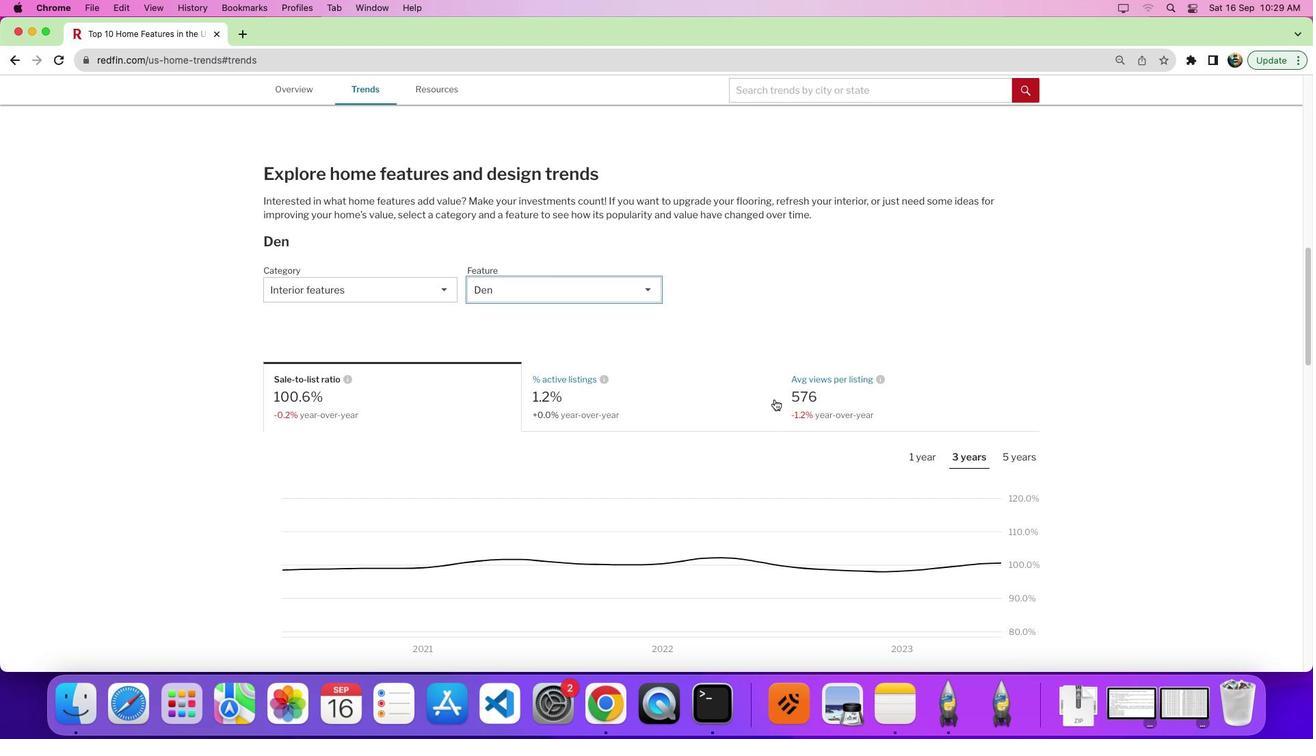 
Action: Mouse moved to (774, 399)
Screenshot: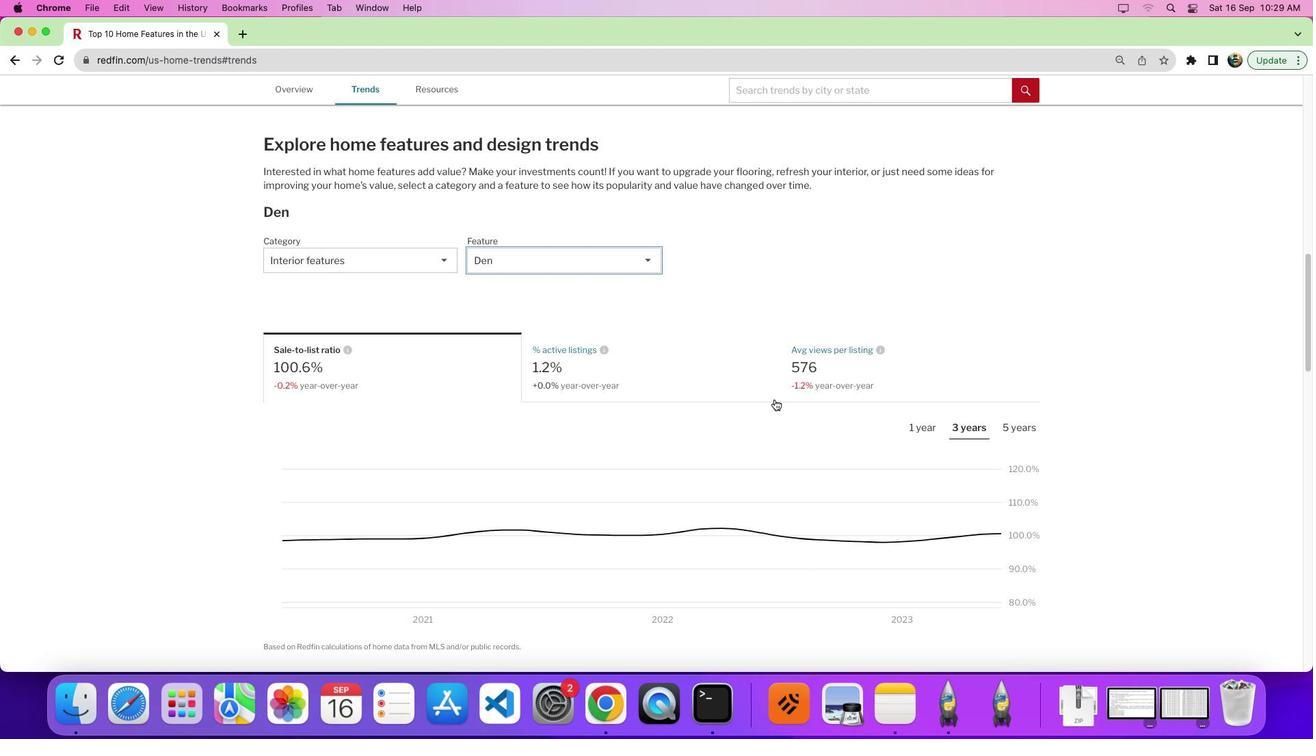 
Action: Mouse scrolled (774, 399) with delta (0, -2)
Screenshot: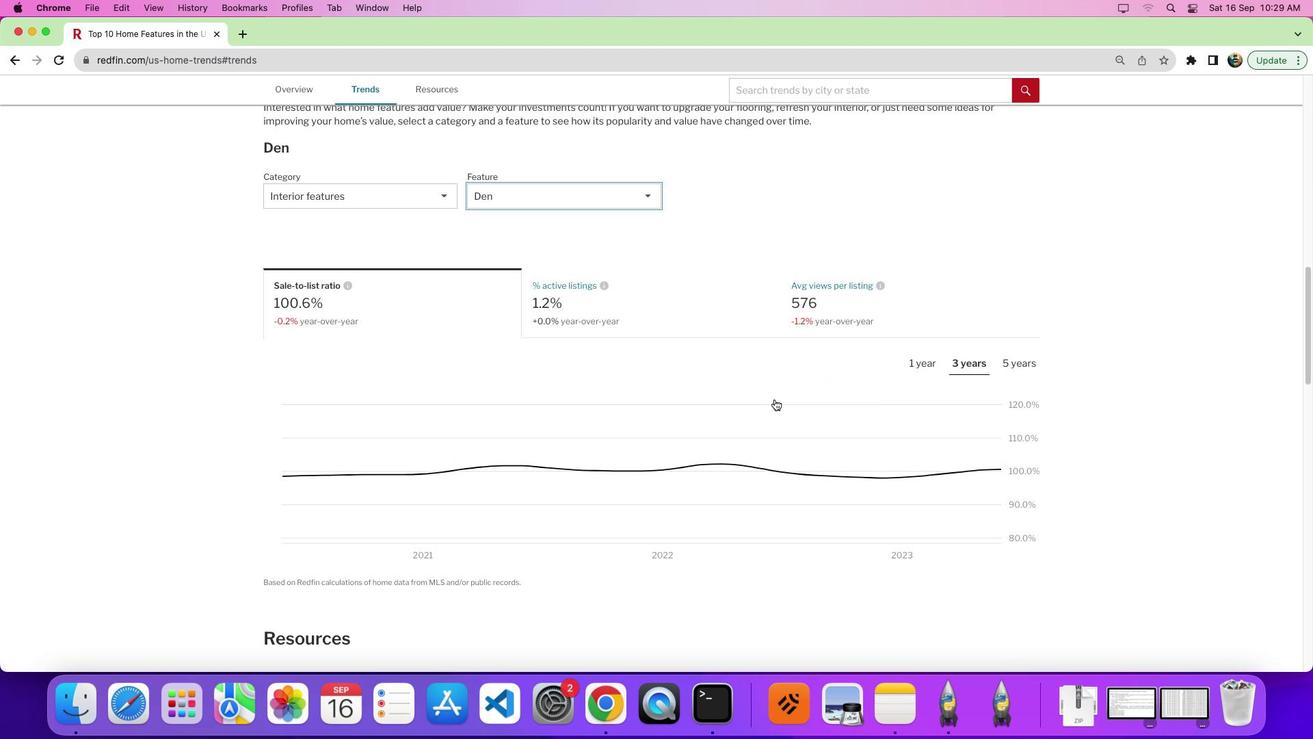 
Action: Mouse moved to (604, 275)
Screenshot: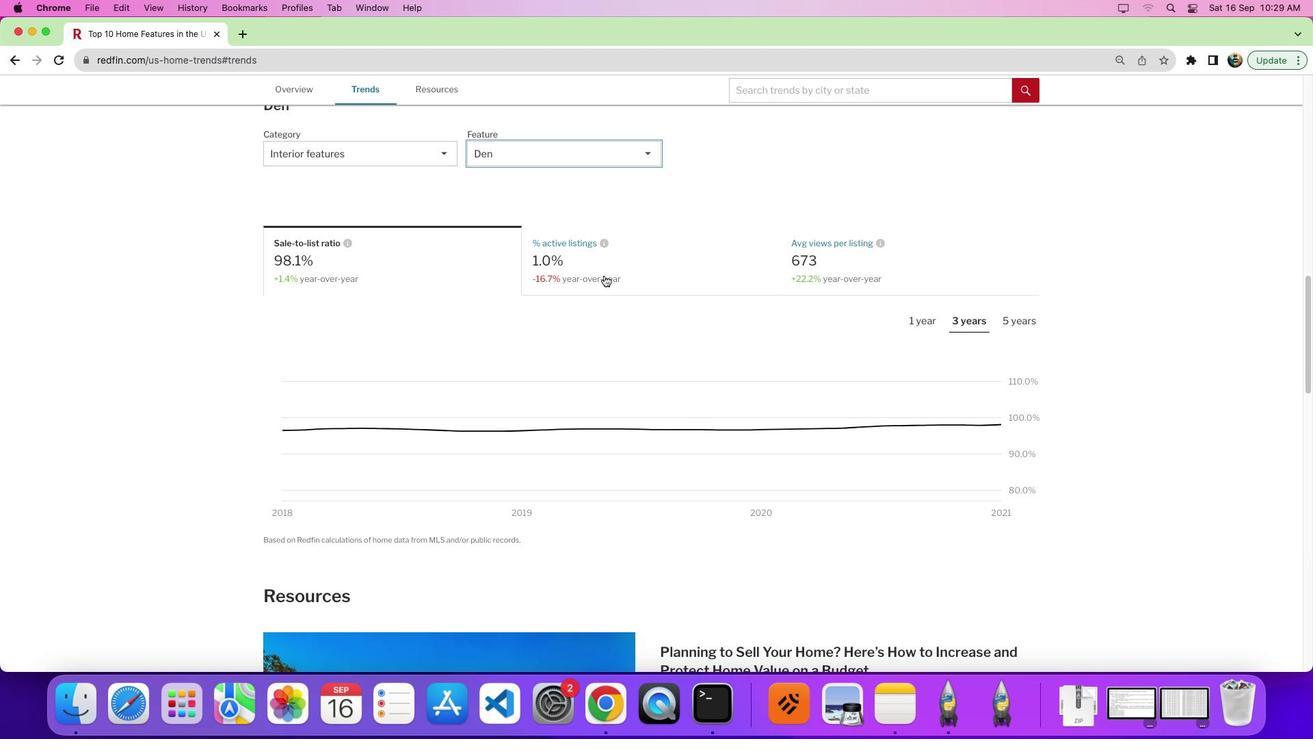 
Action: Mouse pressed left at (604, 275)
Screenshot: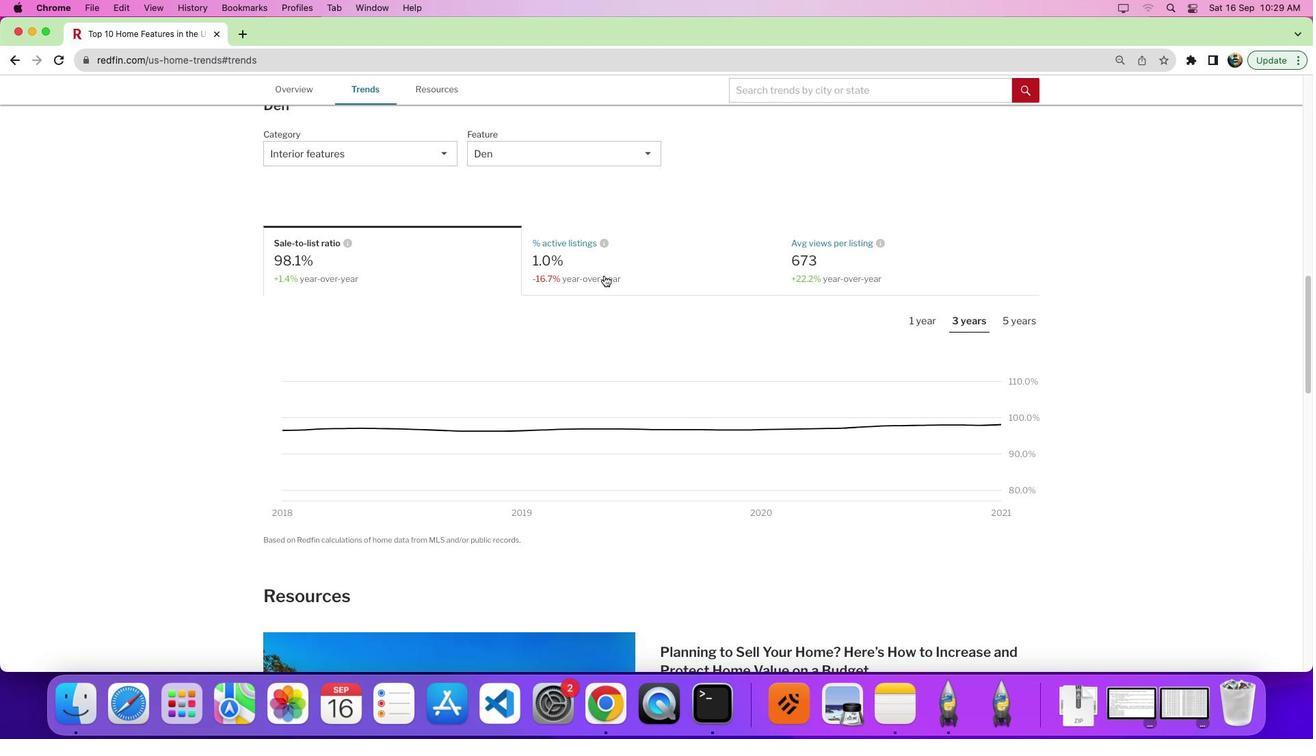 
Action: Mouse moved to (721, 323)
Screenshot: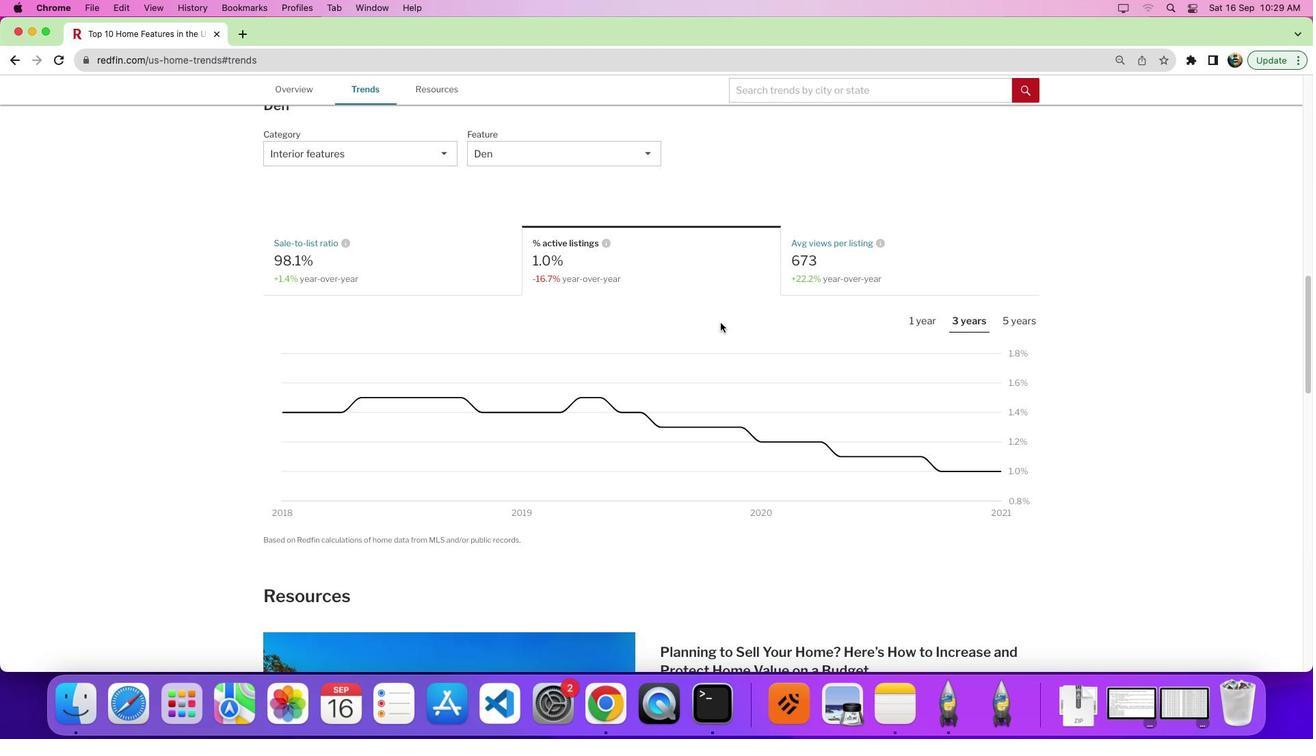 
Action: Mouse scrolled (721, 323) with delta (0, 0)
Screenshot: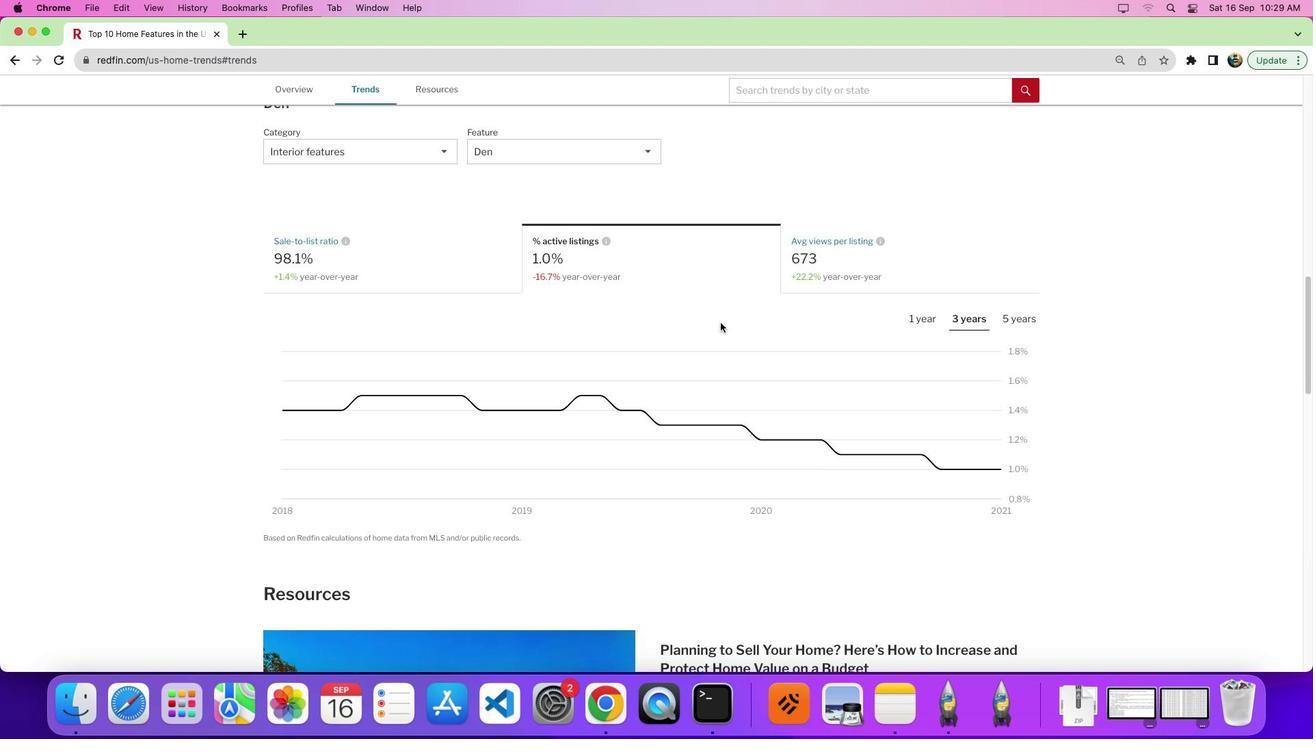
Action: Mouse moved to (907, 315)
Screenshot: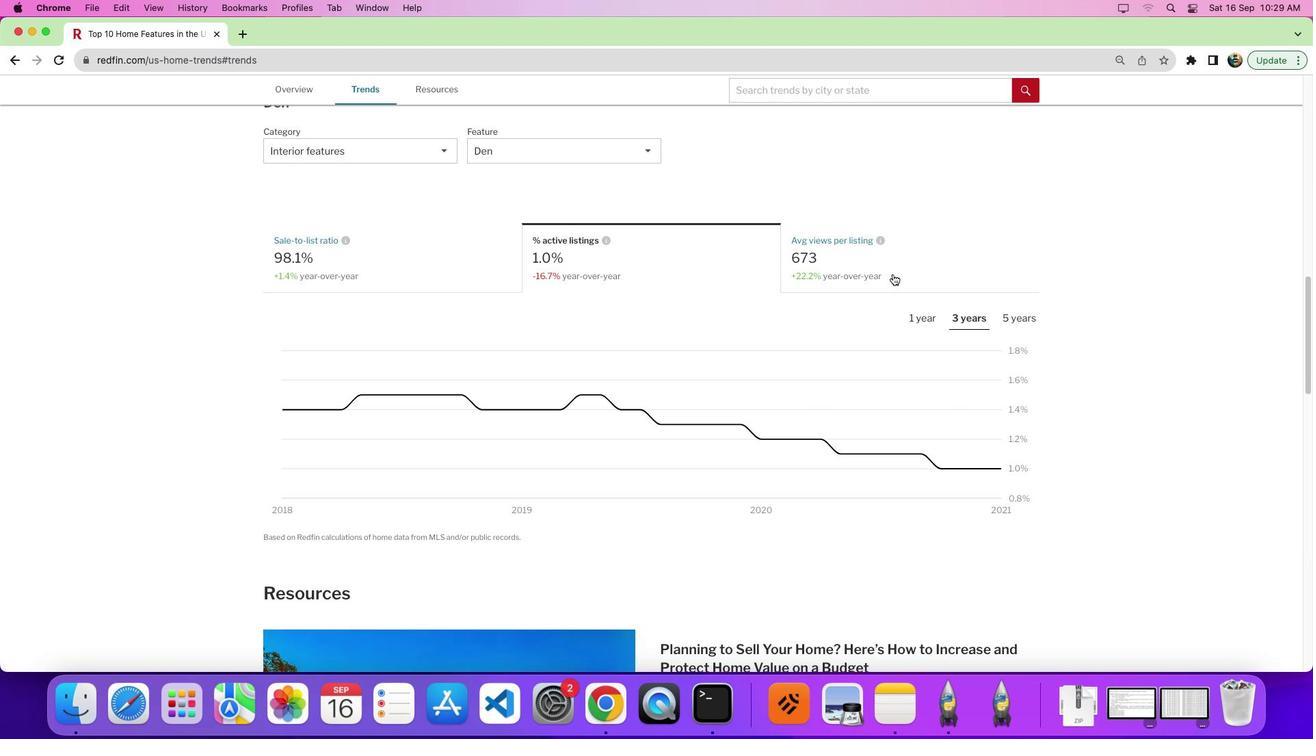 
